 Task: Open Card Logistics Review in Board Product Launch Strategies to Workspace Domain Name Registrars and add a team member Softage.4@softage.net, a label Yellow, a checklist Student Activities, an attachment from your google drive, a color Yellow and finally, add a card description 'Plan and execute company team-building activity at a volunteer event' and a comment 'Let us approach this task with a sense of curiosity and a willingness to explore new ideas and approaches.'. Add a start date 'Jan 04, 1900' with a due date 'Jan 11, 1900'
Action: Mouse moved to (73, 387)
Screenshot: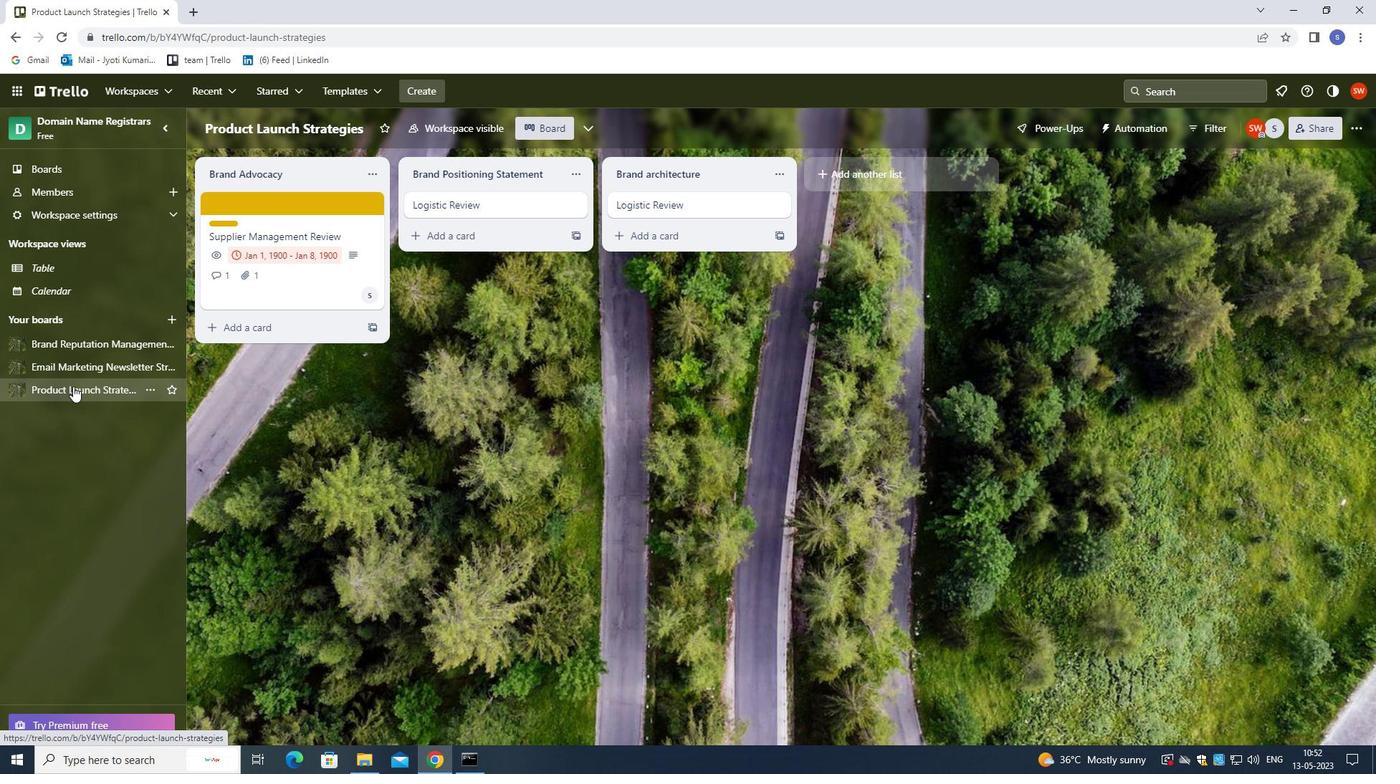 
Action: Mouse pressed left at (73, 387)
Screenshot: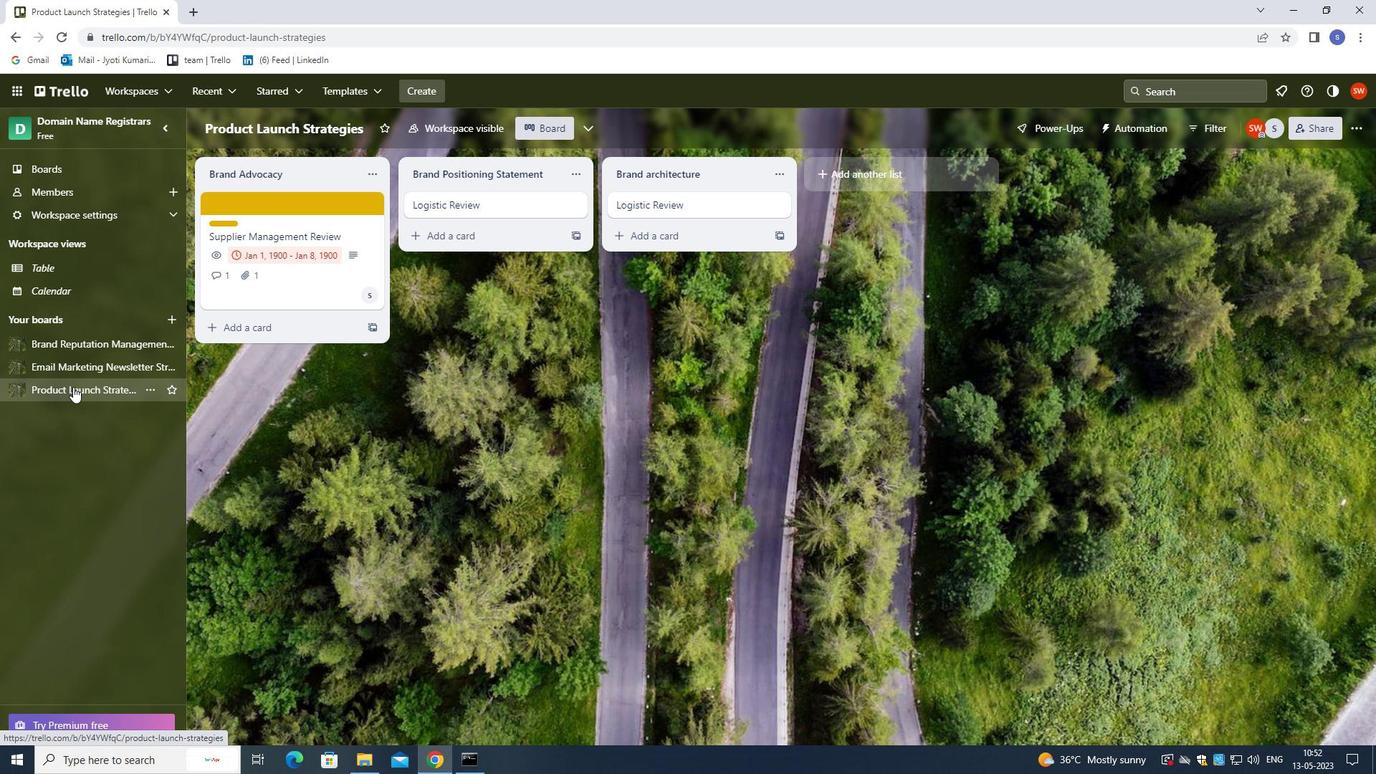 
Action: Mouse moved to (458, 206)
Screenshot: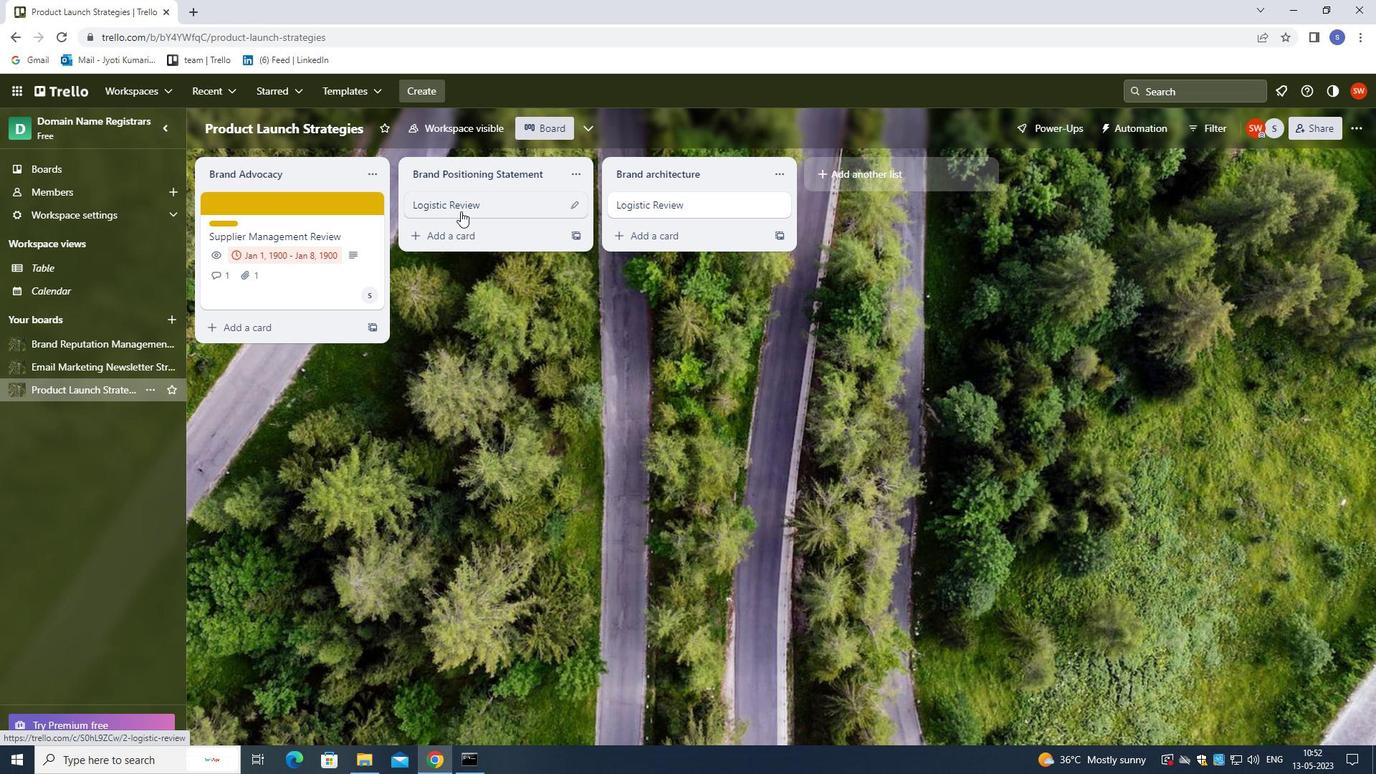 
Action: Mouse pressed left at (458, 206)
Screenshot: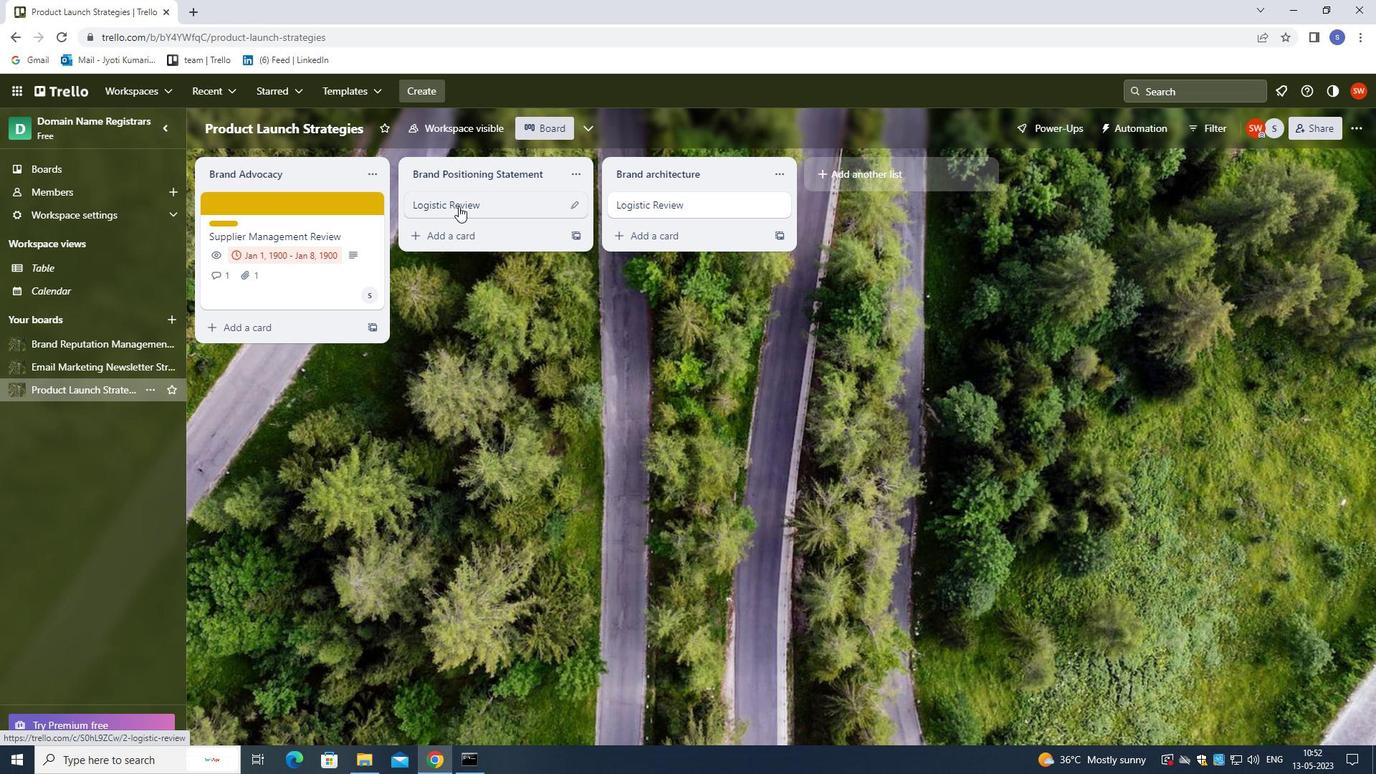 
Action: Mouse moved to (559, 483)
Screenshot: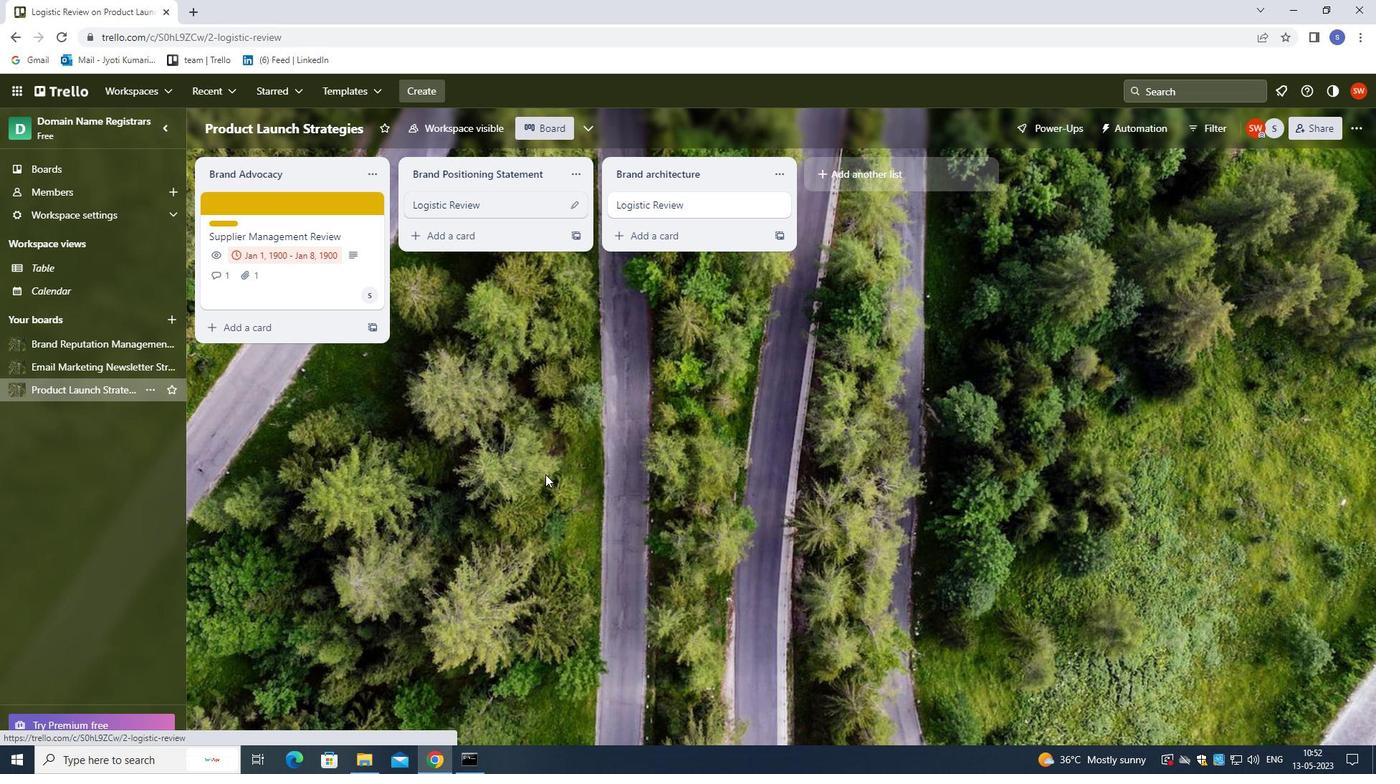 
Action: Key pressed soft
Screenshot: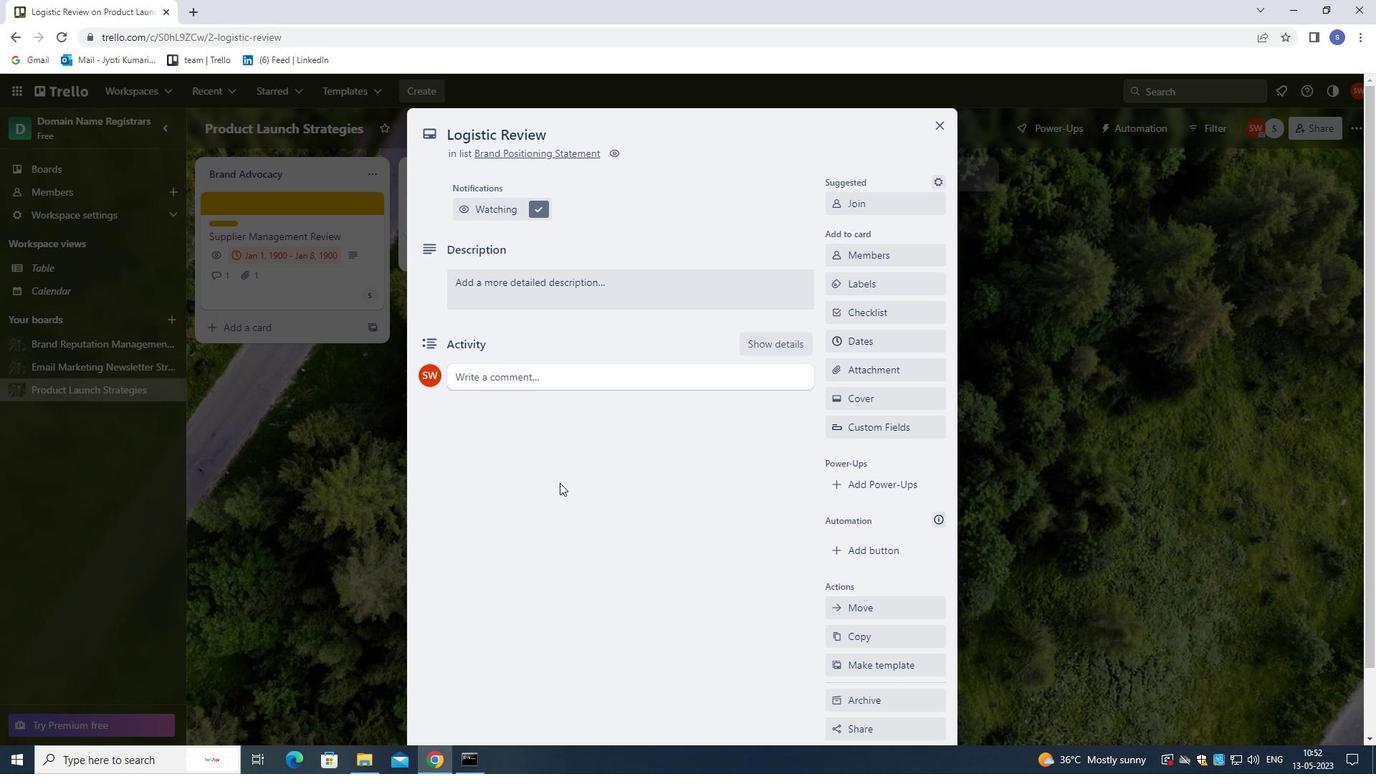 
Action: Mouse moved to (543, 375)
Screenshot: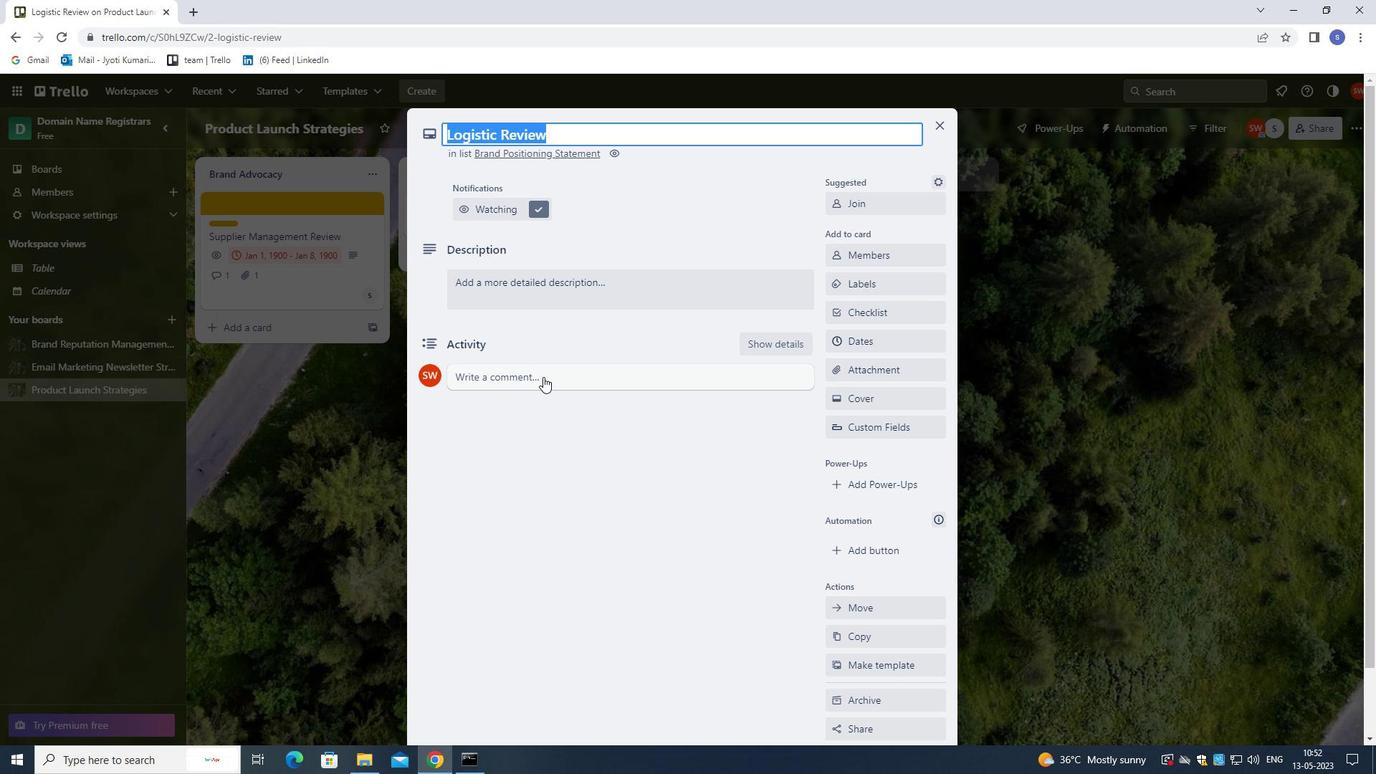 
Action: Mouse pressed left at (543, 375)
Screenshot: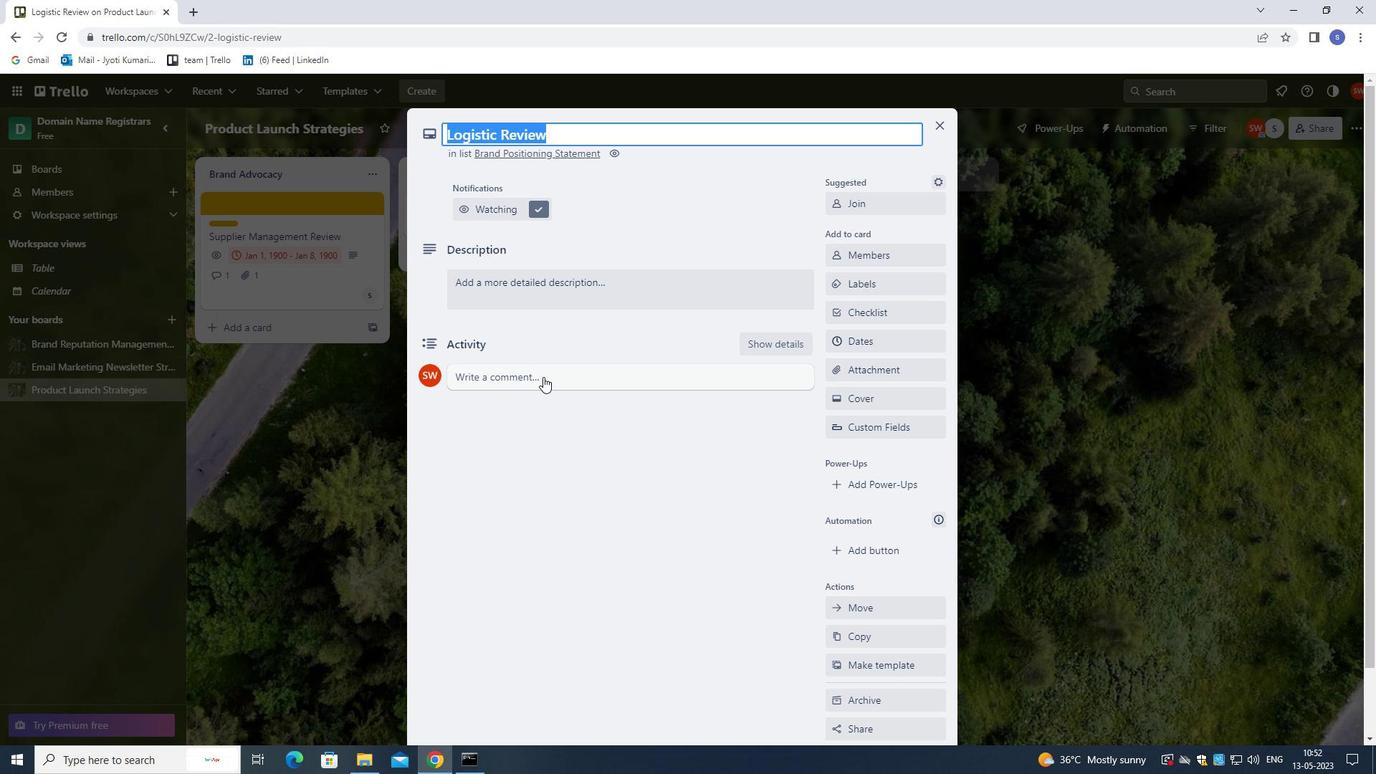 
Action: Mouse moved to (878, 255)
Screenshot: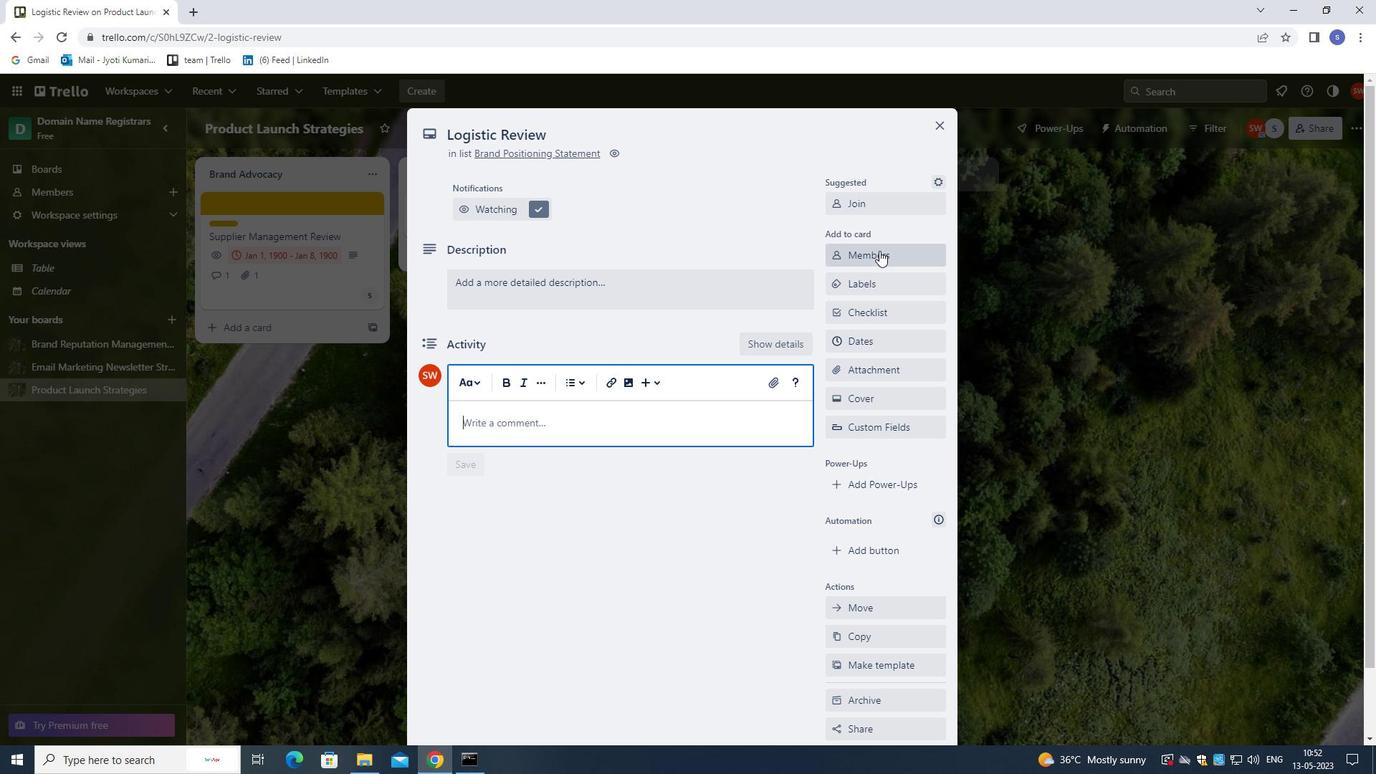 
Action: Mouse pressed left at (878, 255)
Screenshot: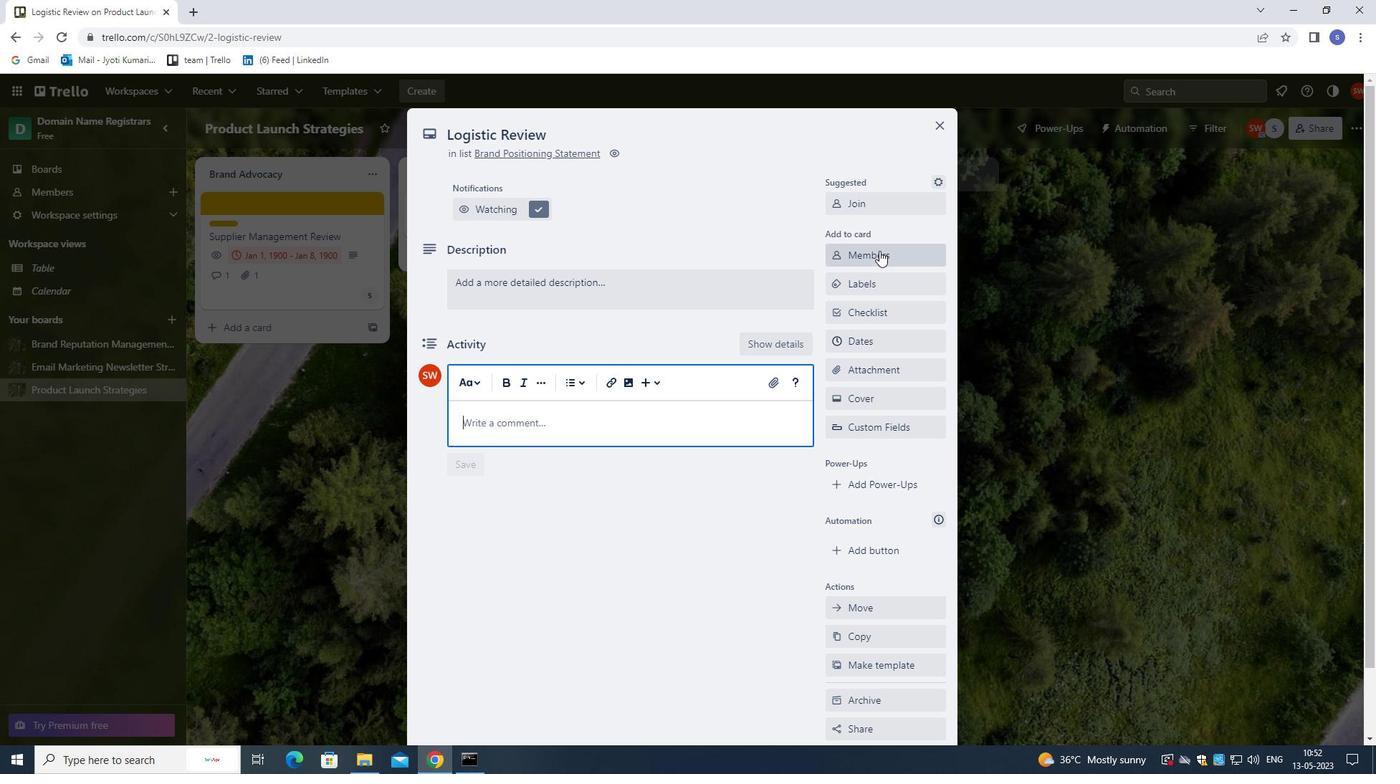 
Action: Mouse moved to (901, 403)
Screenshot: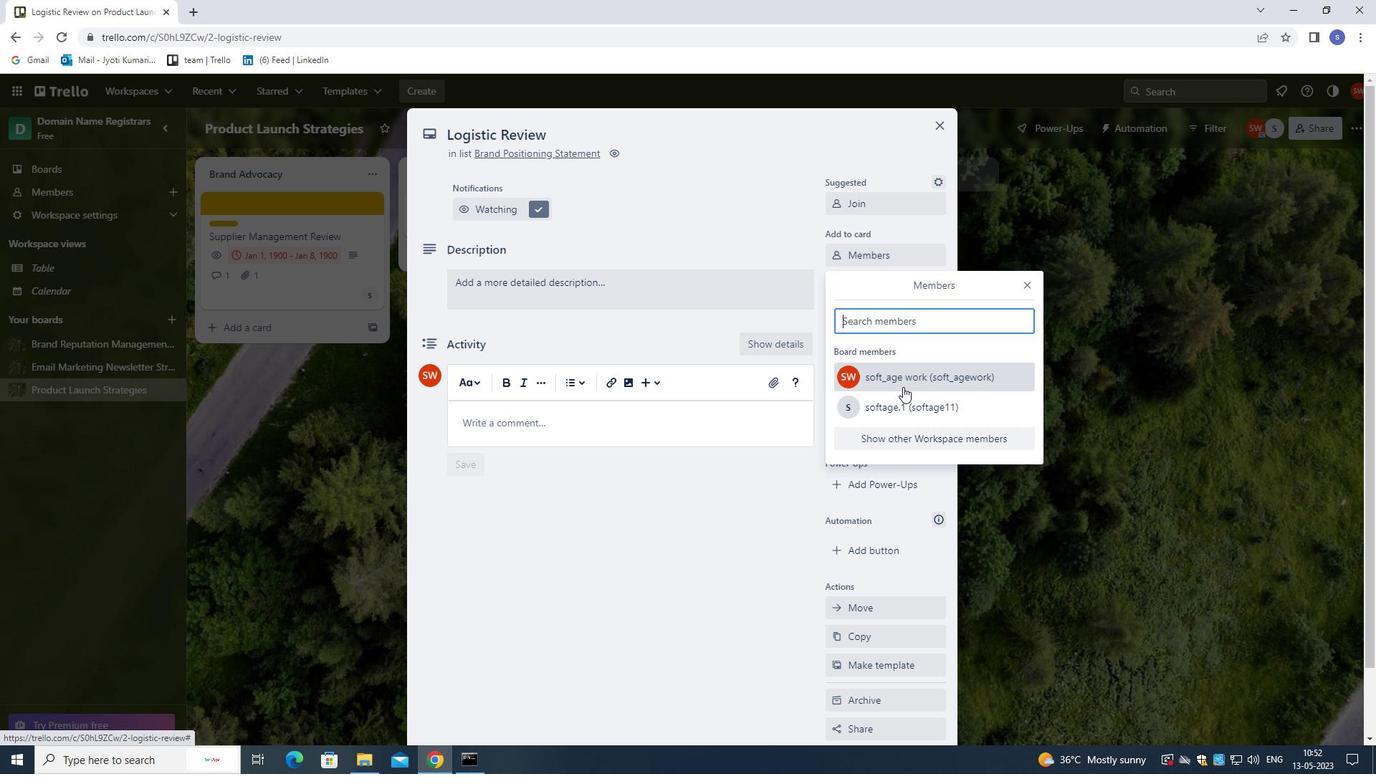 
Action: Key pressed softage.4<Key.shift>@SOFTAGE.NET
Screenshot: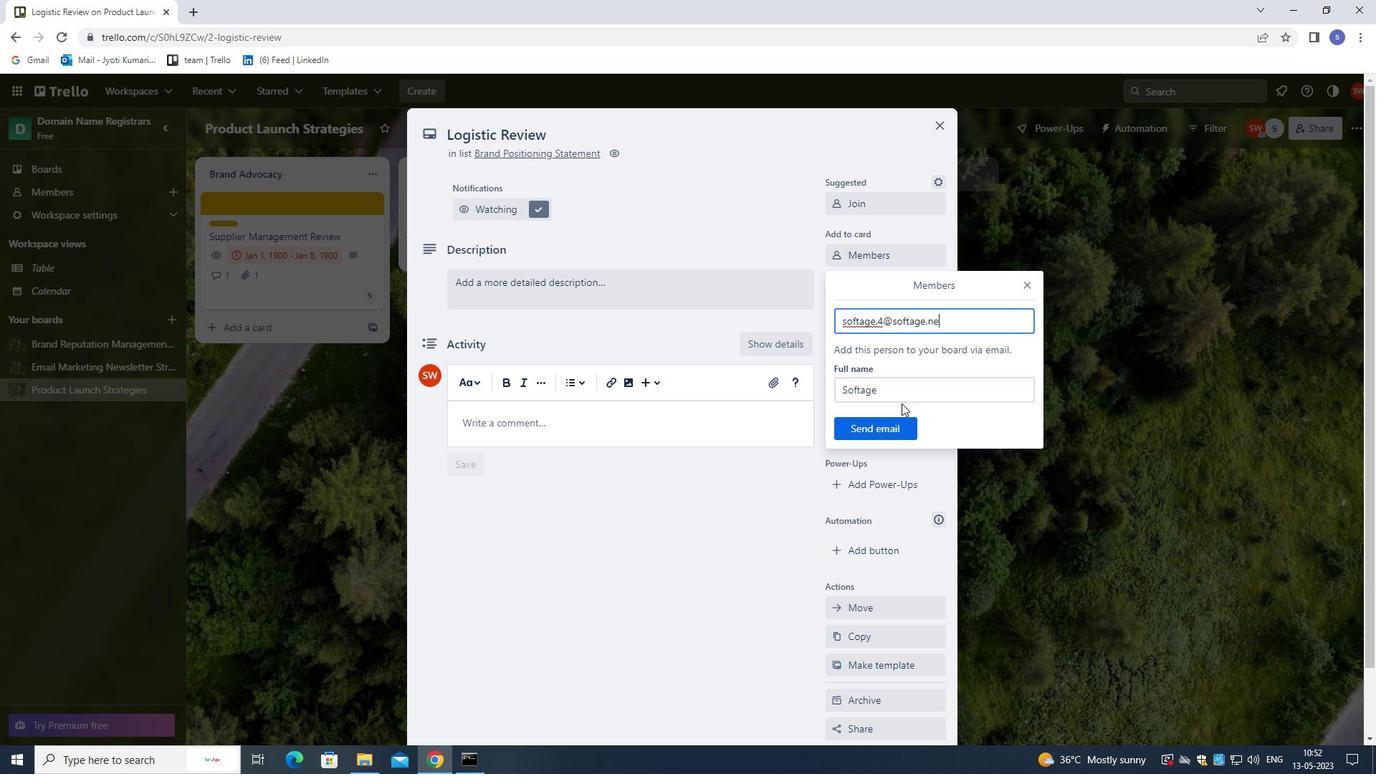 
Action: Mouse moved to (888, 430)
Screenshot: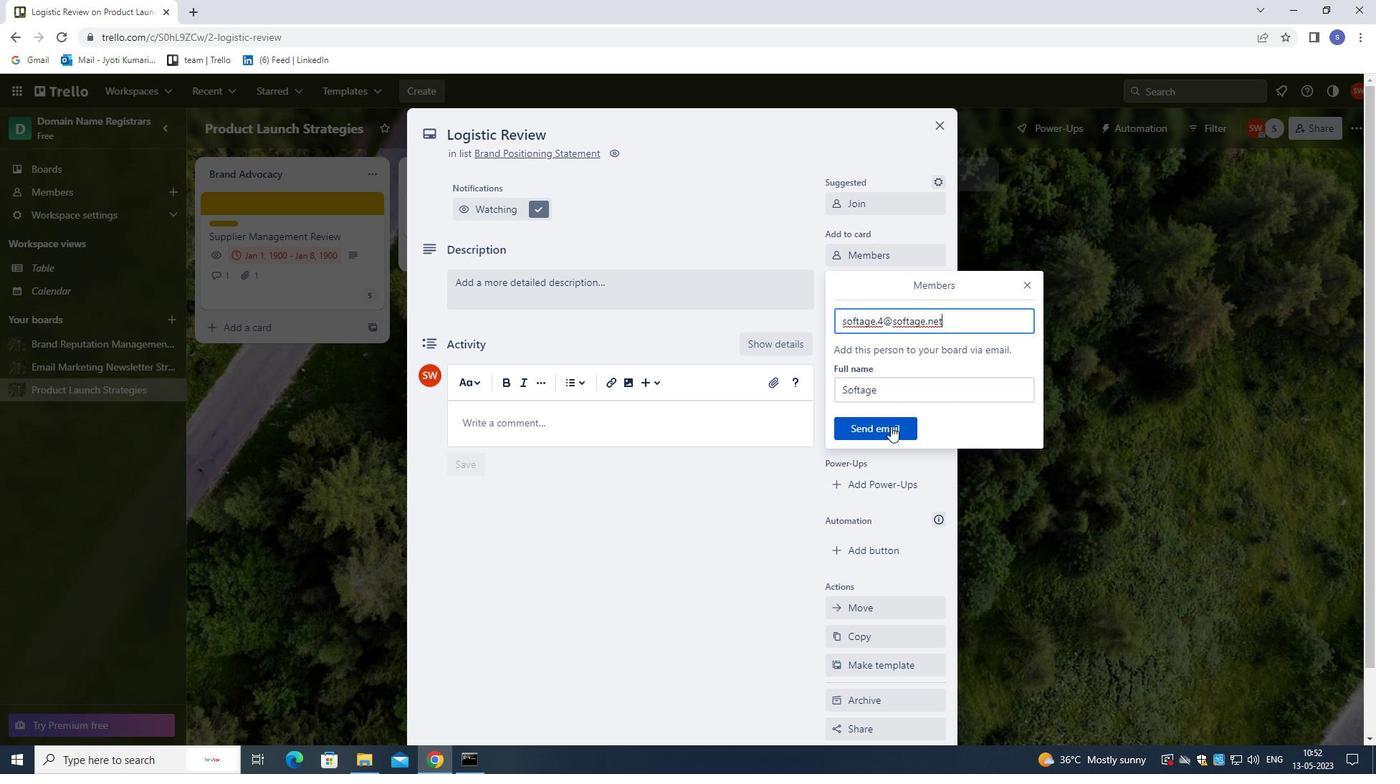 
Action: Mouse pressed left at (888, 430)
Screenshot: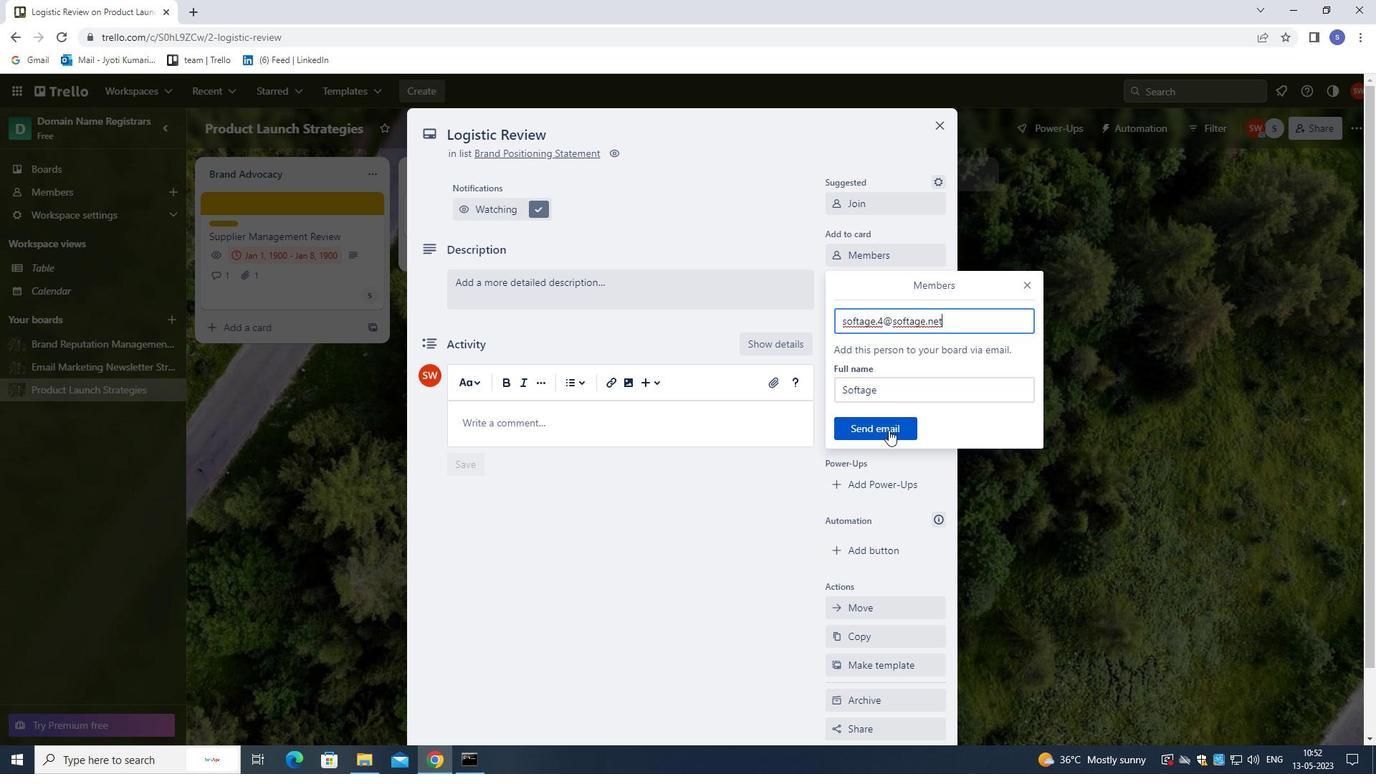 
Action: Mouse moved to (865, 281)
Screenshot: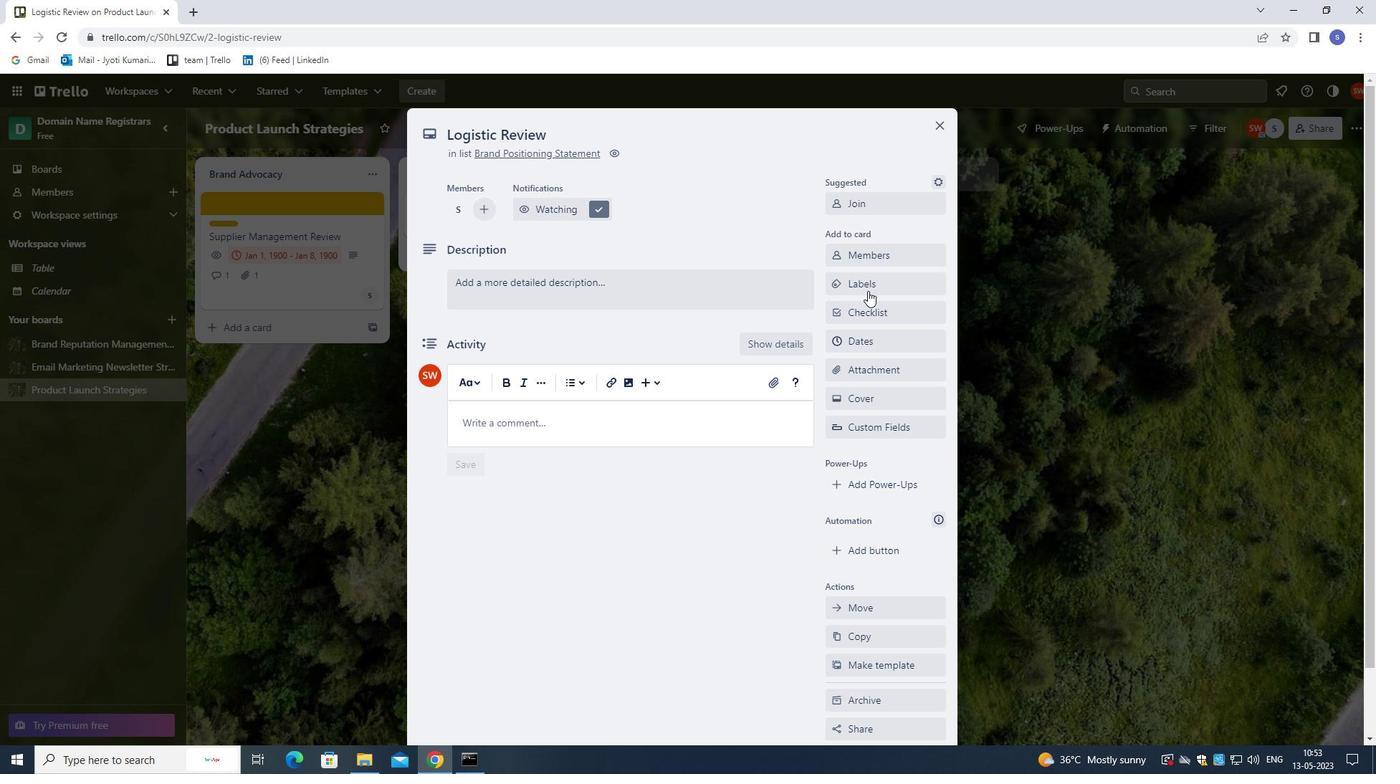 
Action: Mouse pressed left at (865, 281)
Screenshot: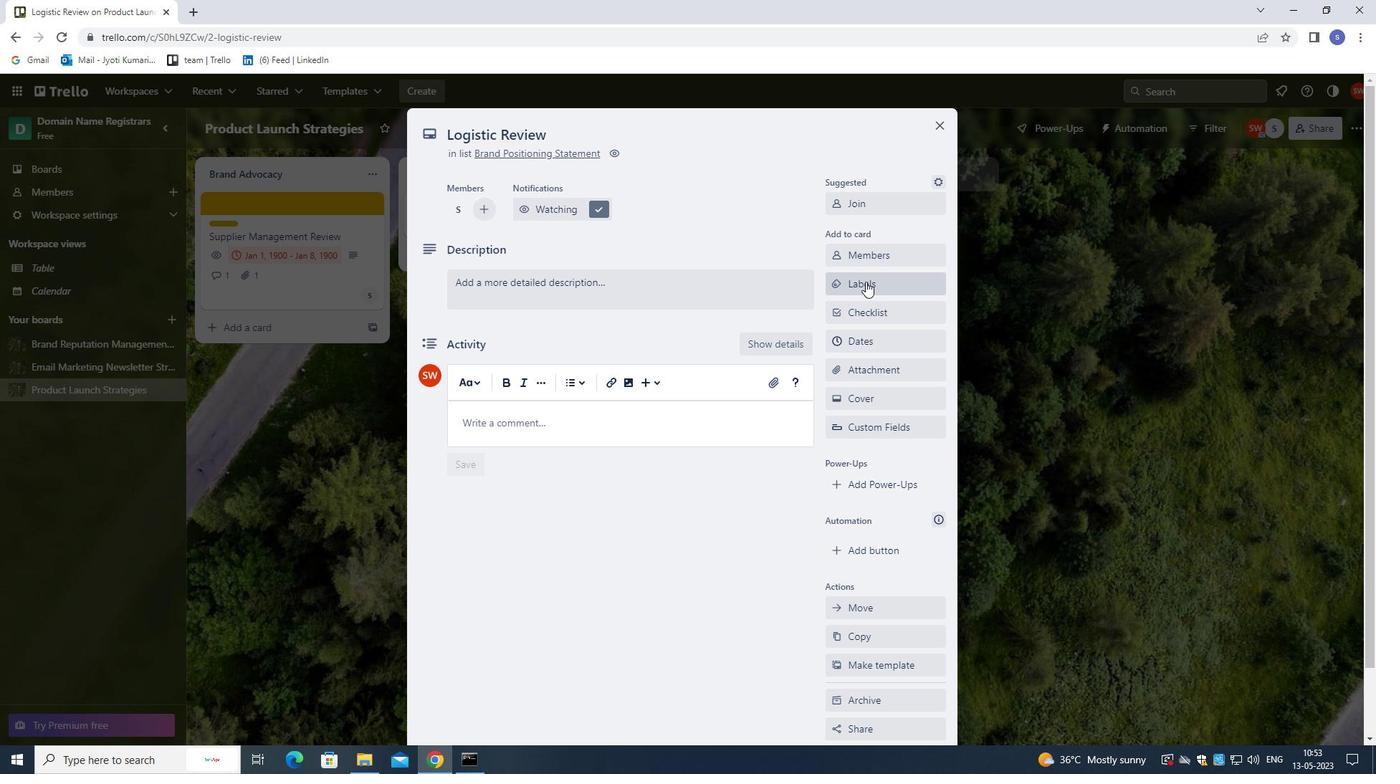 
Action: Mouse moved to (865, 281)
Screenshot: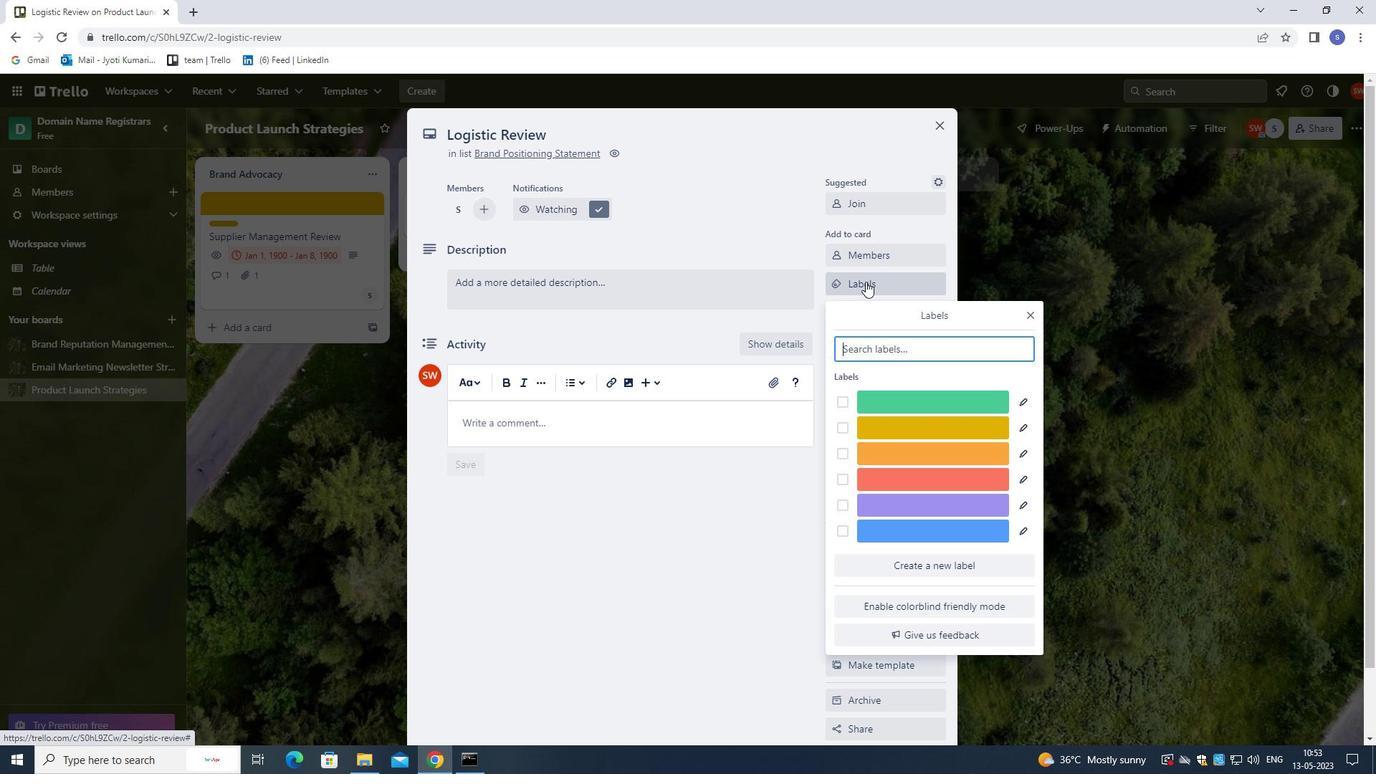 
Action: Key pressed Y
Screenshot: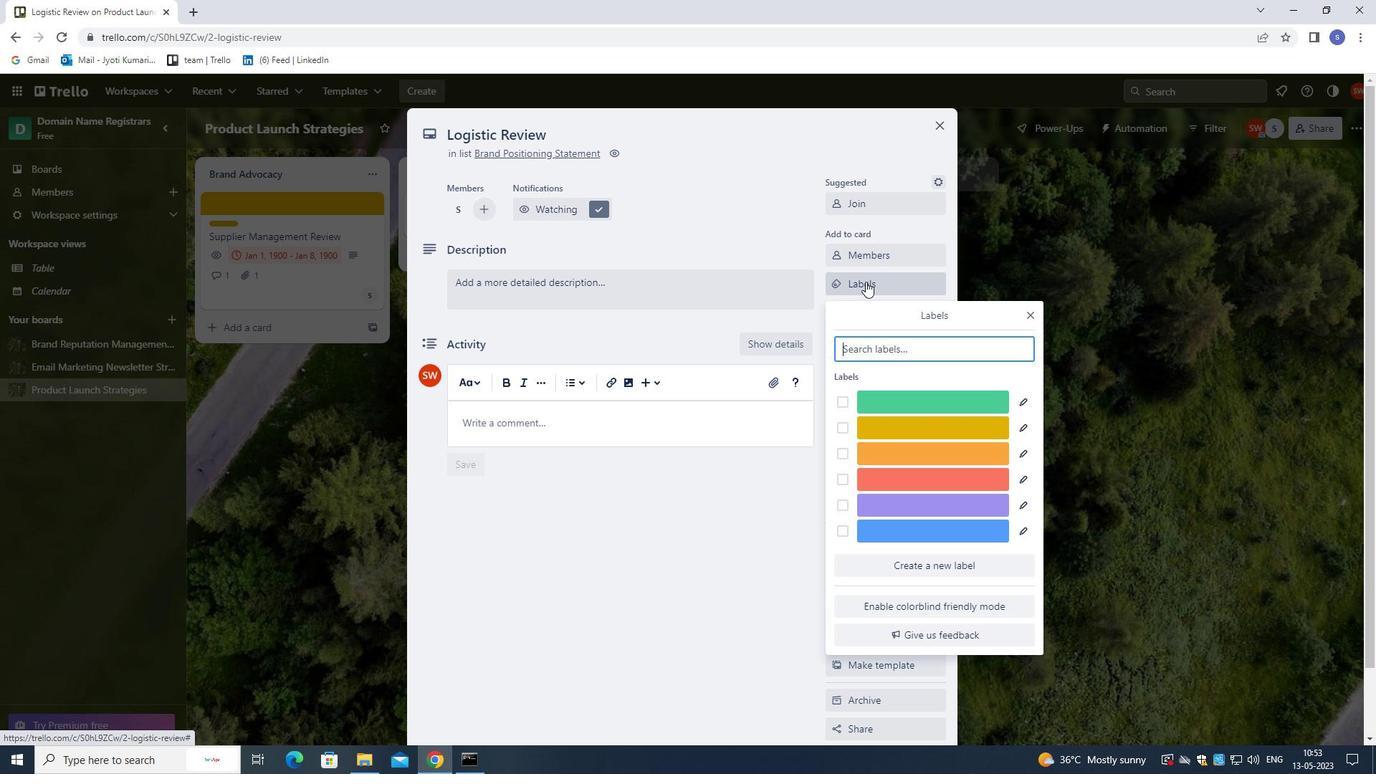 
Action: Mouse moved to (907, 402)
Screenshot: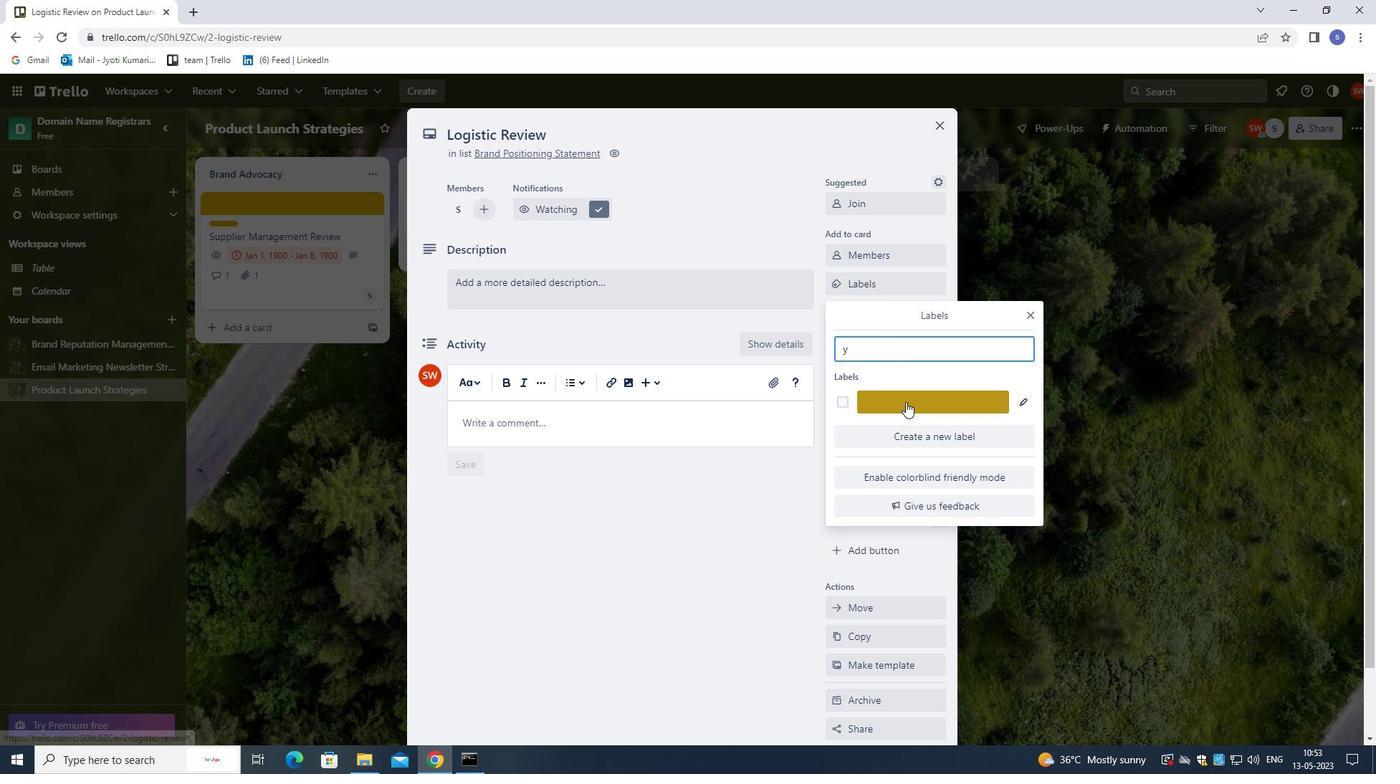 
Action: Mouse pressed left at (907, 402)
Screenshot: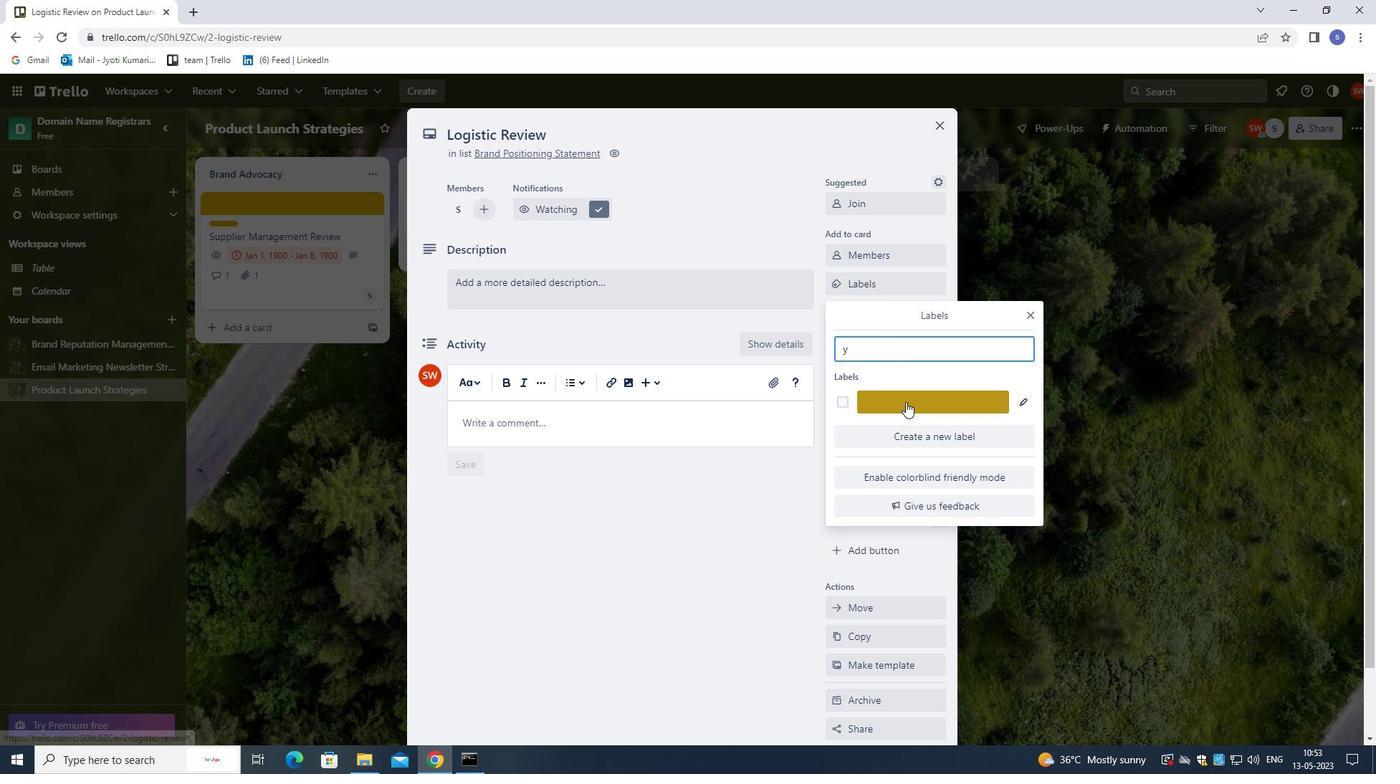 
Action: Mouse moved to (1030, 314)
Screenshot: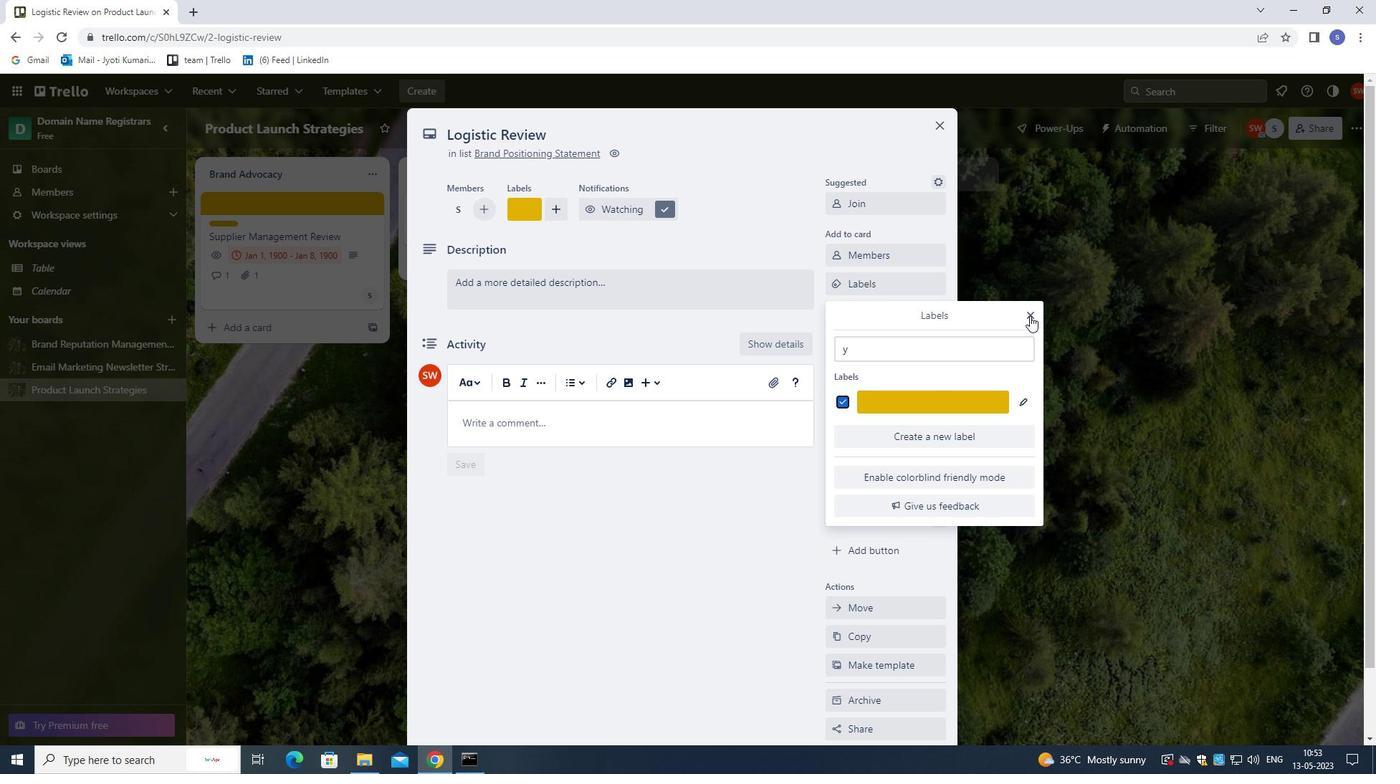 
Action: Mouse pressed left at (1030, 314)
Screenshot: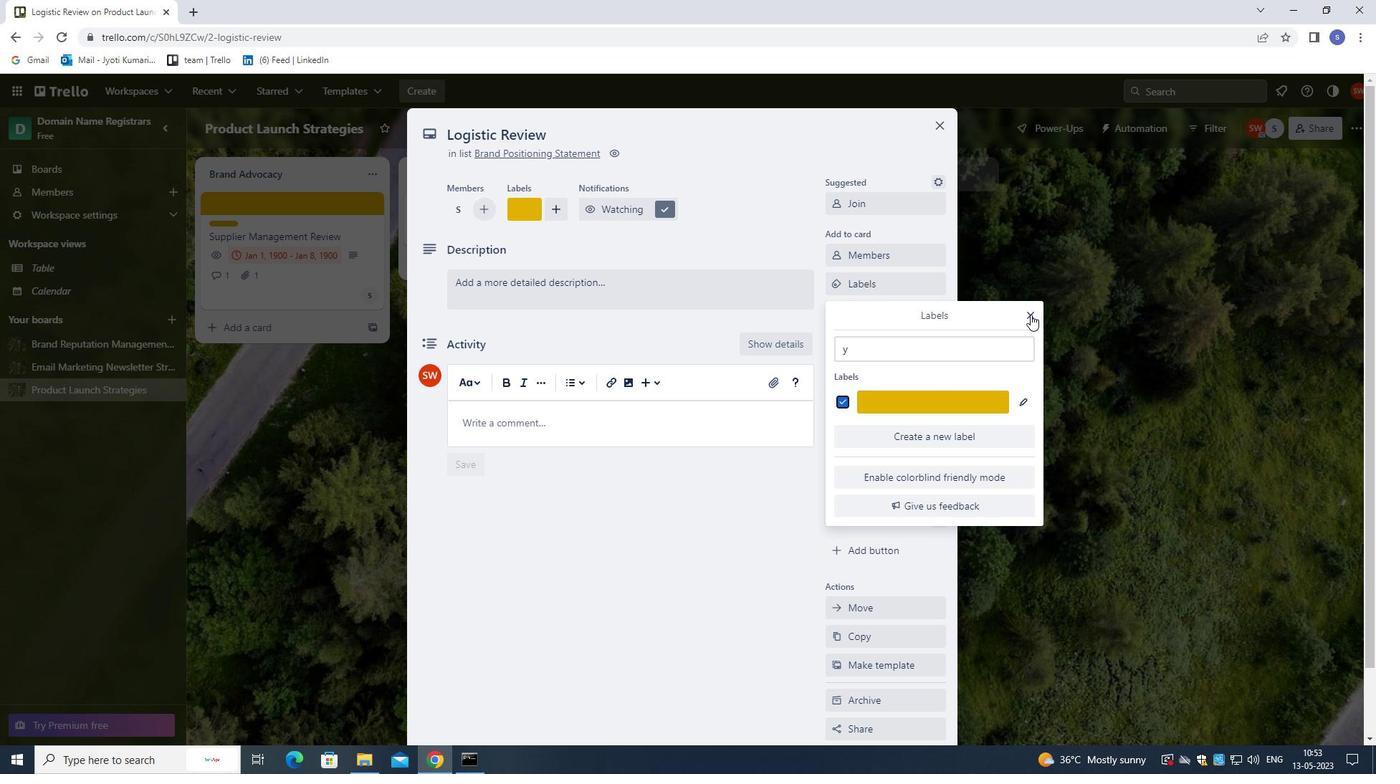 
Action: Mouse moved to (904, 318)
Screenshot: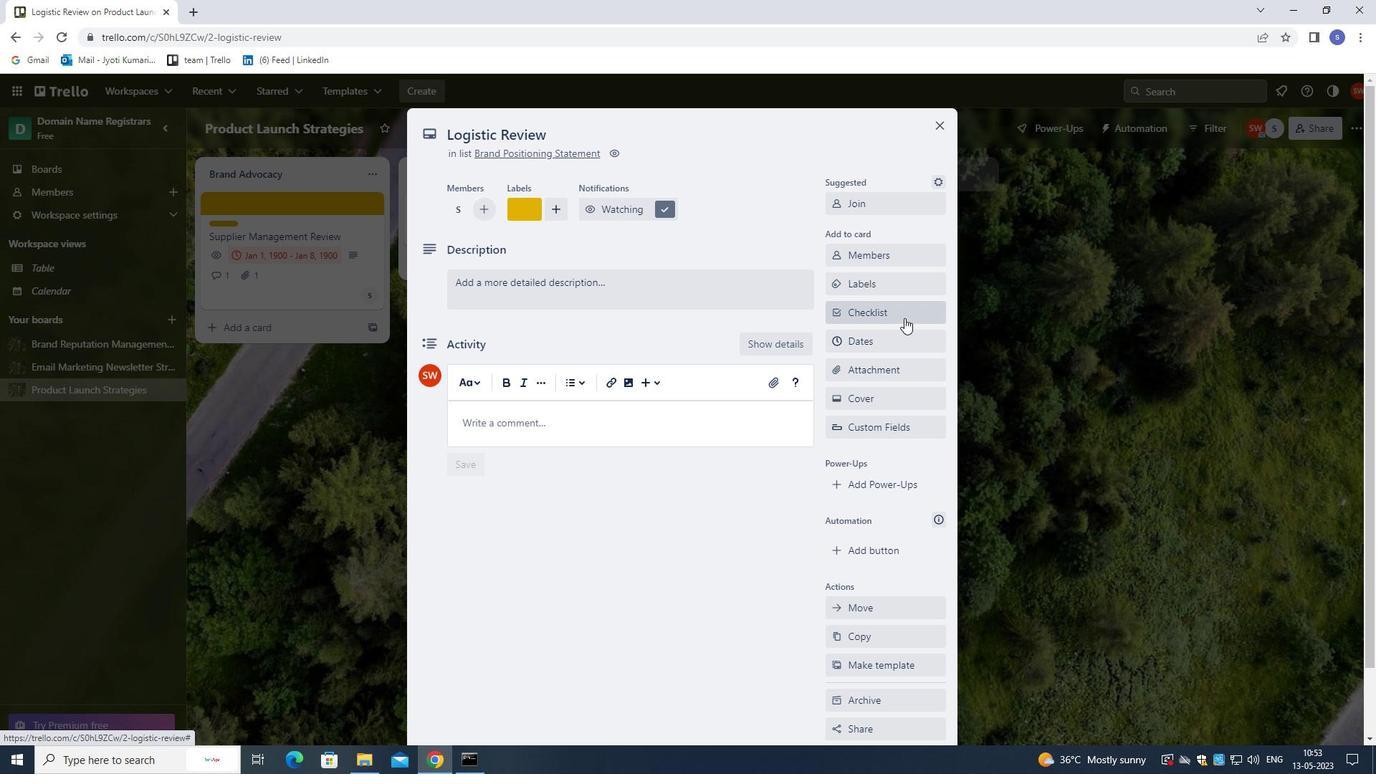 
Action: Mouse pressed left at (904, 318)
Screenshot: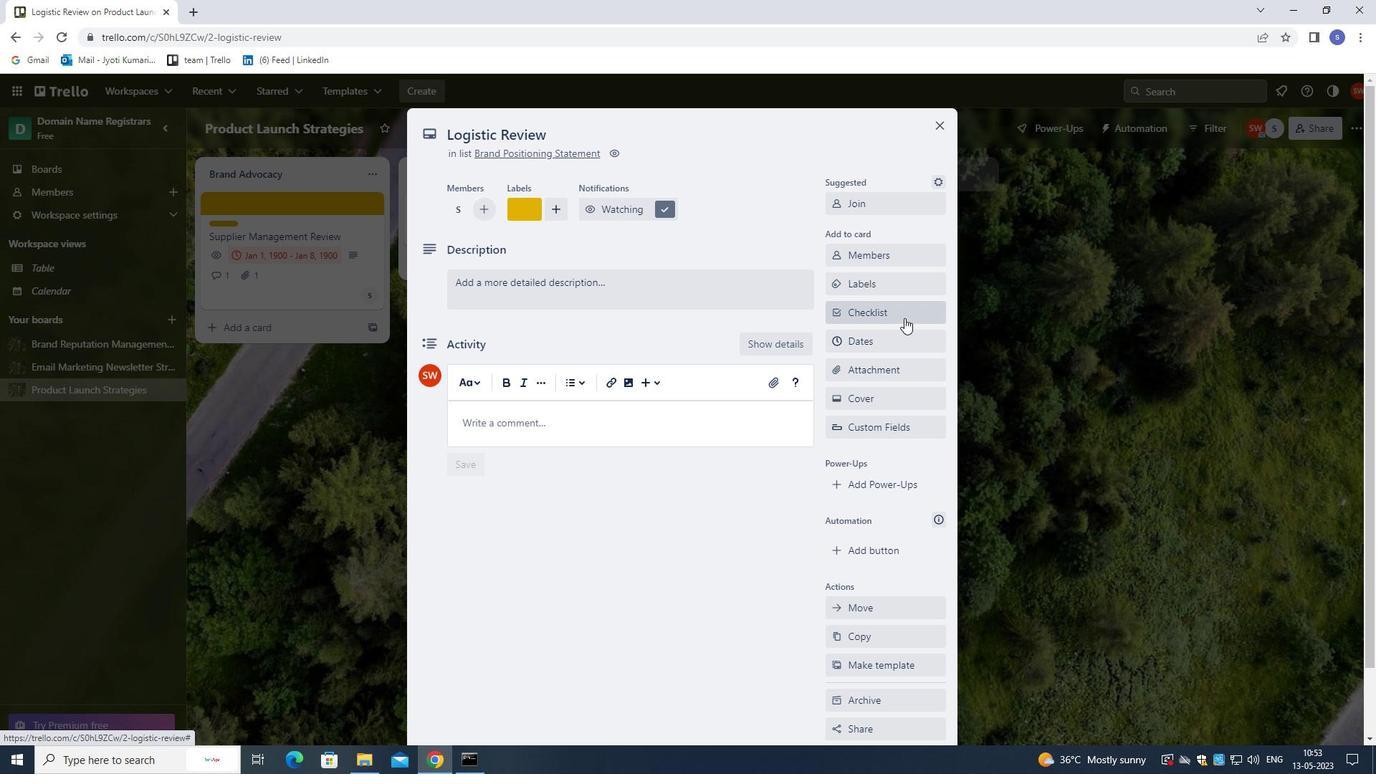 
Action: Mouse moved to (906, 320)
Screenshot: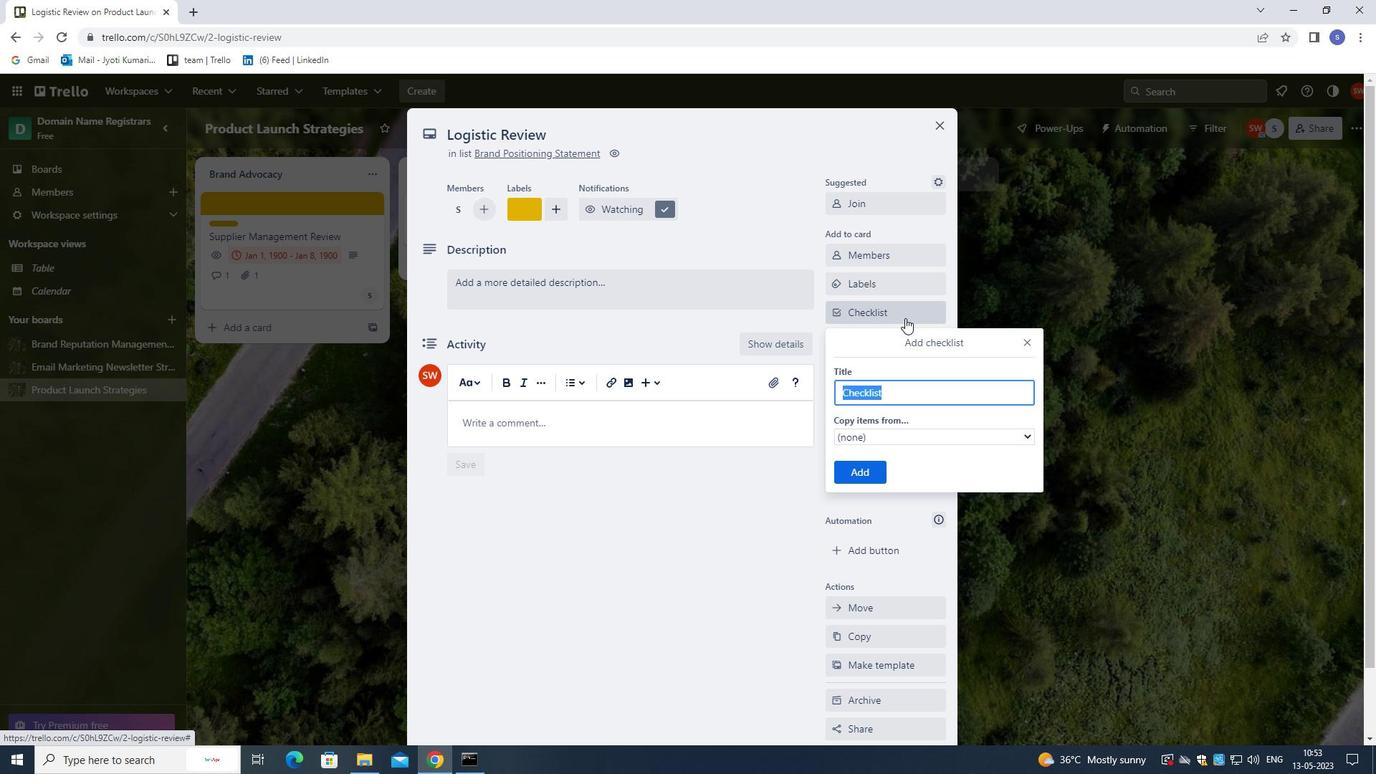 
Action: Key pressed ST
Screenshot: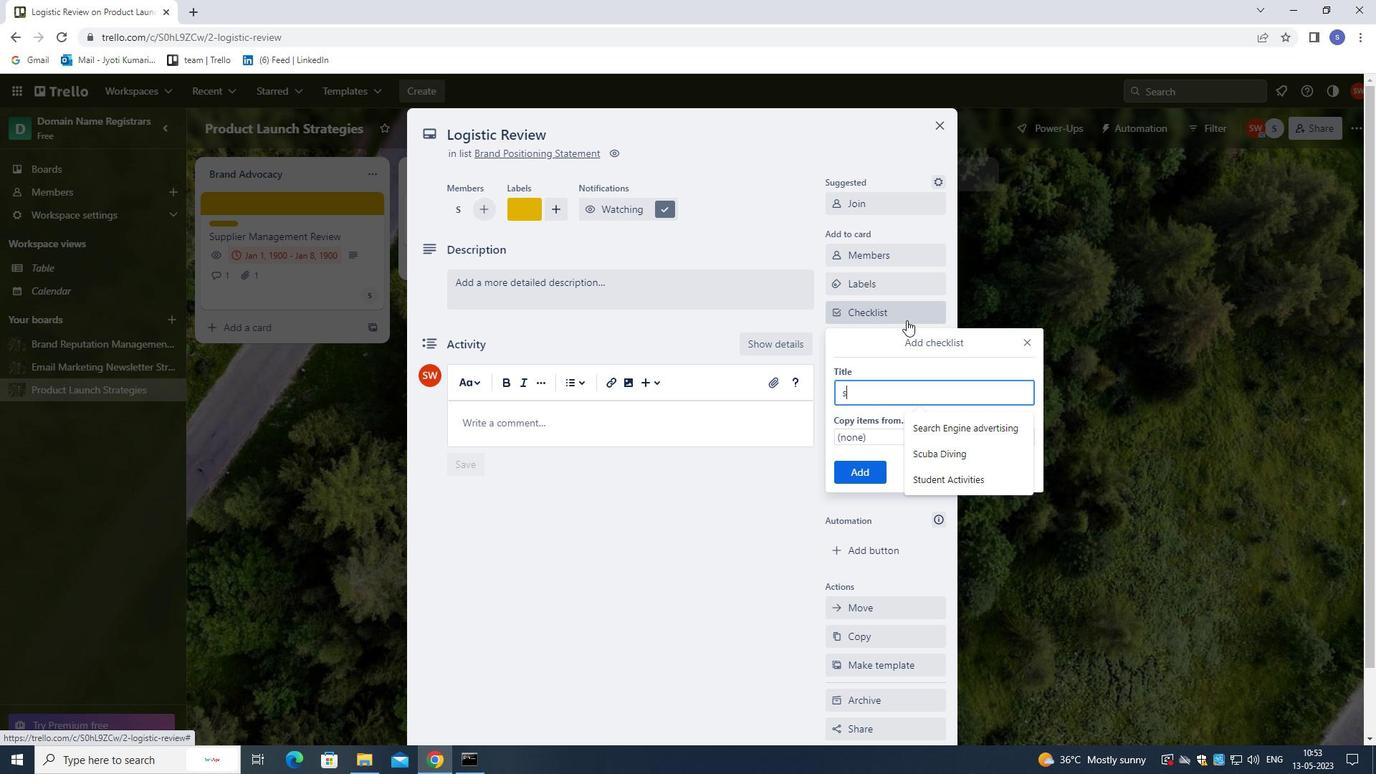 
Action: Mouse moved to (931, 422)
Screenshot: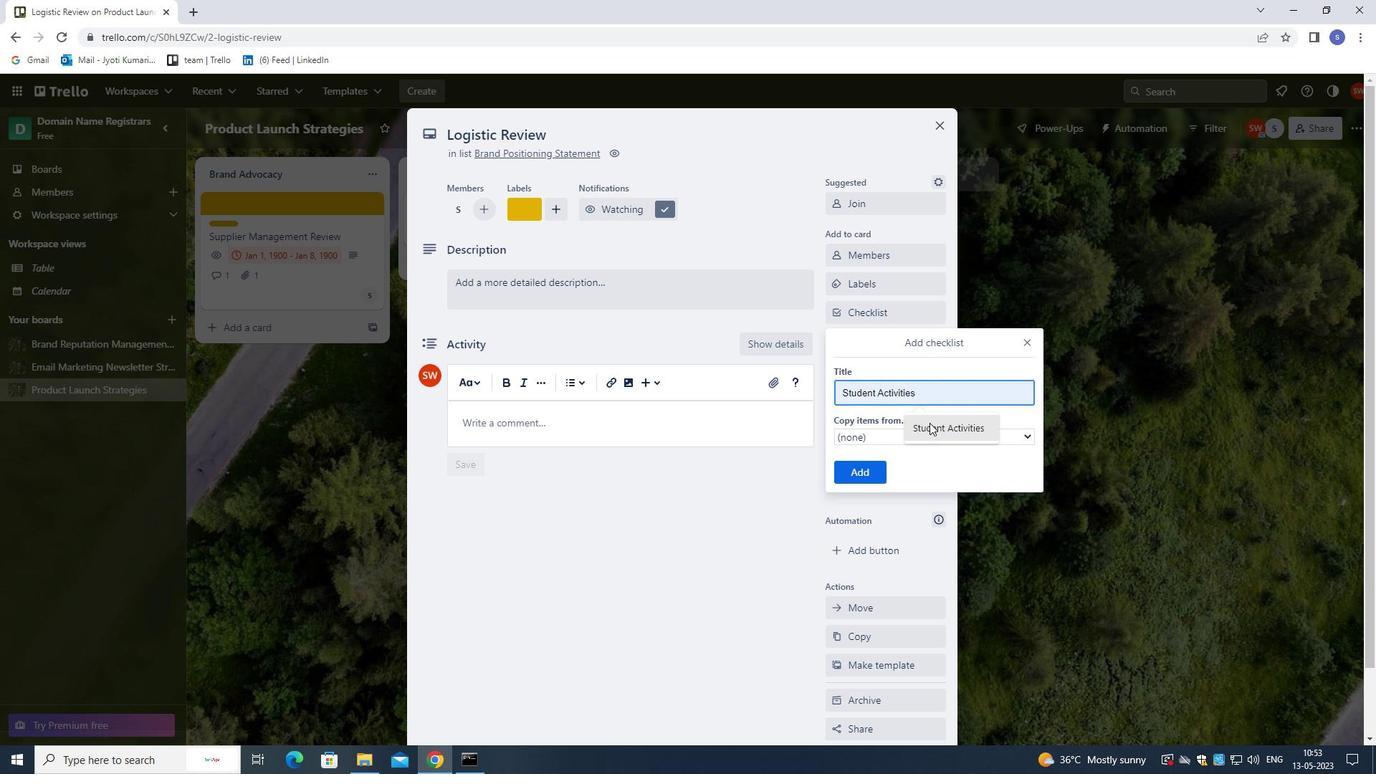 
Action: Mouse pressed left at (931, 422)
Screenshot: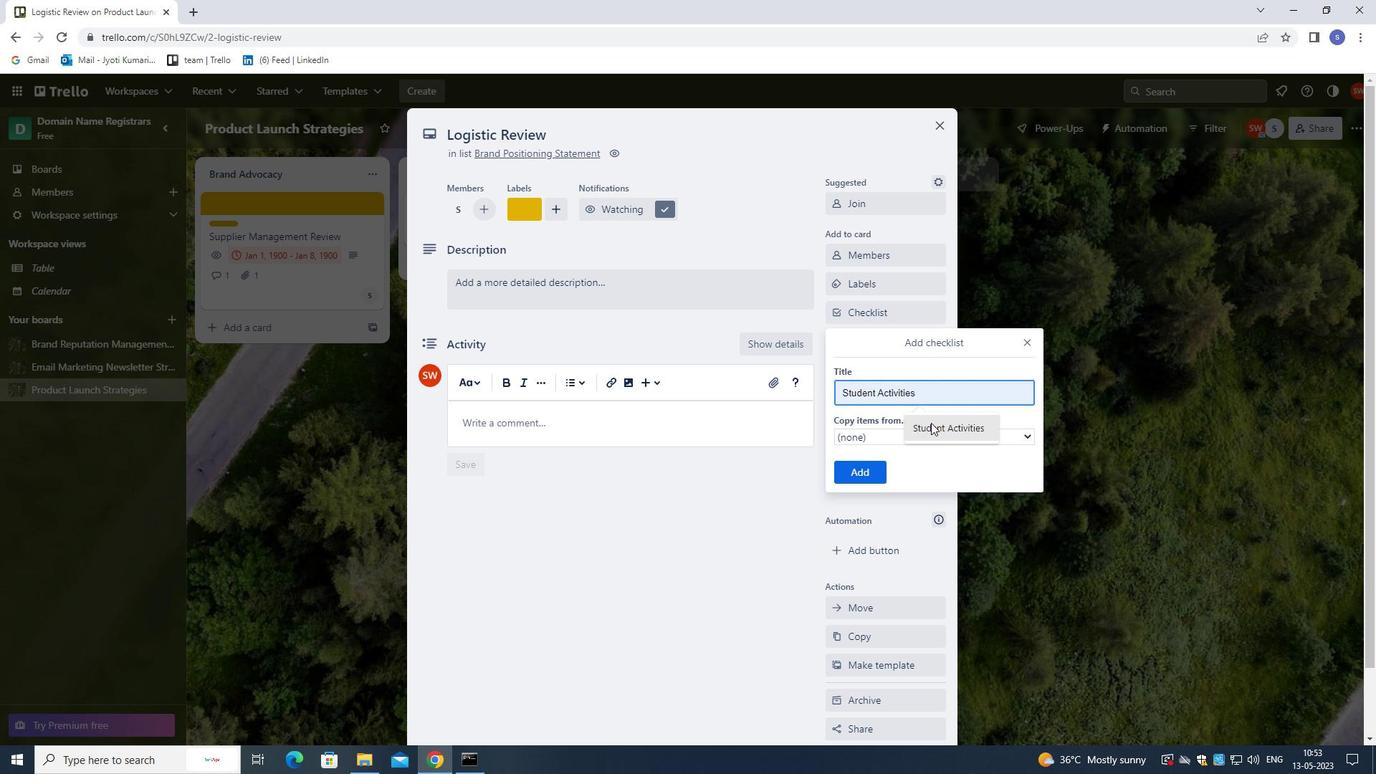 
Action: Mouse moved to (885, 468)
Screenshot: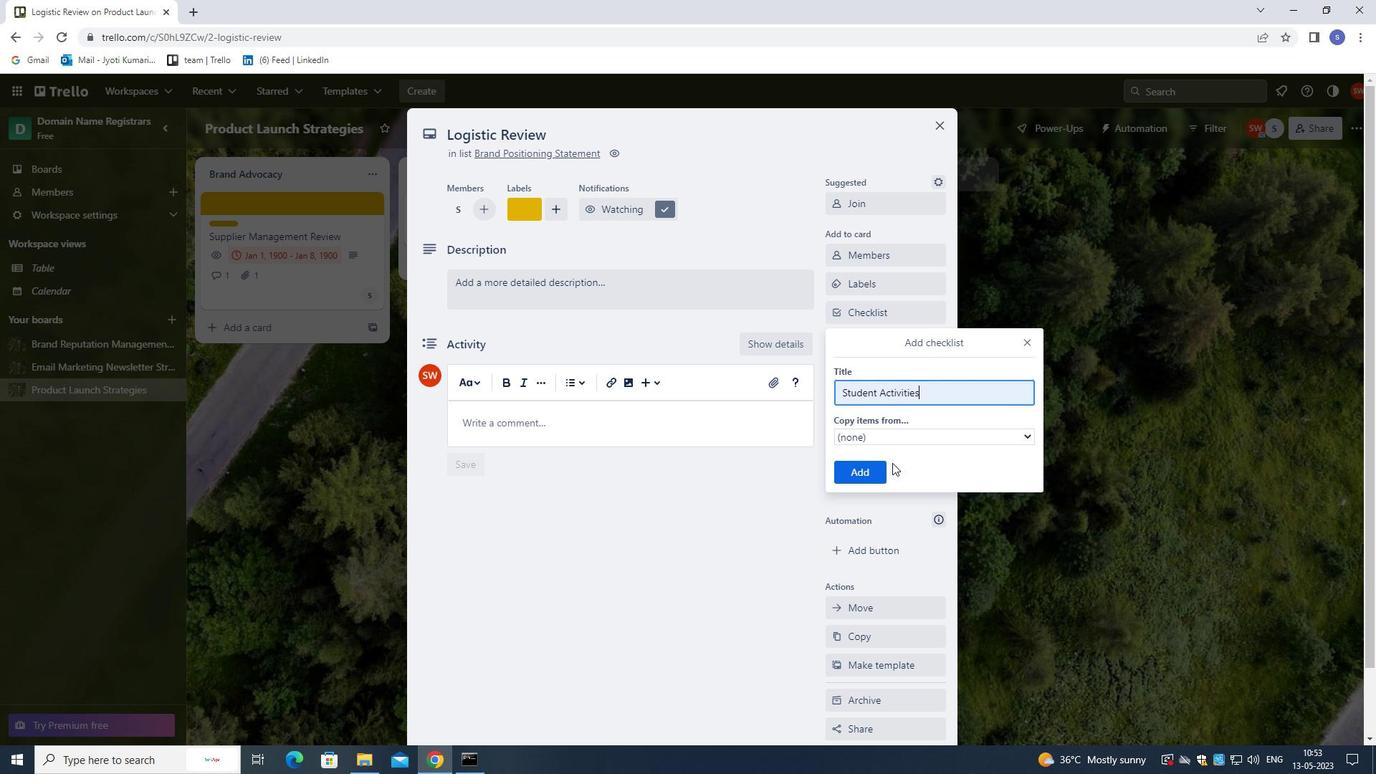 
Action: Mouse pressed left at (885, 468)
Screenshot: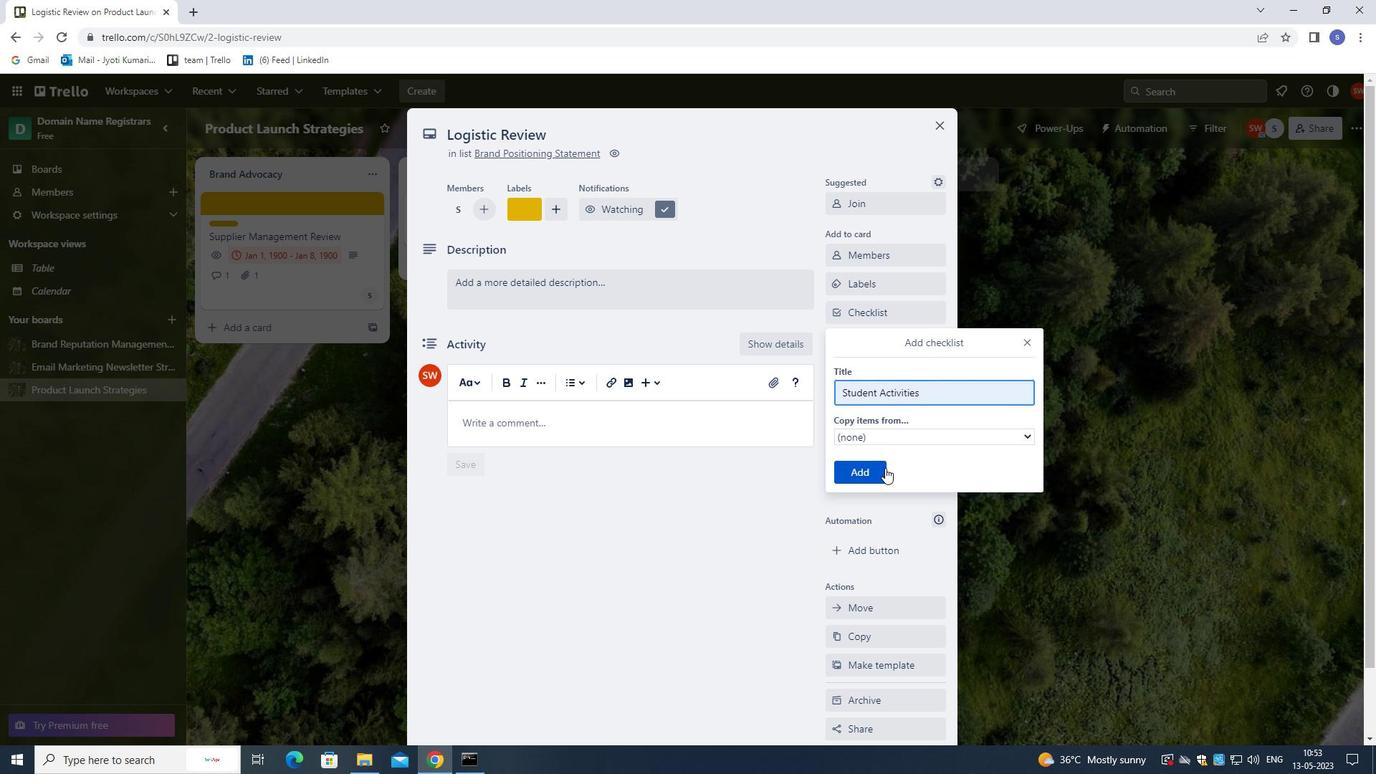 
Action: Mouse moved to (888, 339)
Screenshot: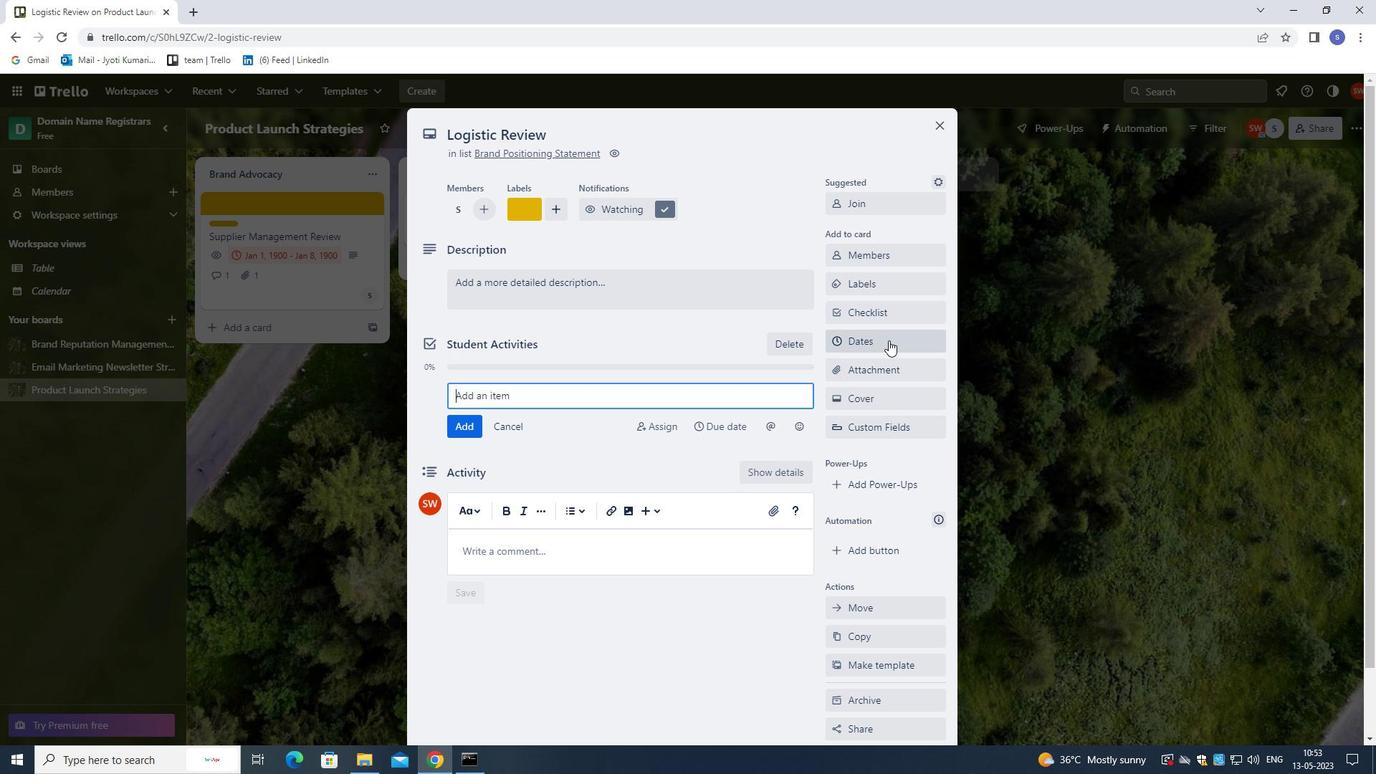 
Action: Mouse pressed left at (888, 339)
Screenshot: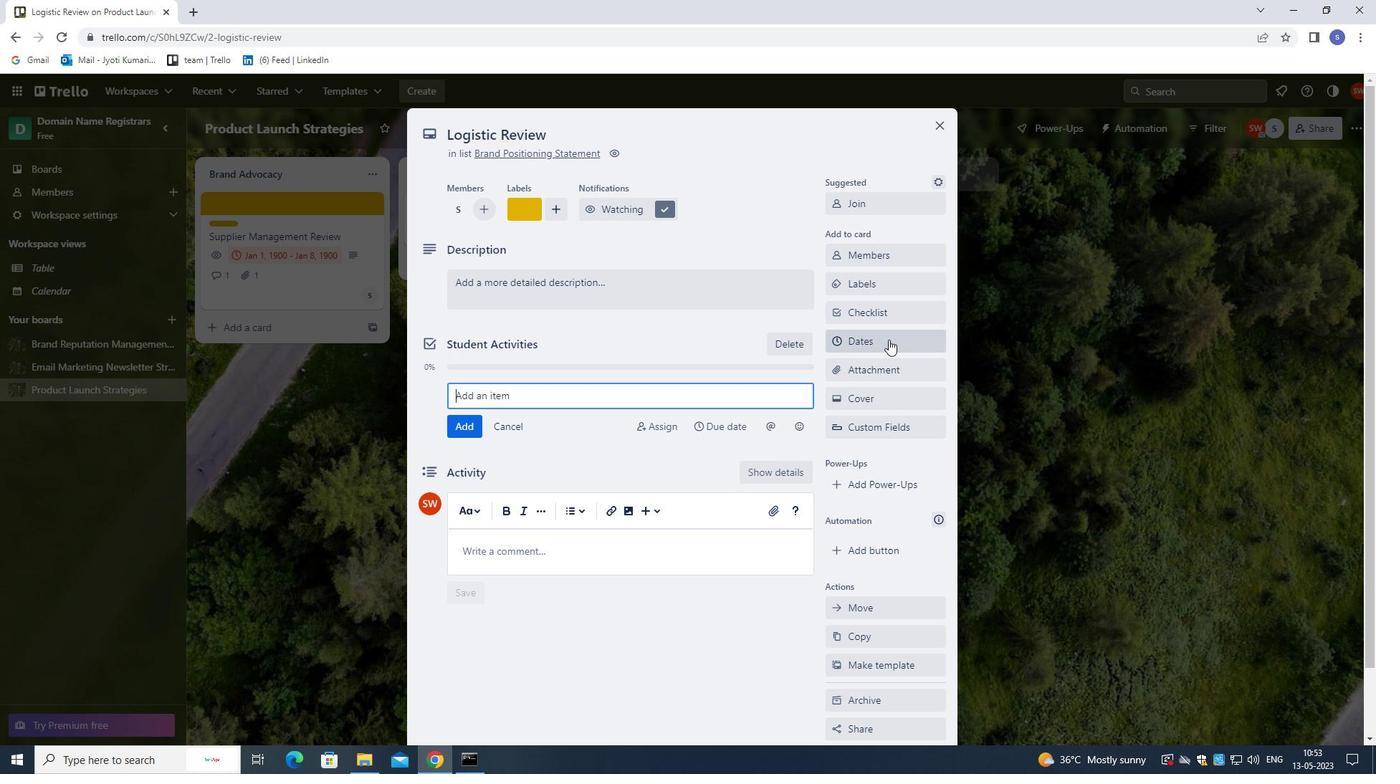 
Action: Mouse moved to (841, 390)
Screenshot: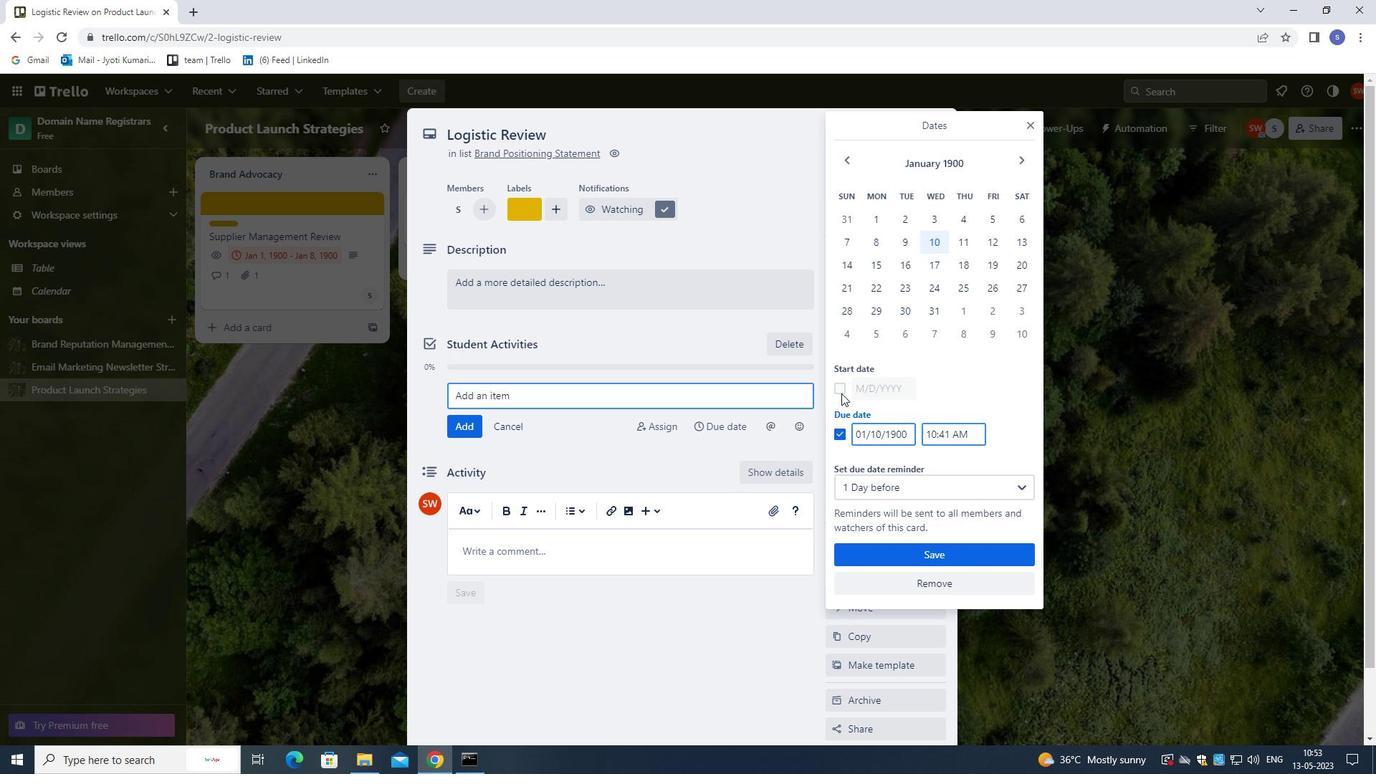
Action: Mouse pressed left at (841, 390)
Screenshot: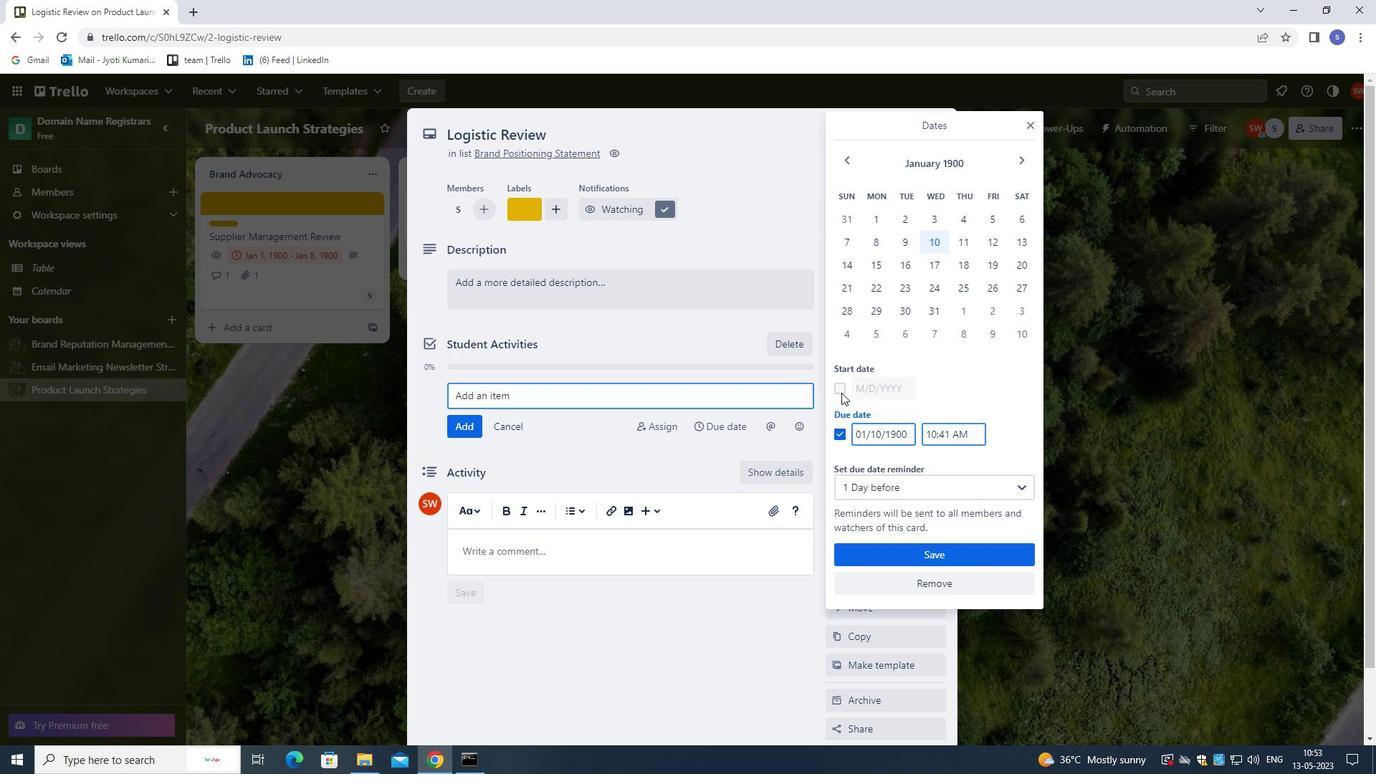 
Action: Mouse moved to (872, 385)
Screenshot: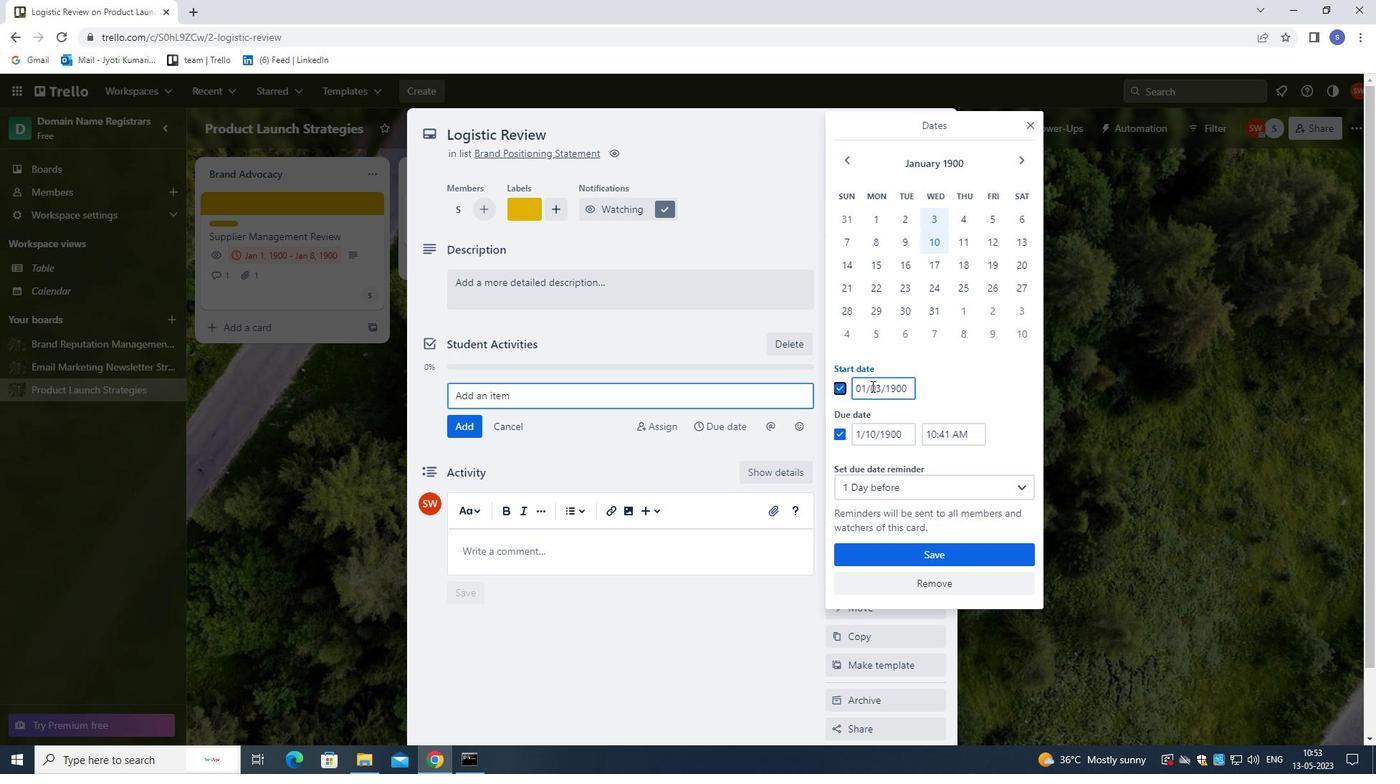 
Action: Mouse pressed left at (872, 385)
Screenshot: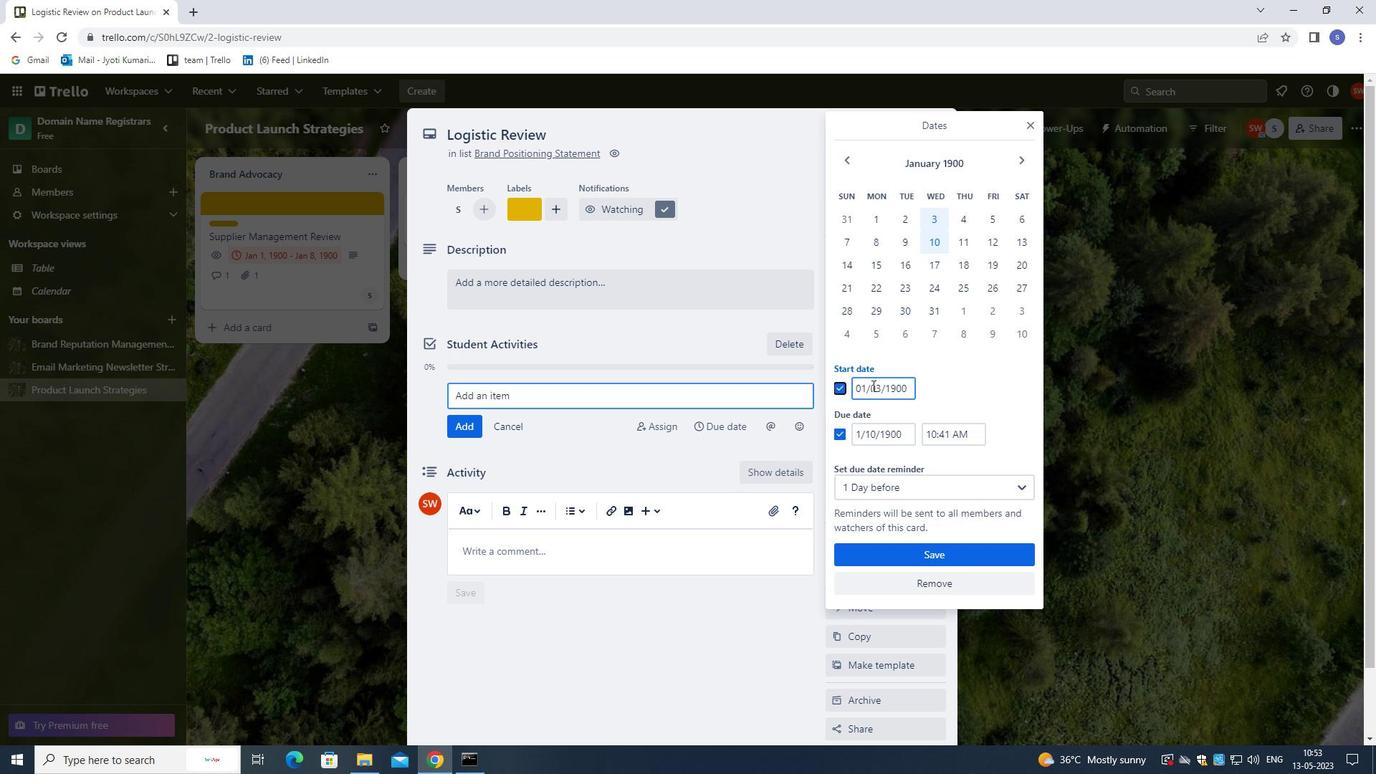 
Action: Mouse moved to (878, 410)
Screenshot: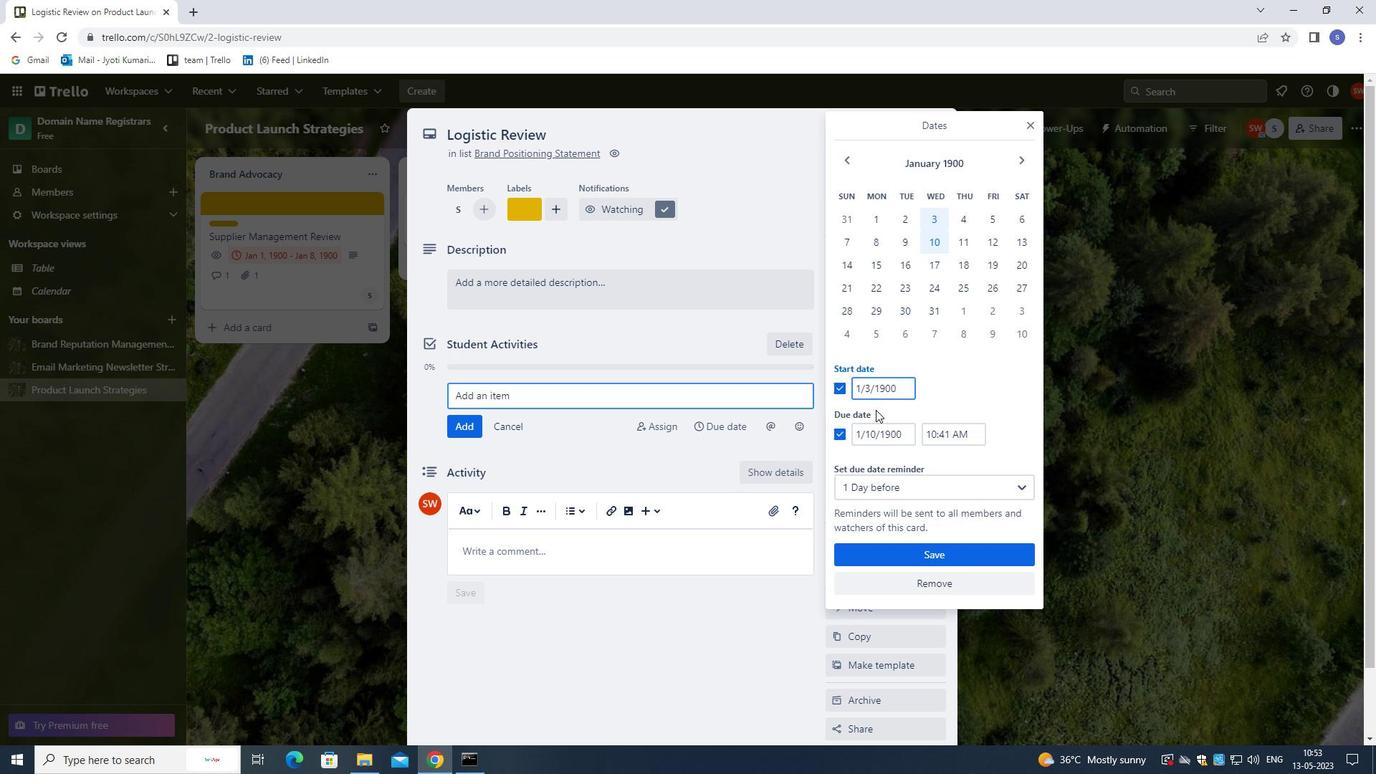 
Action: Key pressed <Key.backspace>
Screenshot: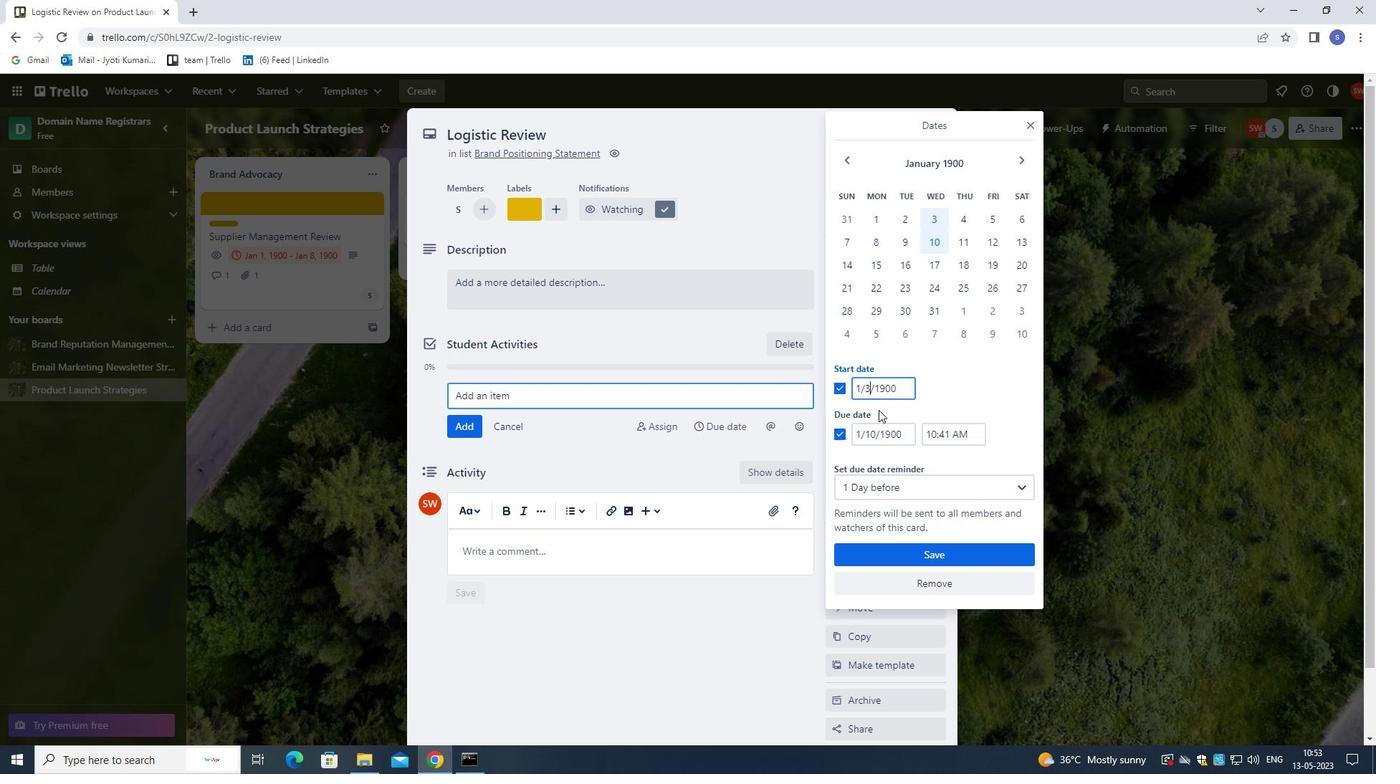 
Action: Mouse moved to (880, 411)
Screenshot: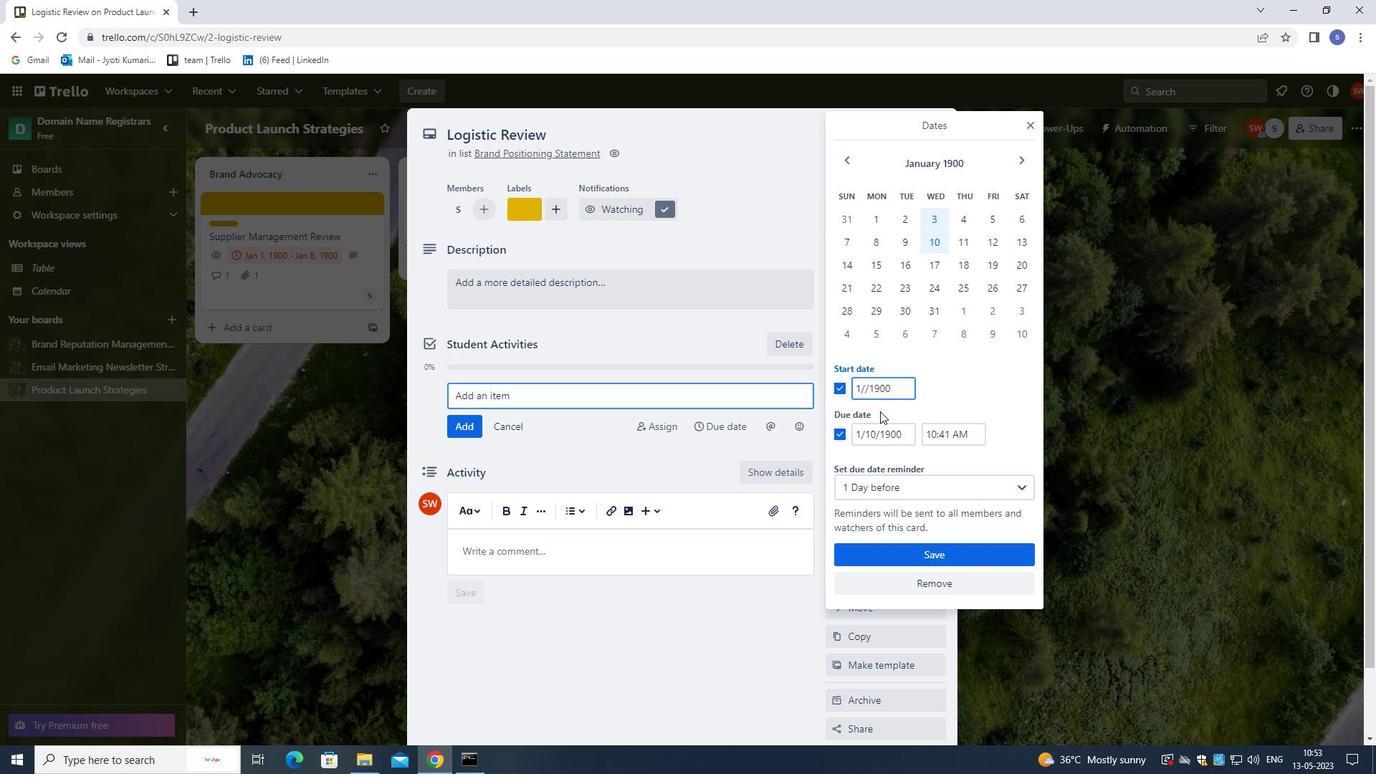 
Action: Key pressed 4
Screenshot: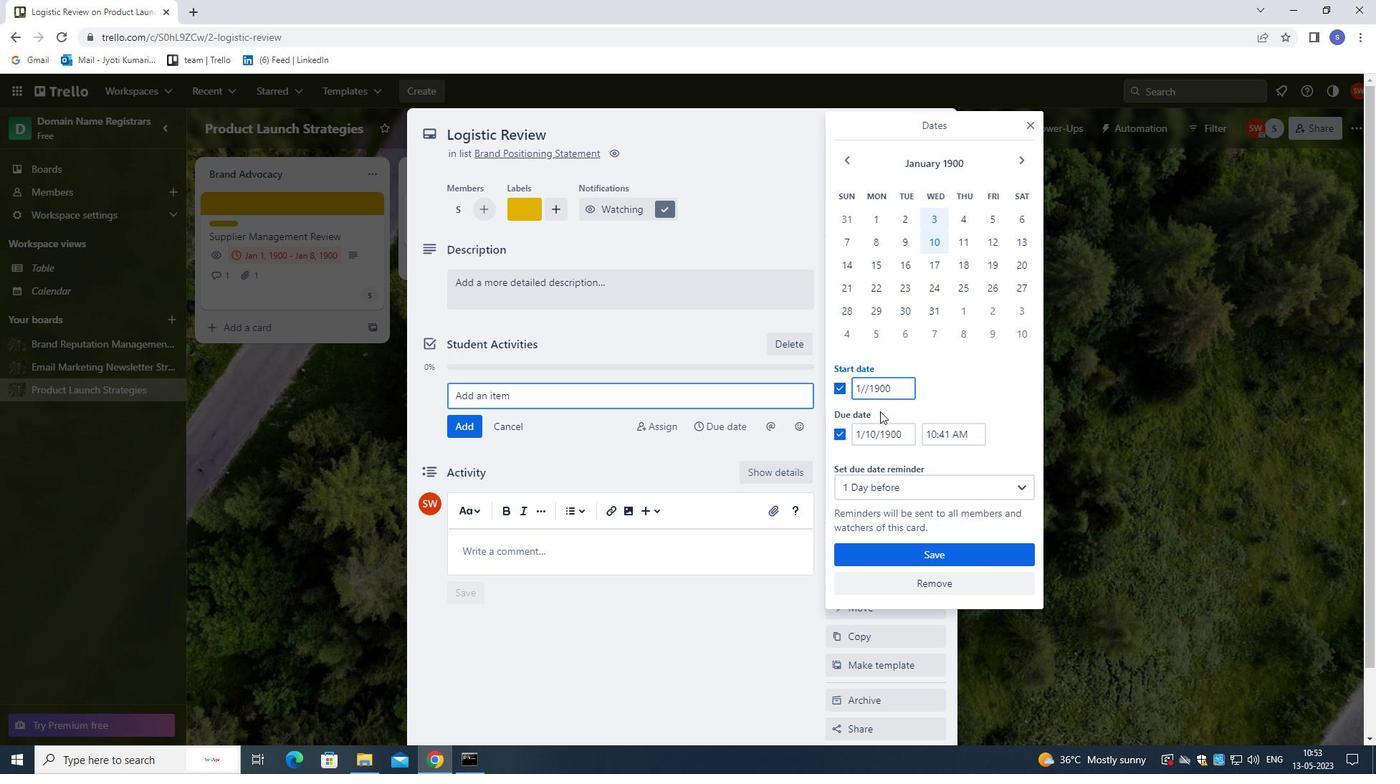 
Action: Mouse moved to (873, 429)
Screenshot: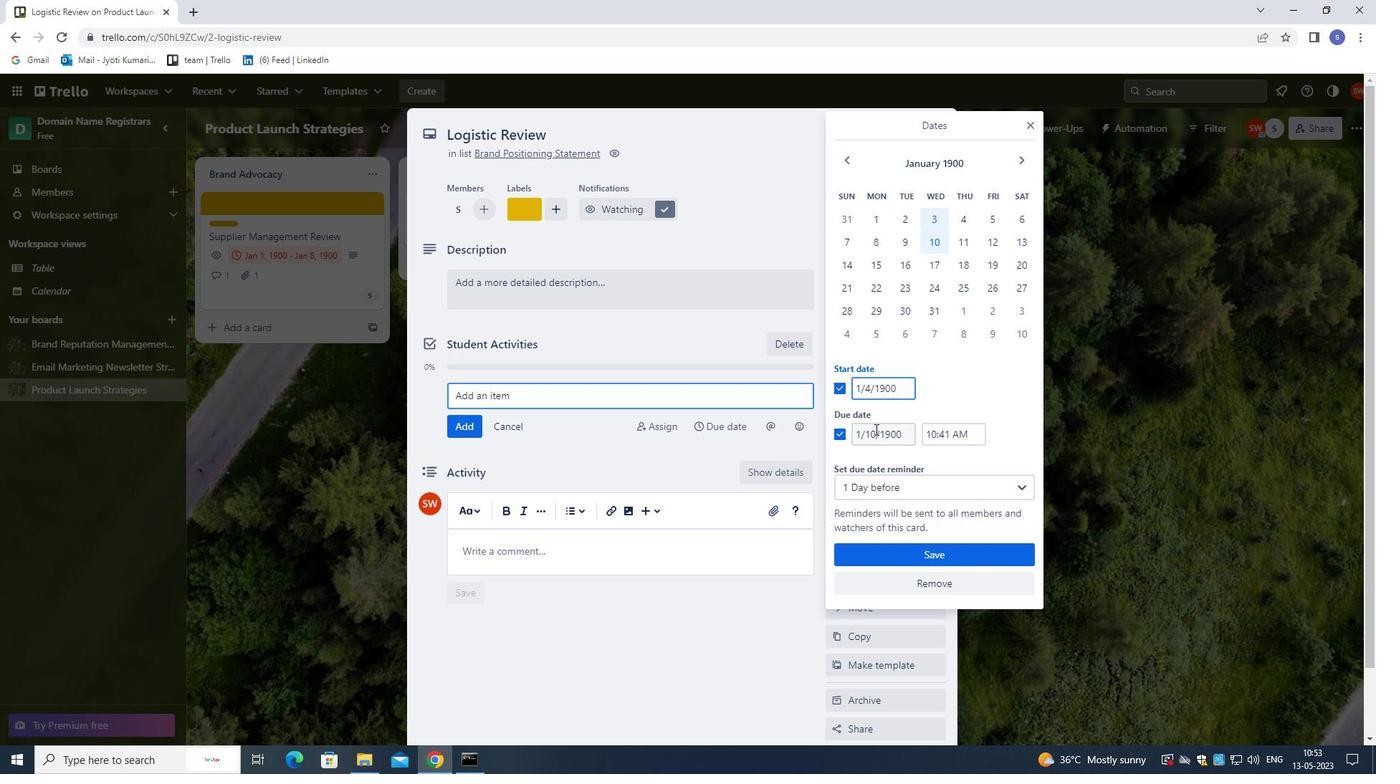 
Action: Mouse pressed left at (873, 429)
Screenshot: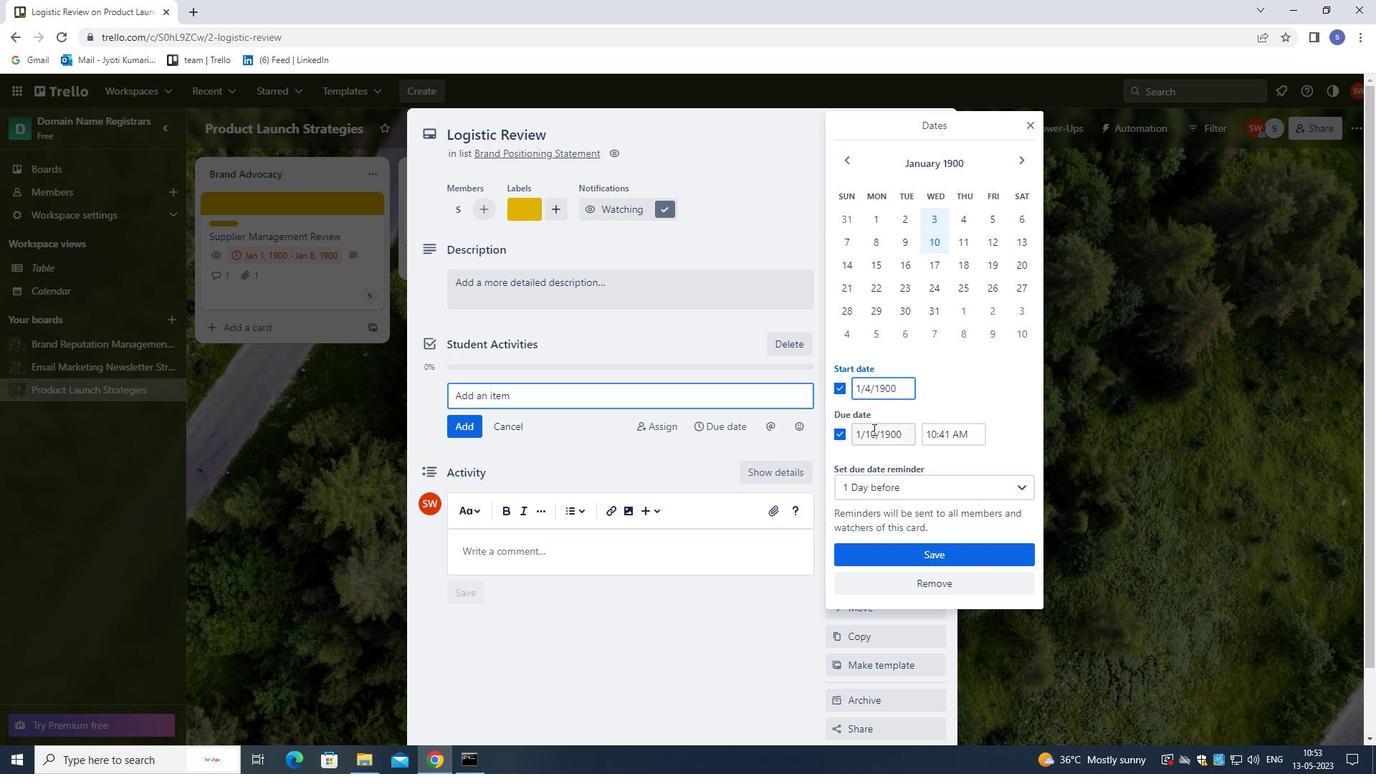 
Action: Mouse moved to (880, 458)
Screenshot: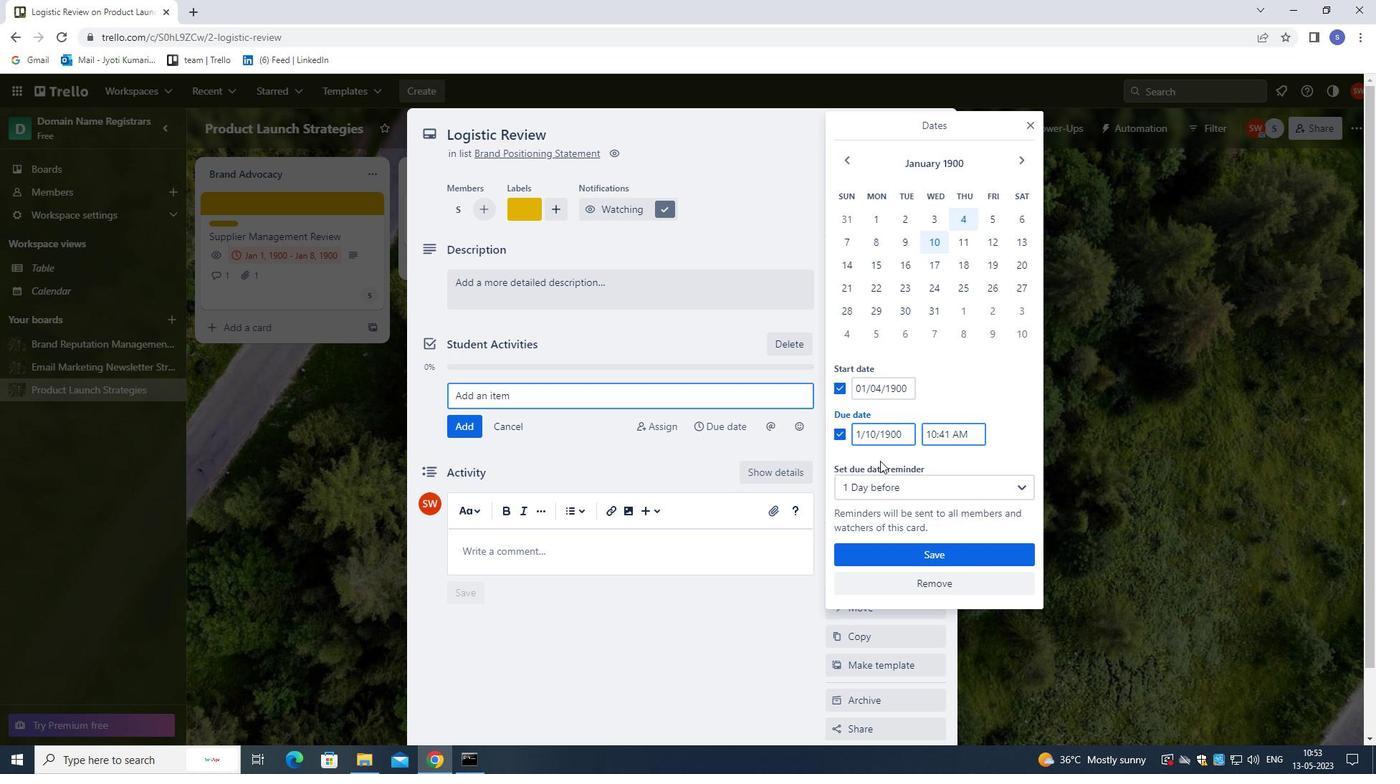 
Action: Key pressed <Key.right>
Screenshot: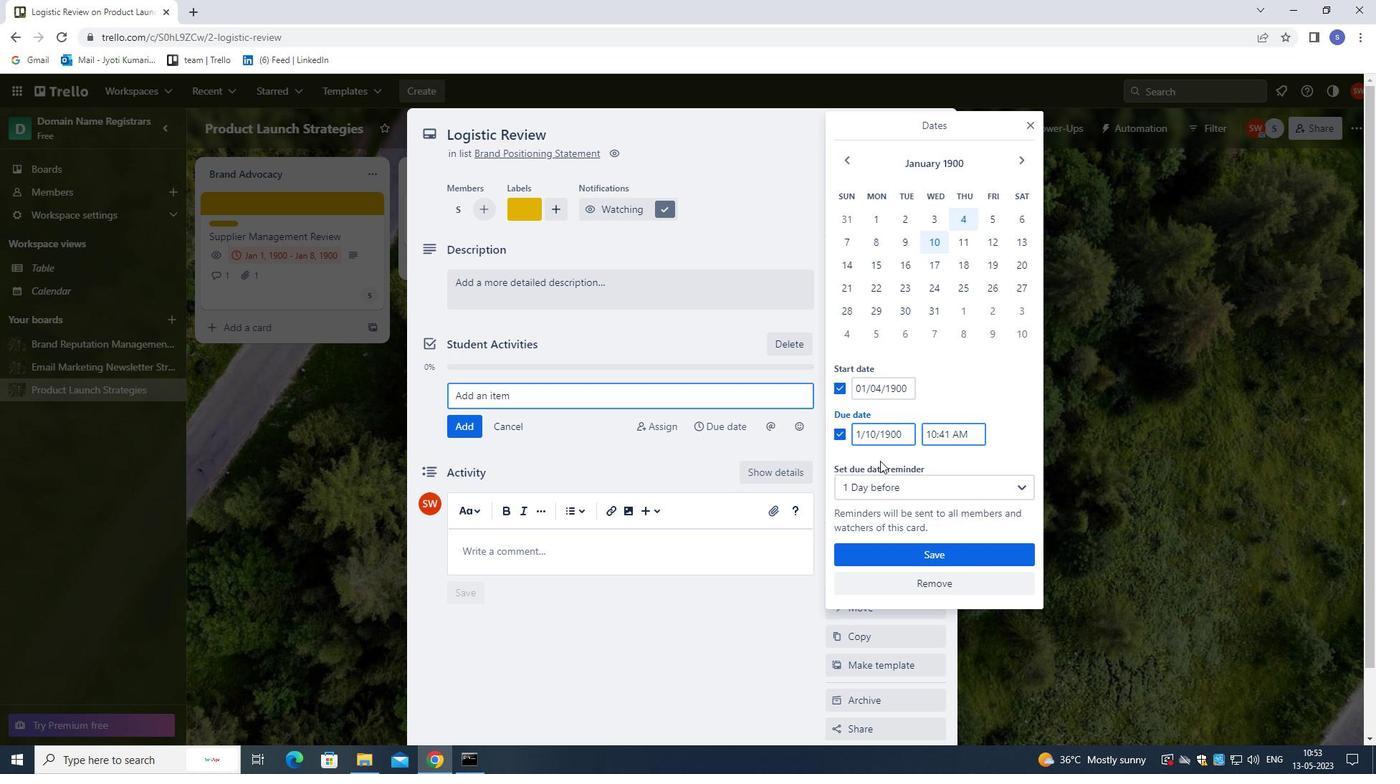 
Action: Mouse moved to (880, 458)
Screenshot: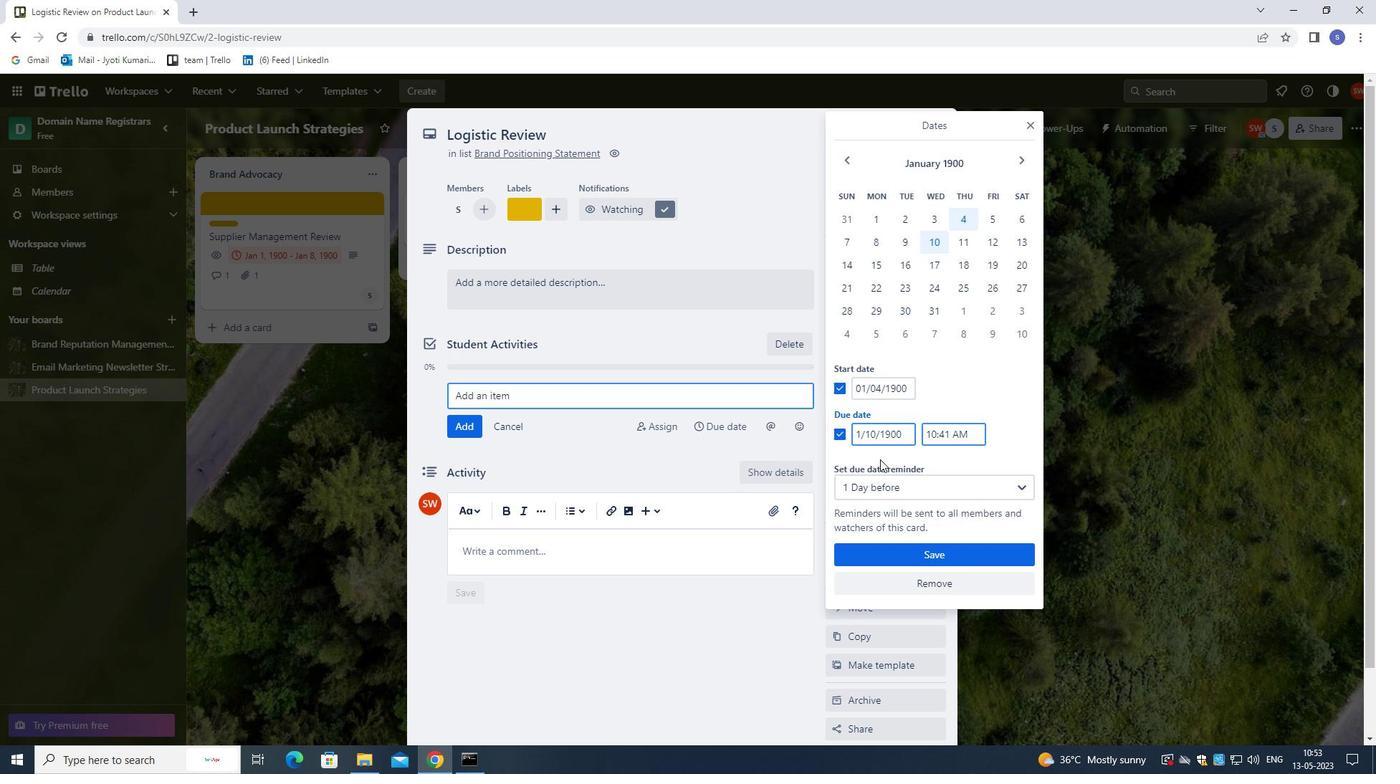 
Action: Key pressed <Key.backspace>
Screenshot: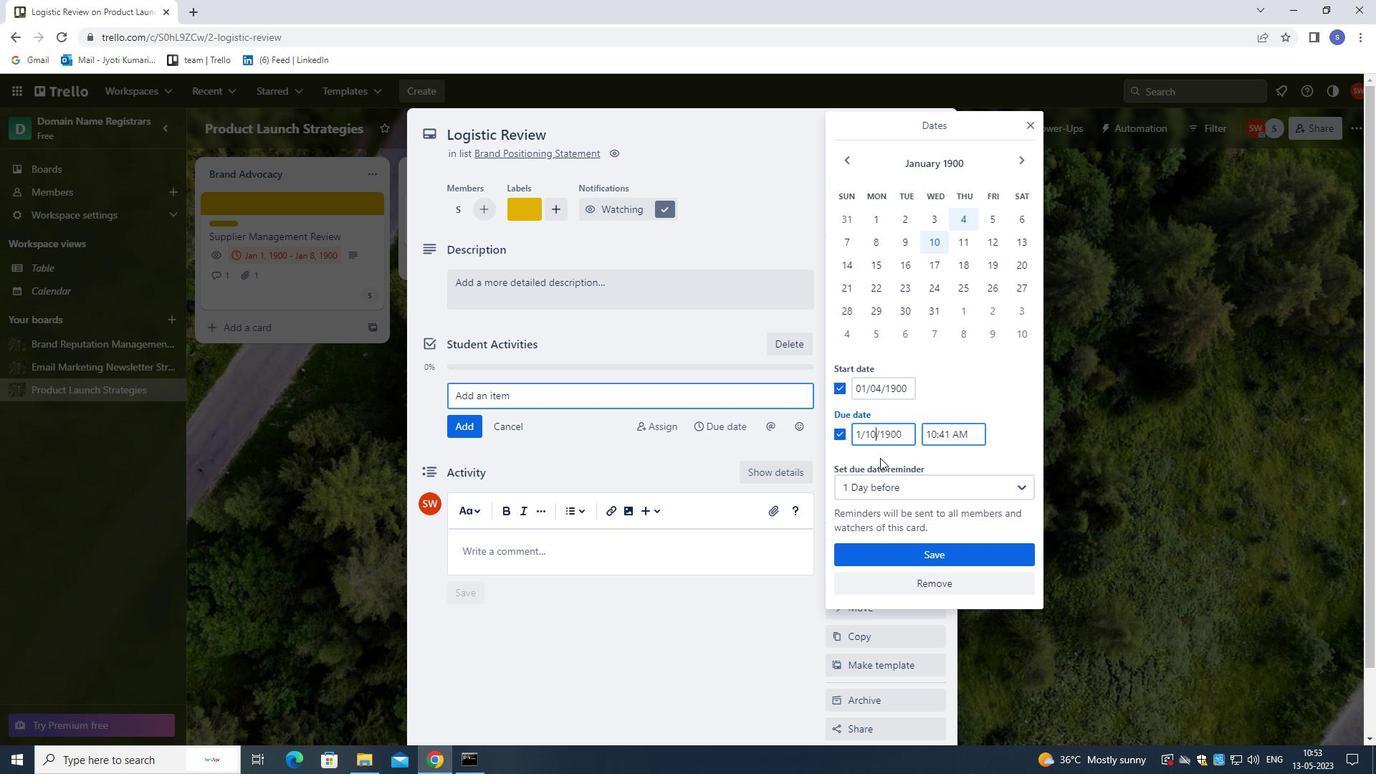 
Action: Mouse moved to (880, 450)
Screenshot: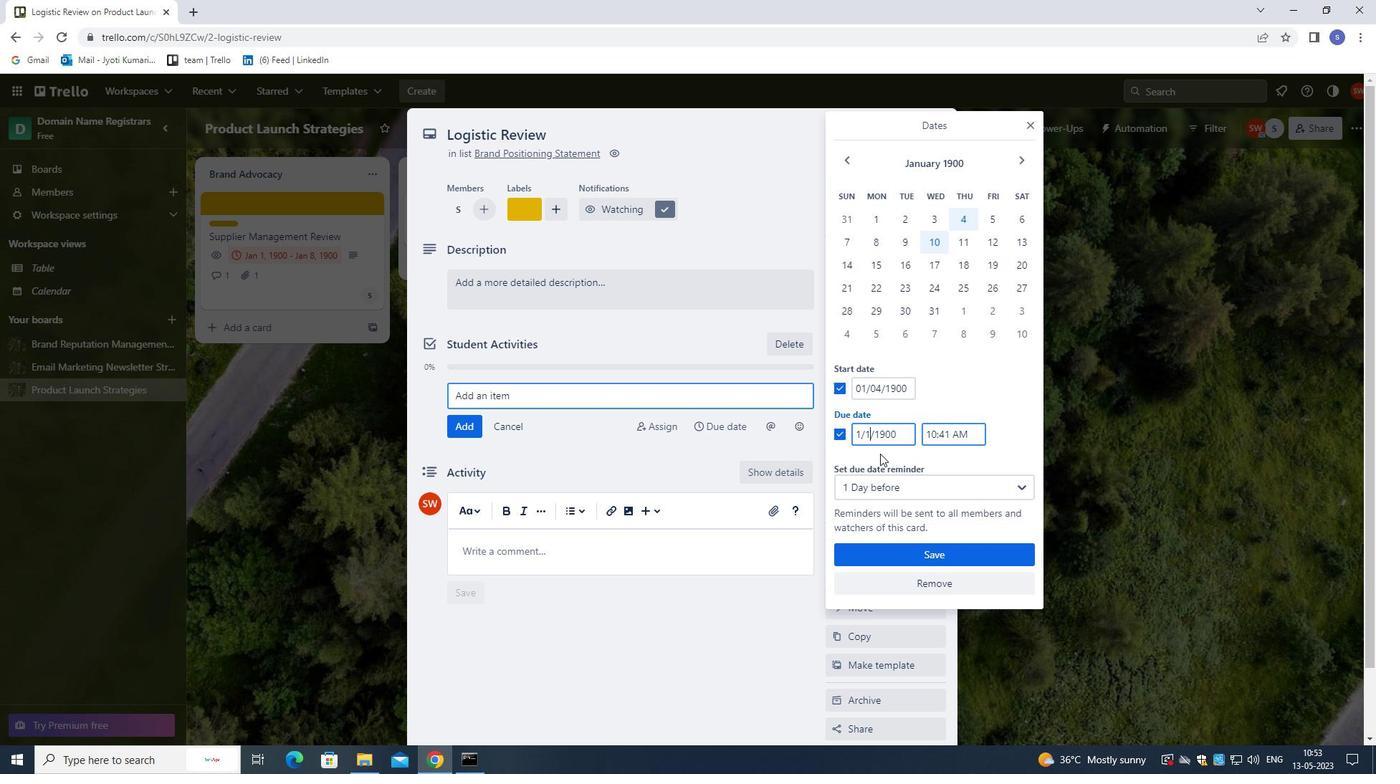 
Action: Key pressed 1
Screenshot: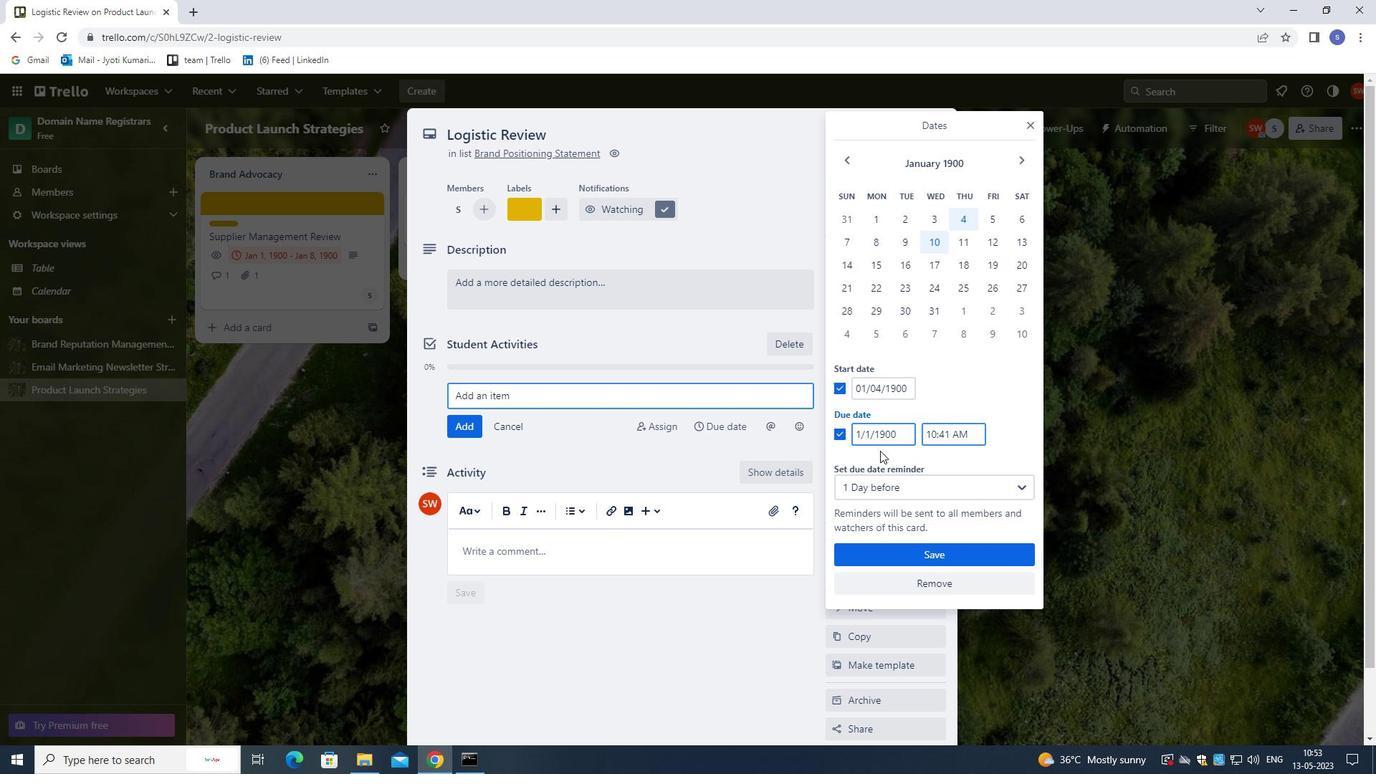 
Action: Mouse moved to (887, 550)
Screenshot: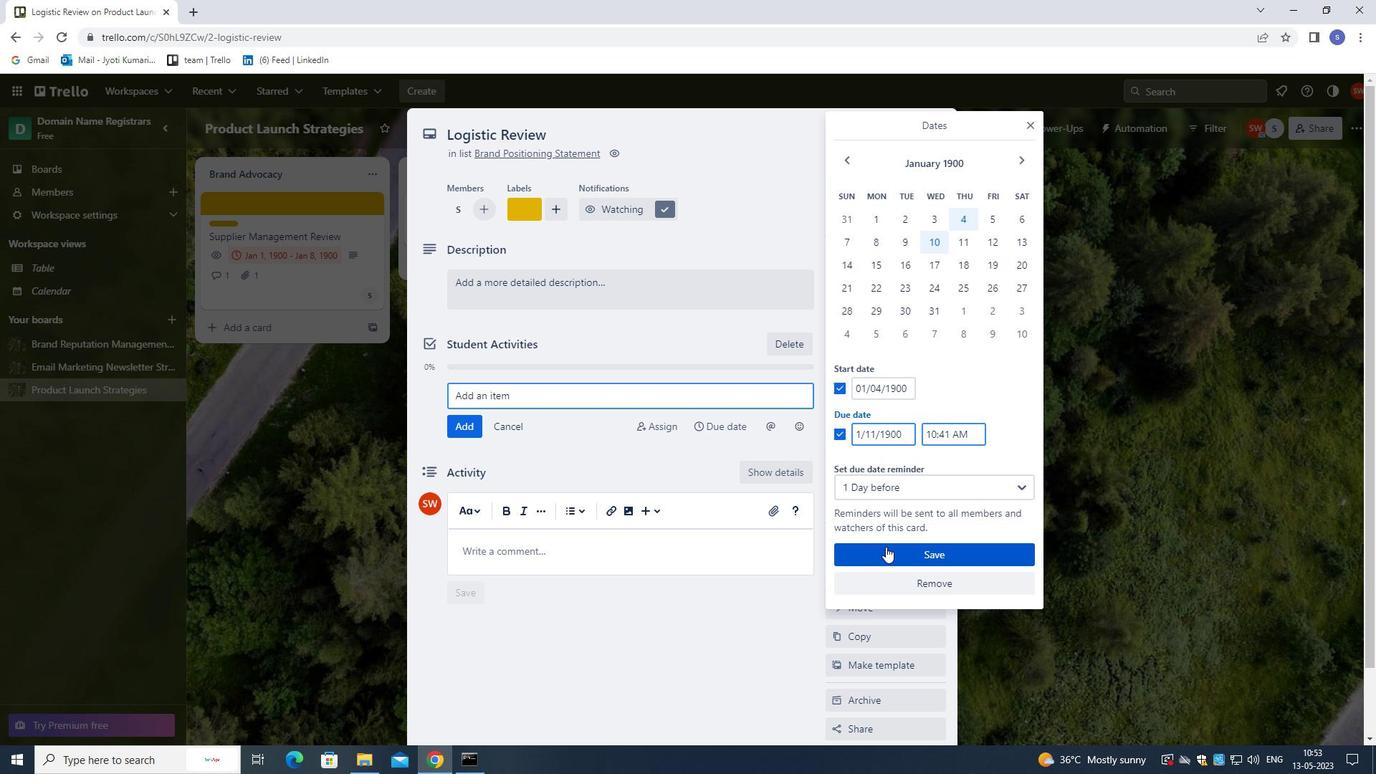 
Action: Mouse pressed left at (887, 550)
Screenshot: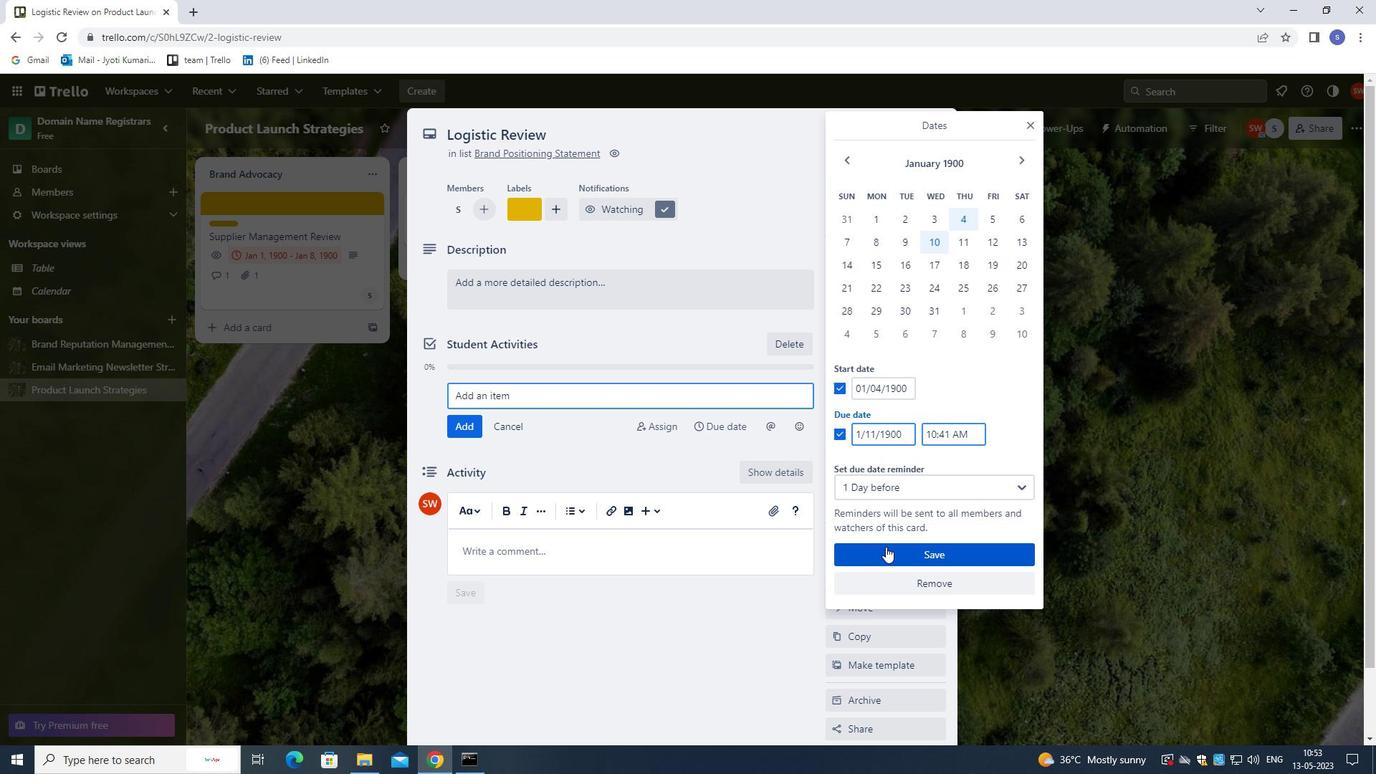 
Action: Mouse moved to (873, 372)
Screenshot: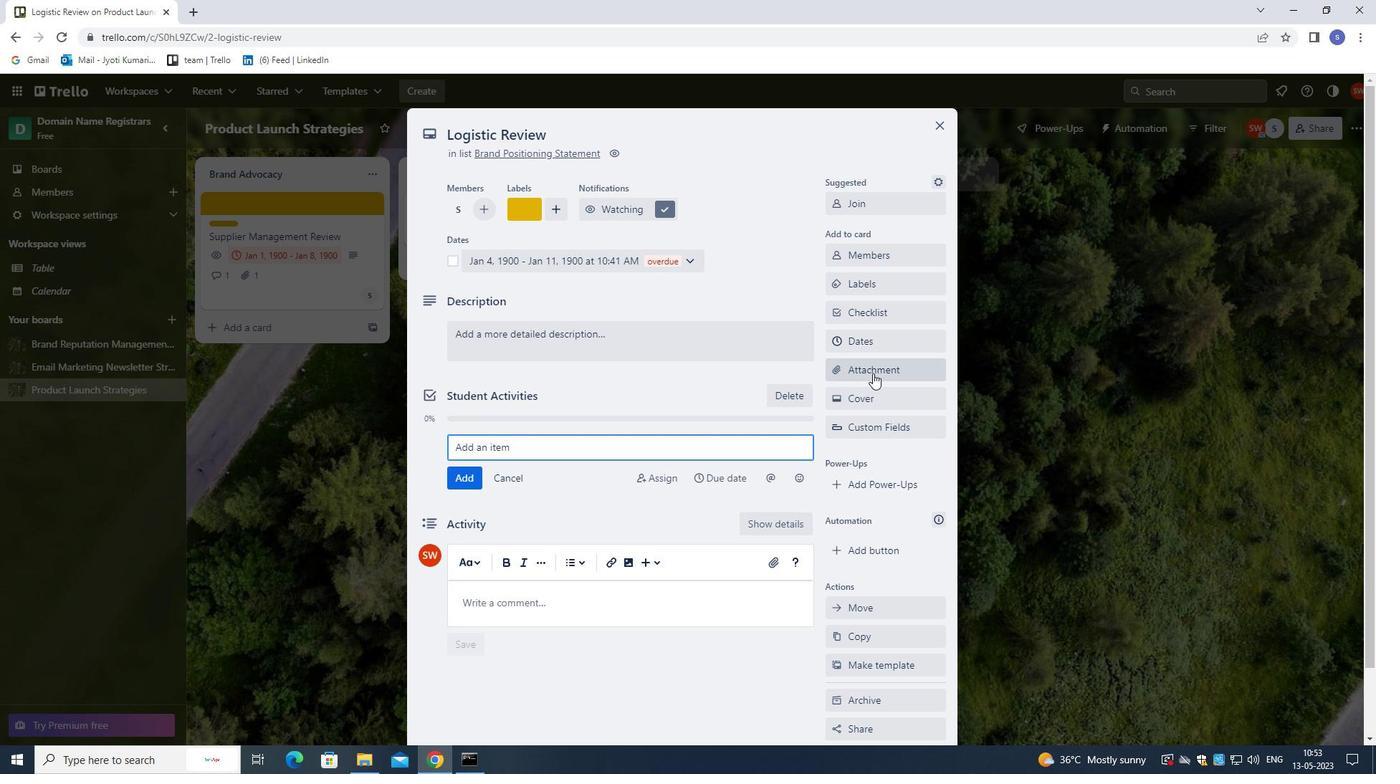 
Action: Mouse pressed left at (873, 372)
Screenshot: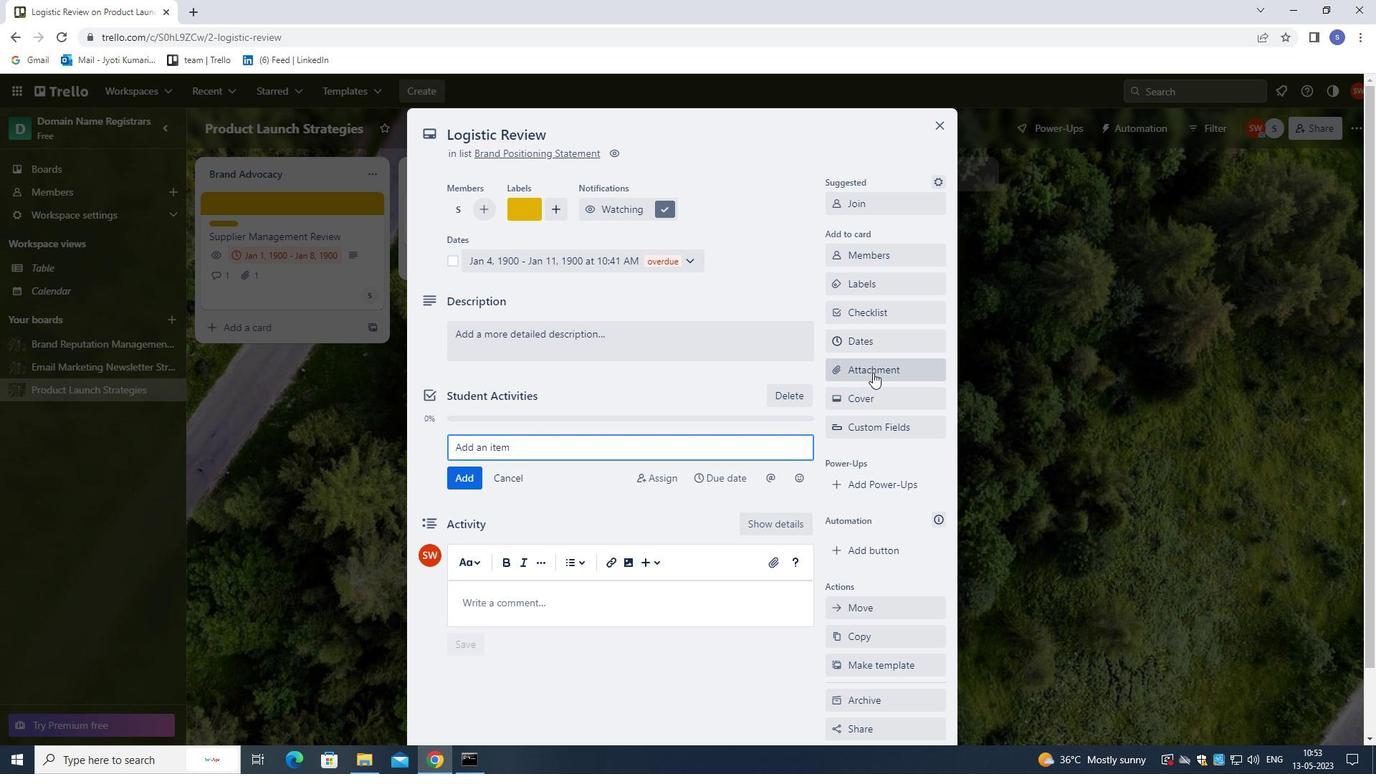 
Action: Mouse moved to (872, 476)
Screenshot: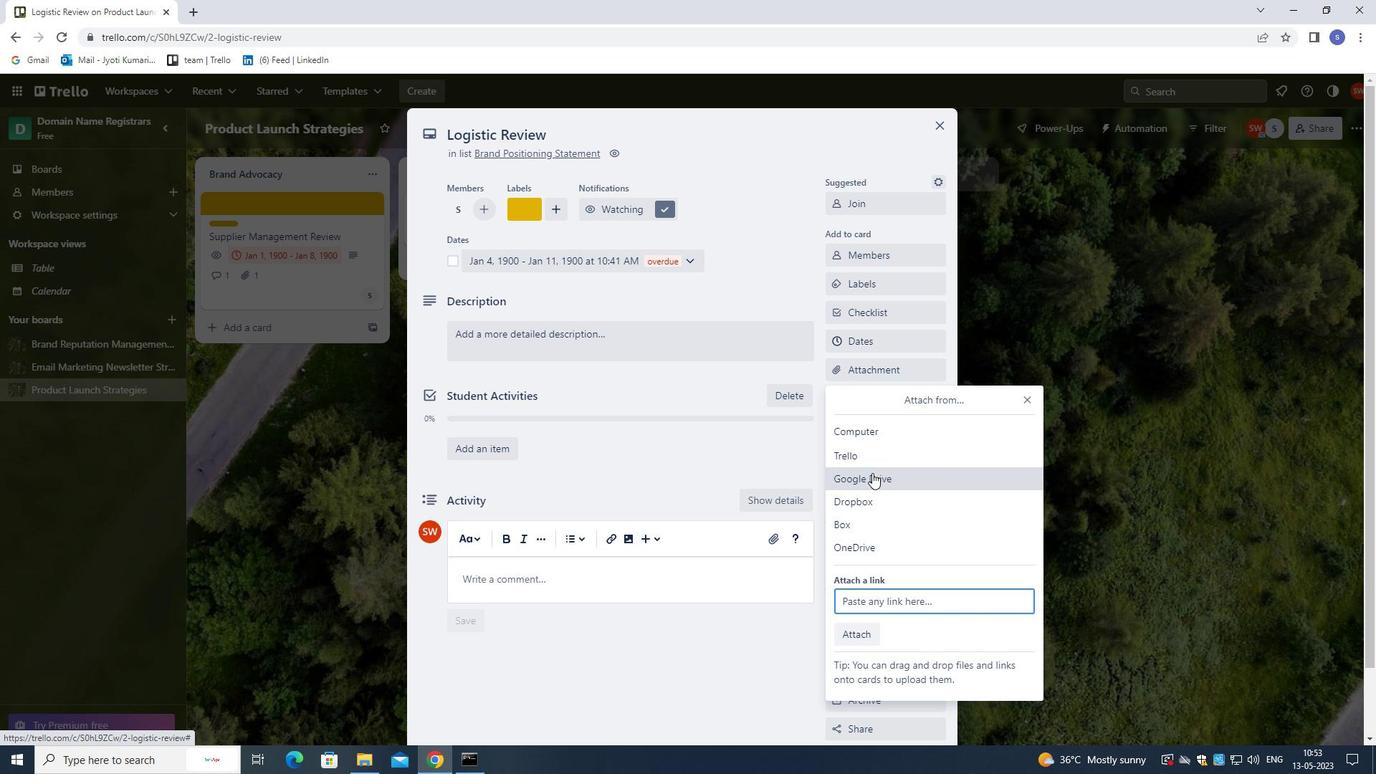 
Action: Mouse pressed left at (872, 476)
Screenshot: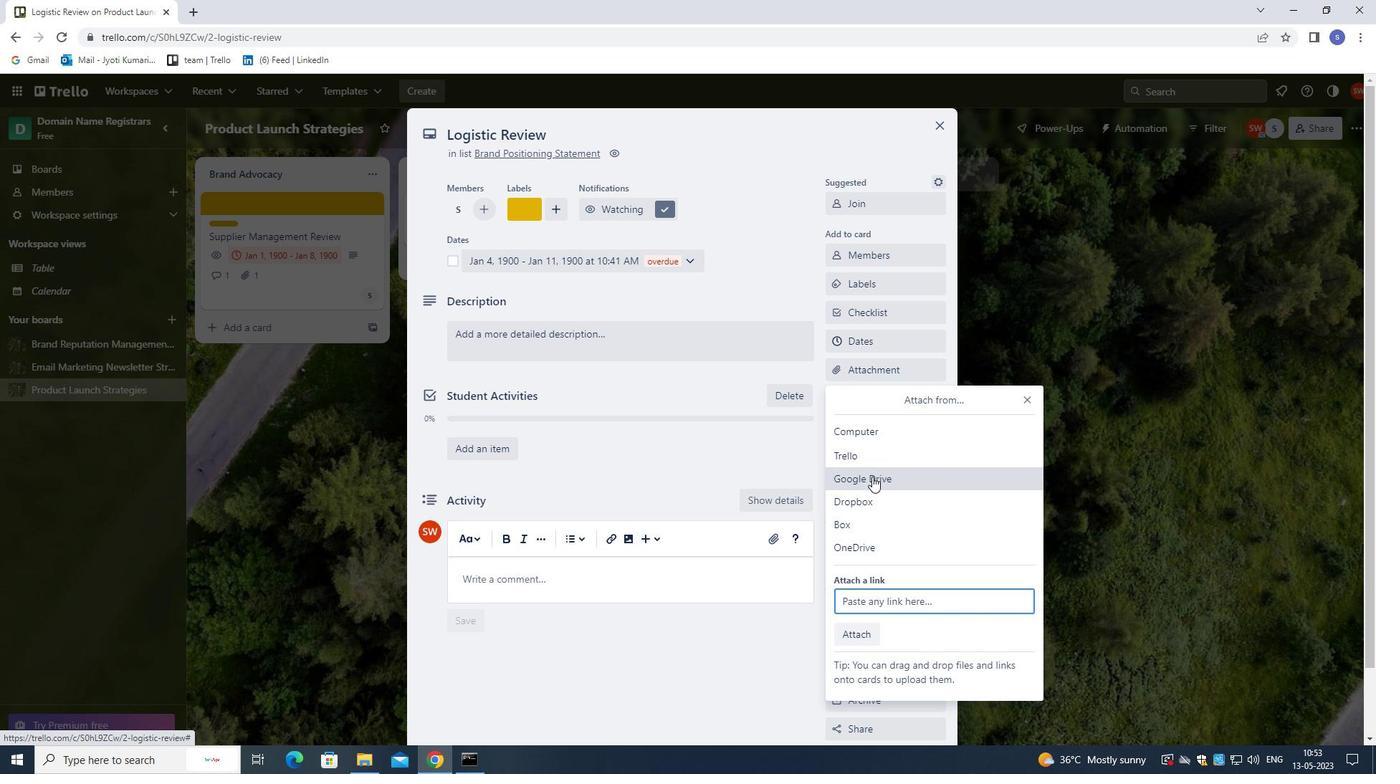 
Action: Mouse moved to (771, 344)
Screenshot: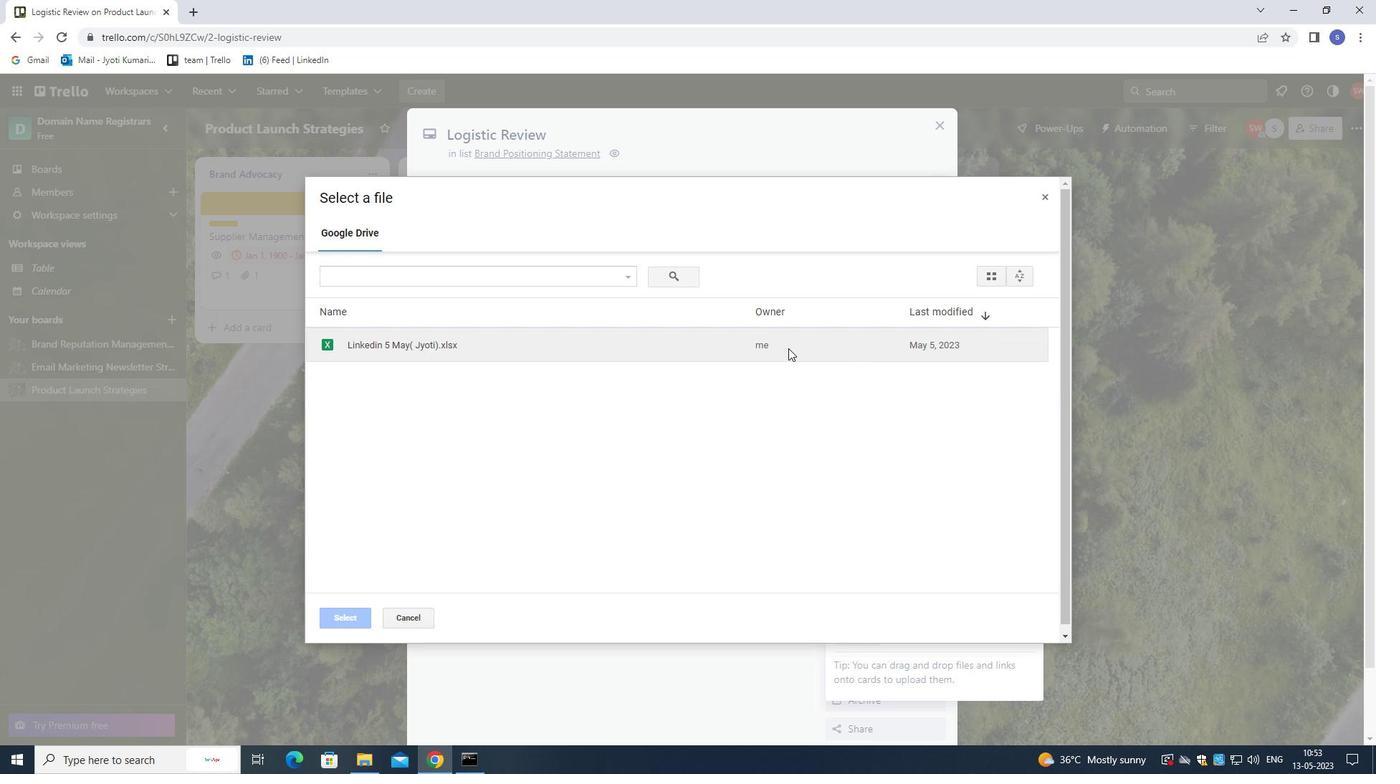 
Action: Mouse pressed left at (771, 344)
Screenshot: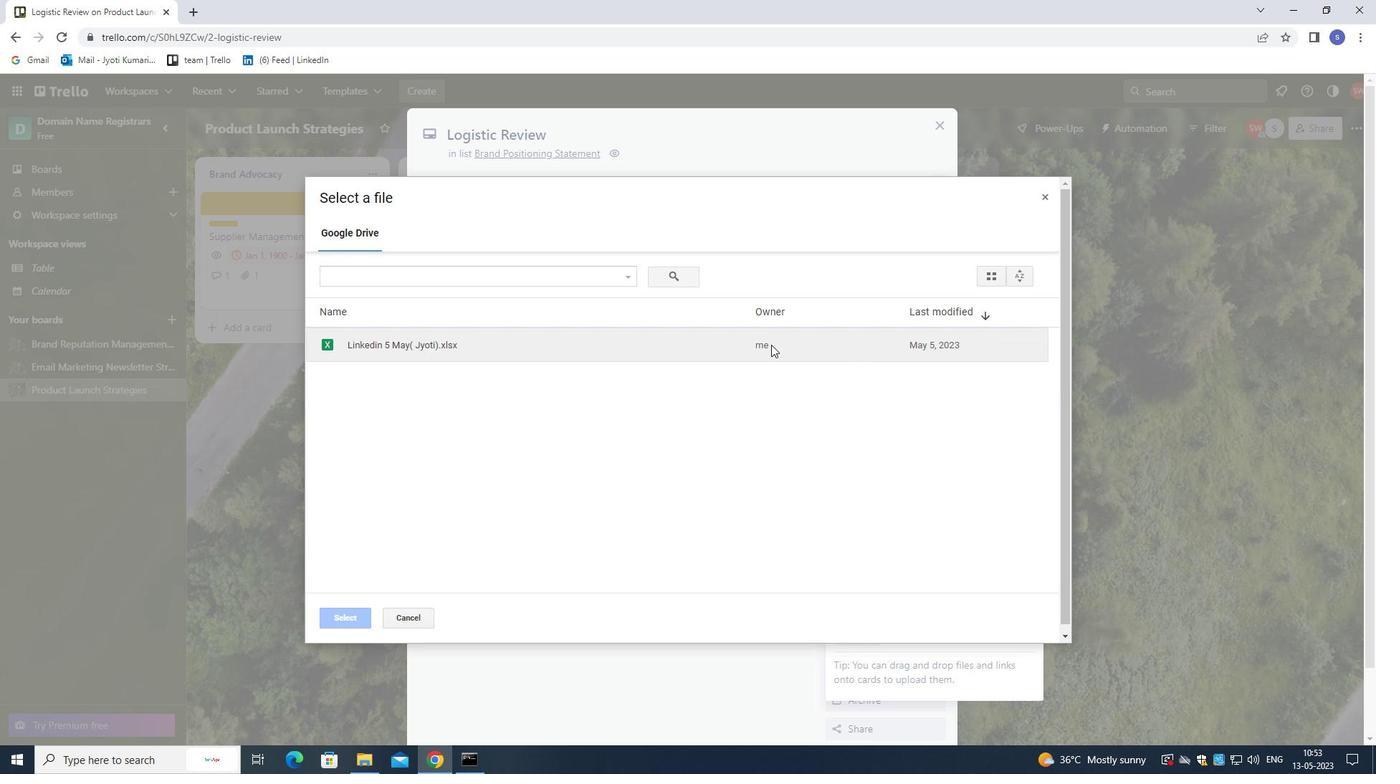 
Action: Mouse moved to (341, 625)
Screenshot: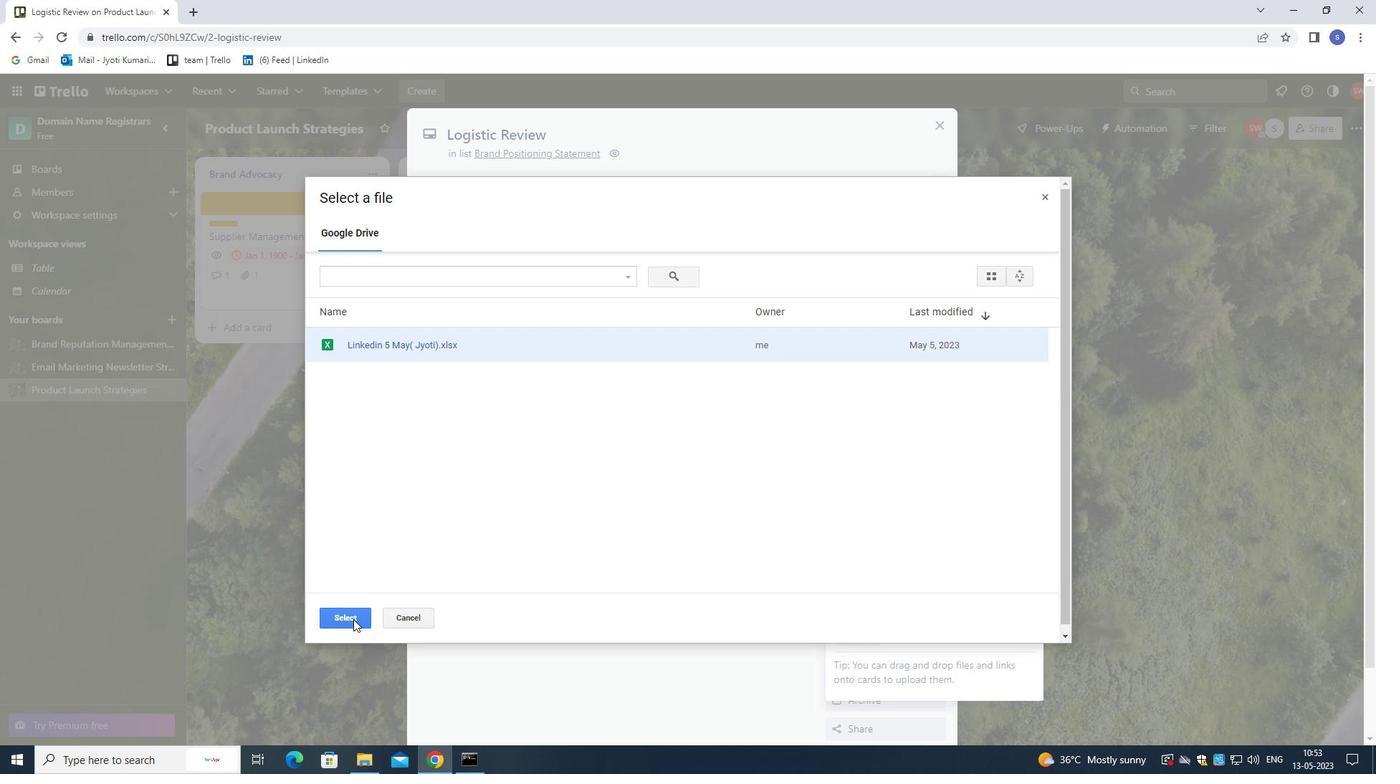 
Action: Mouse pressed left at (341, 625)
Screenshot: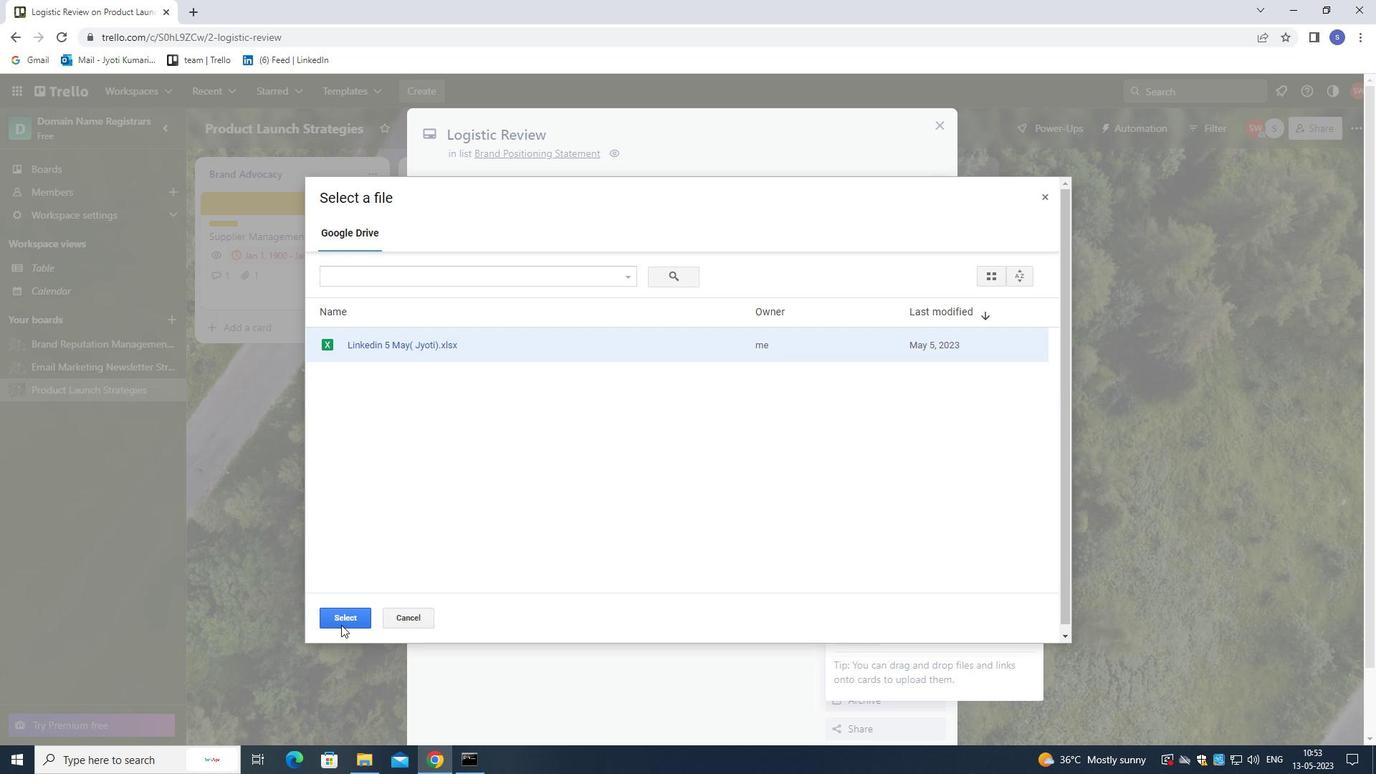 
Action: Mouse moved to (882, 400)
Screenshot: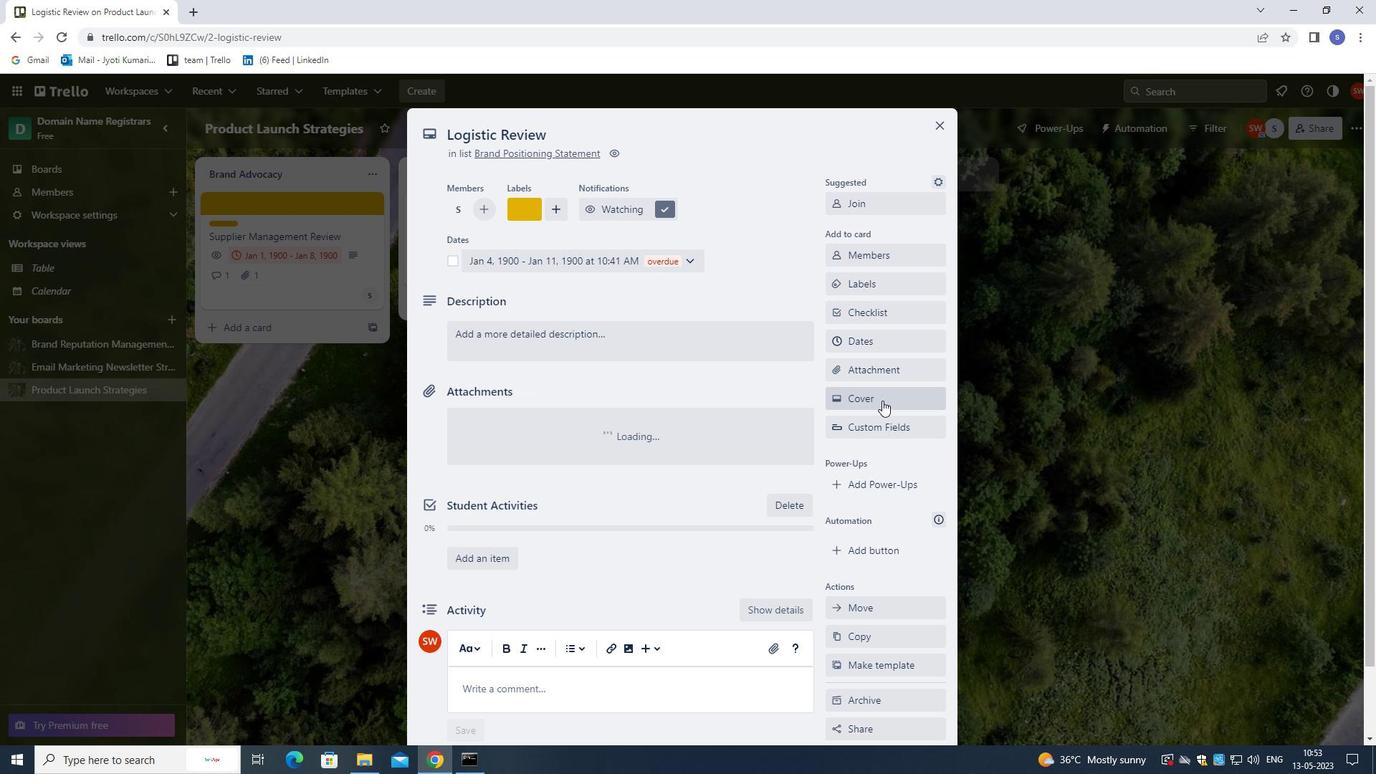 
Action: Mouse pressed left at (882, 400)
Screenshot: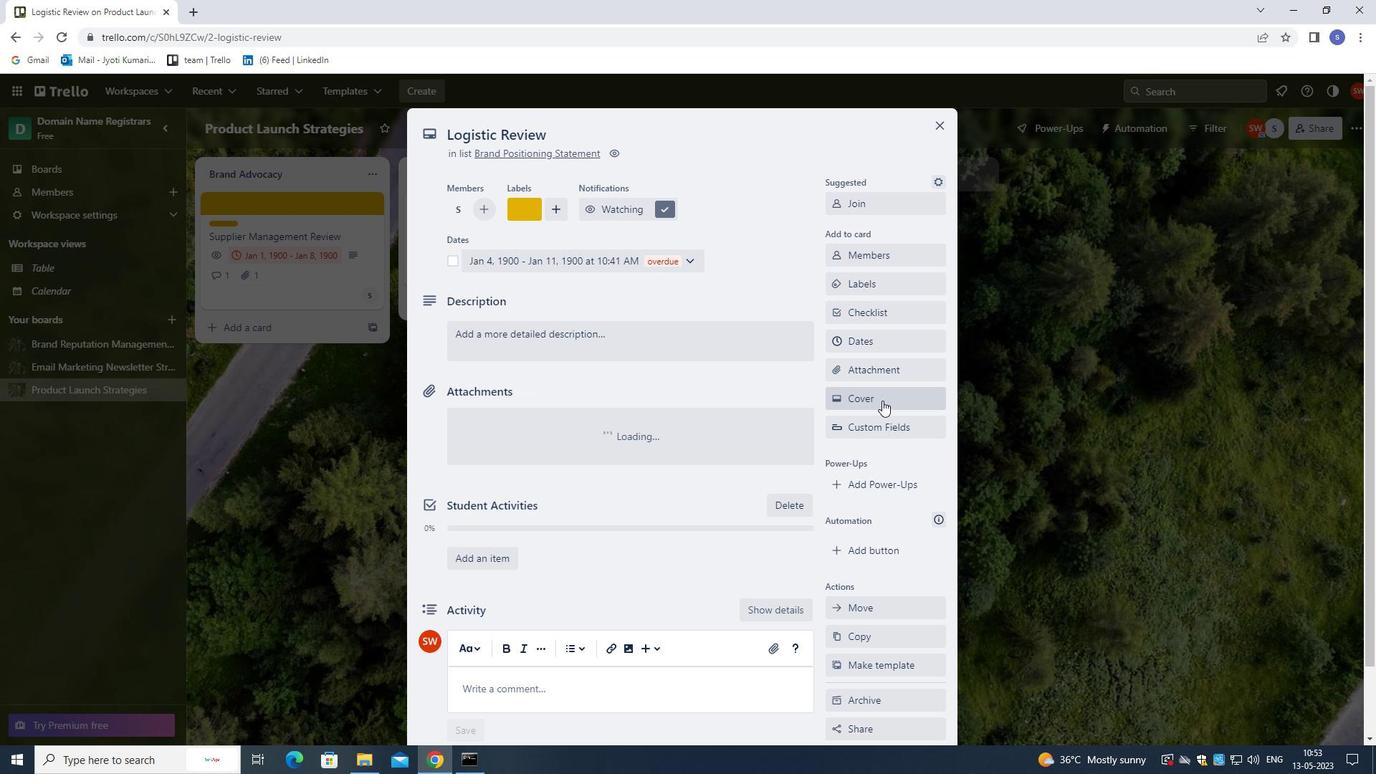
Action: Mouse moved to (896, 463)
Screenshot: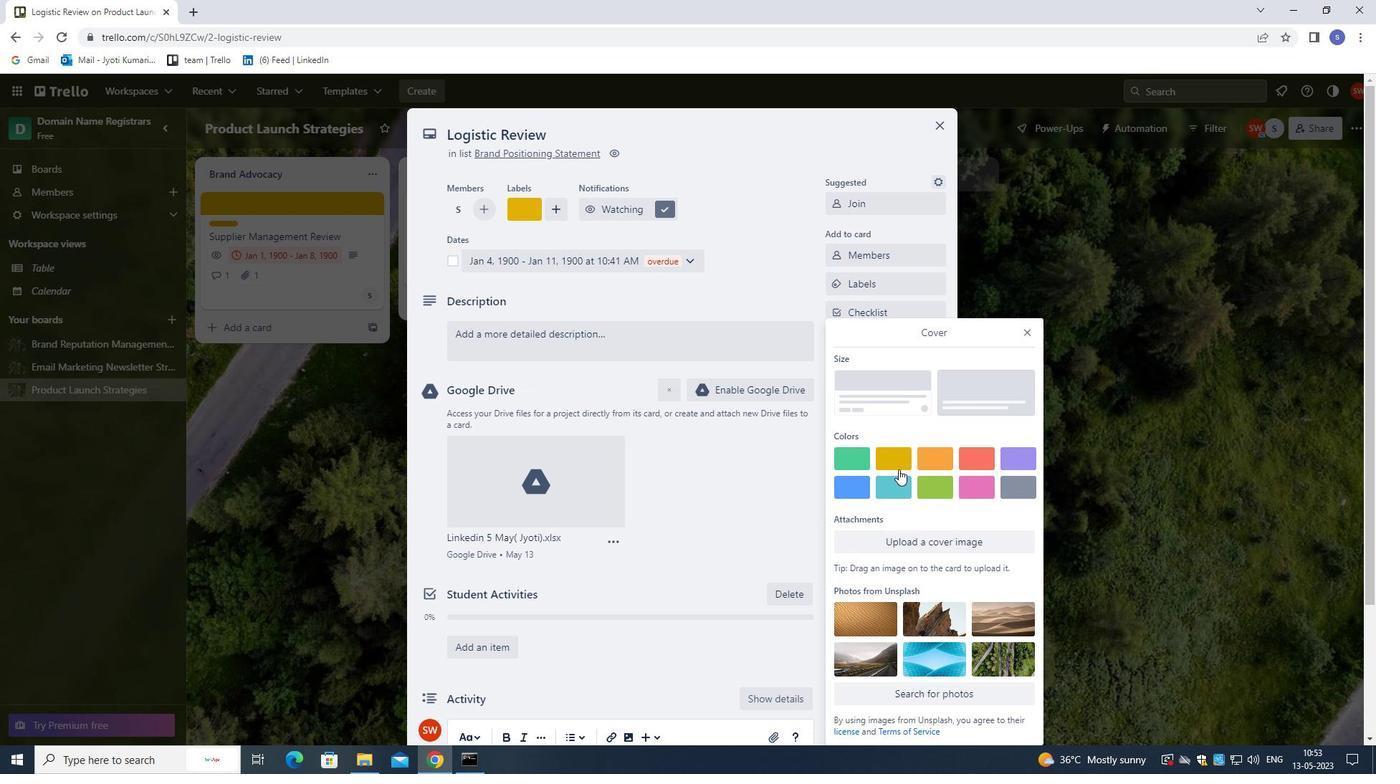 
Action: Mouse pressed left at (896, 463)
Screenshot: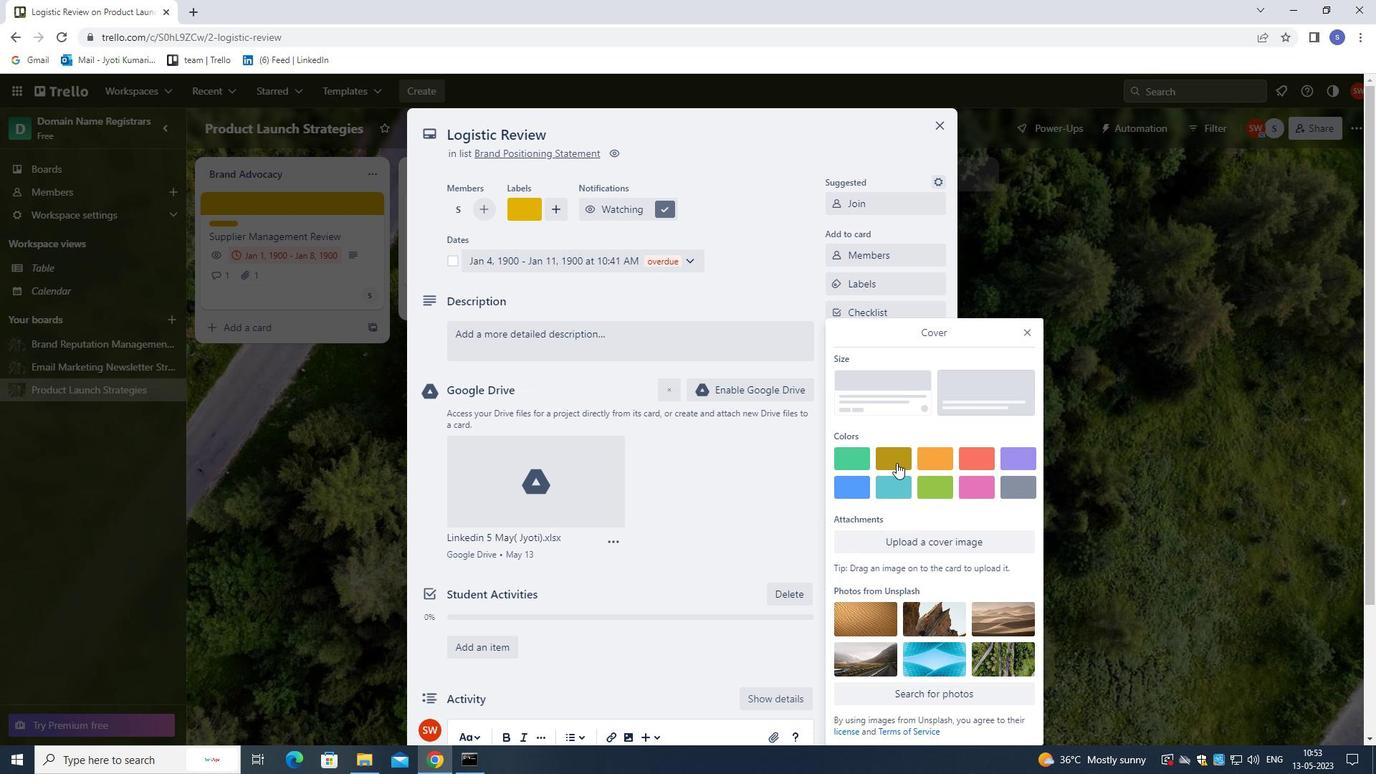 
Action: Mouse moved to (1031, 301)
Screenshot: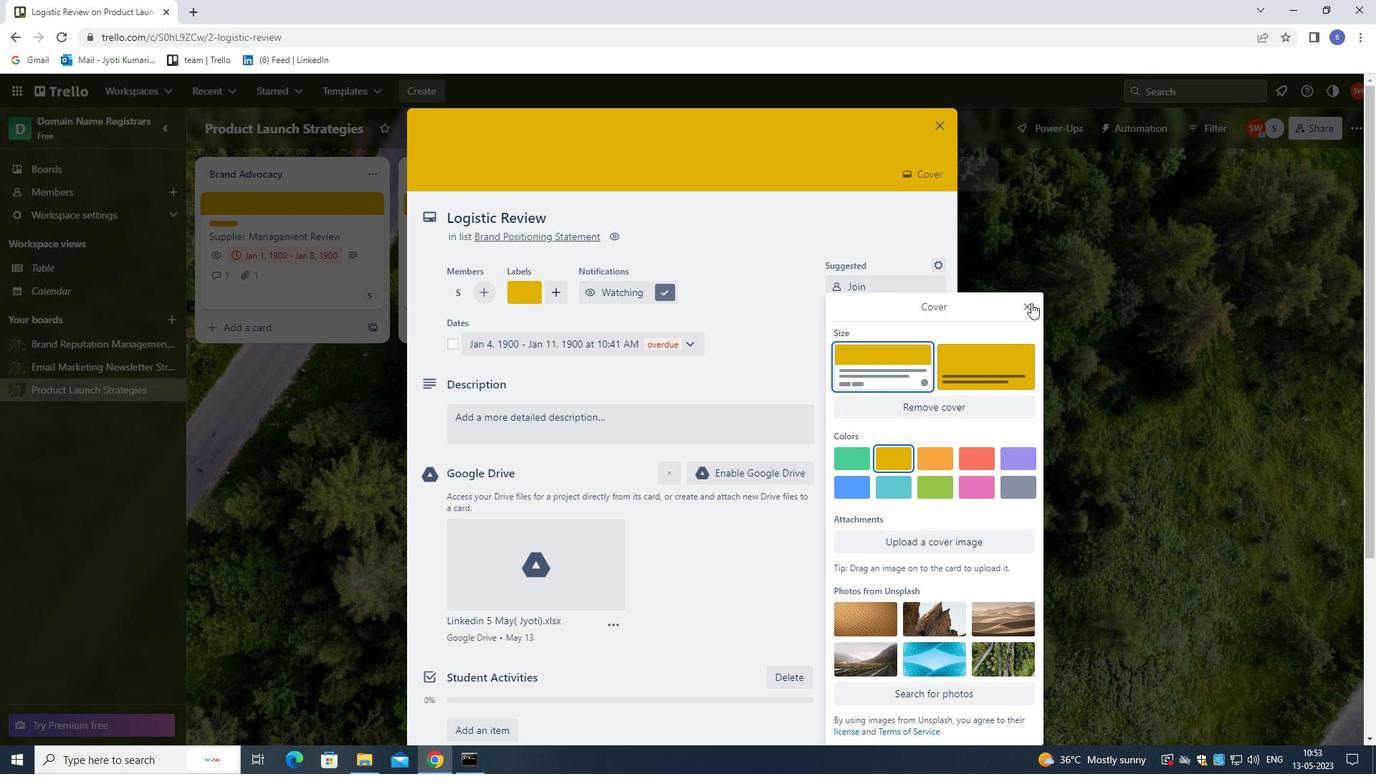 
Action: Mouse pressed left at (1031, 301)
Screenshot: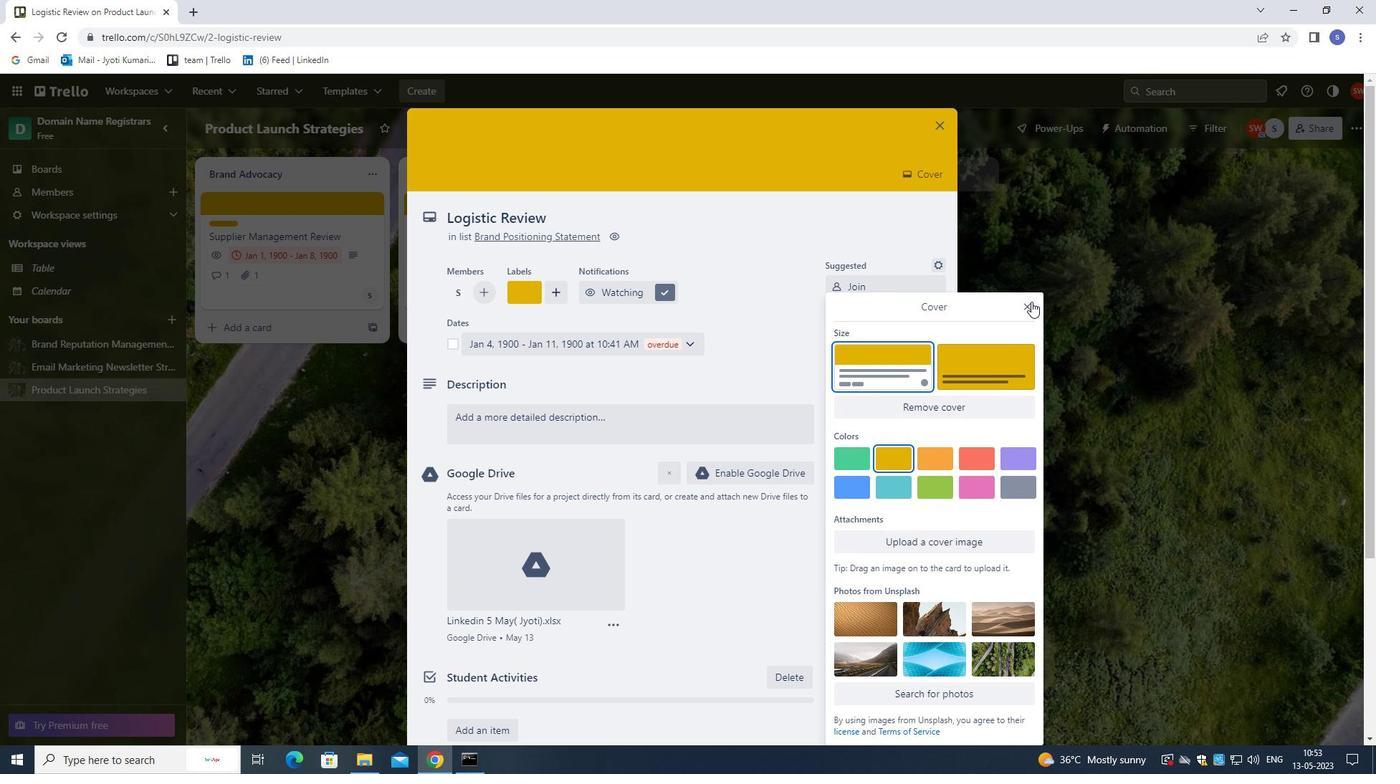 
Action: Mouse moved to (655, 414)
Screenshot: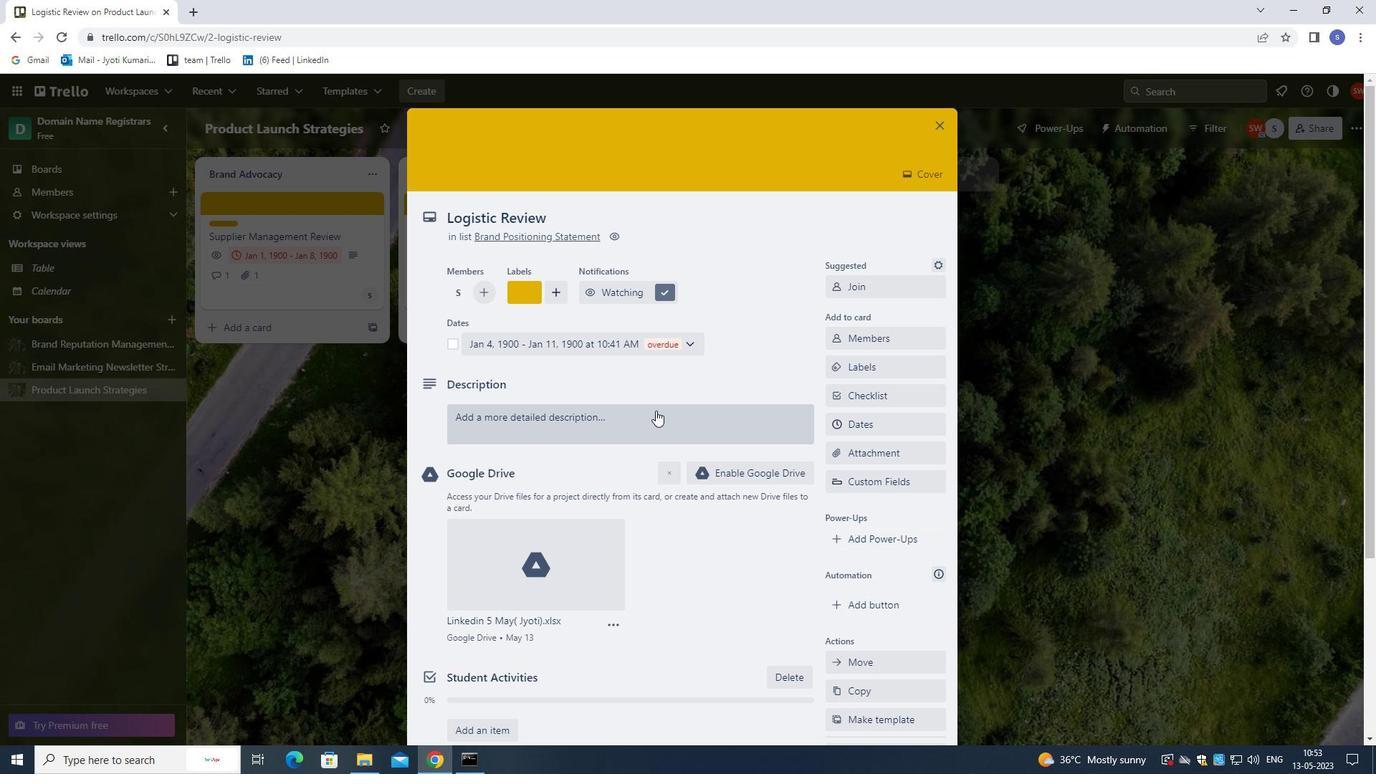 
Action: Mouse pressed left at (655, 414)
Screenshot: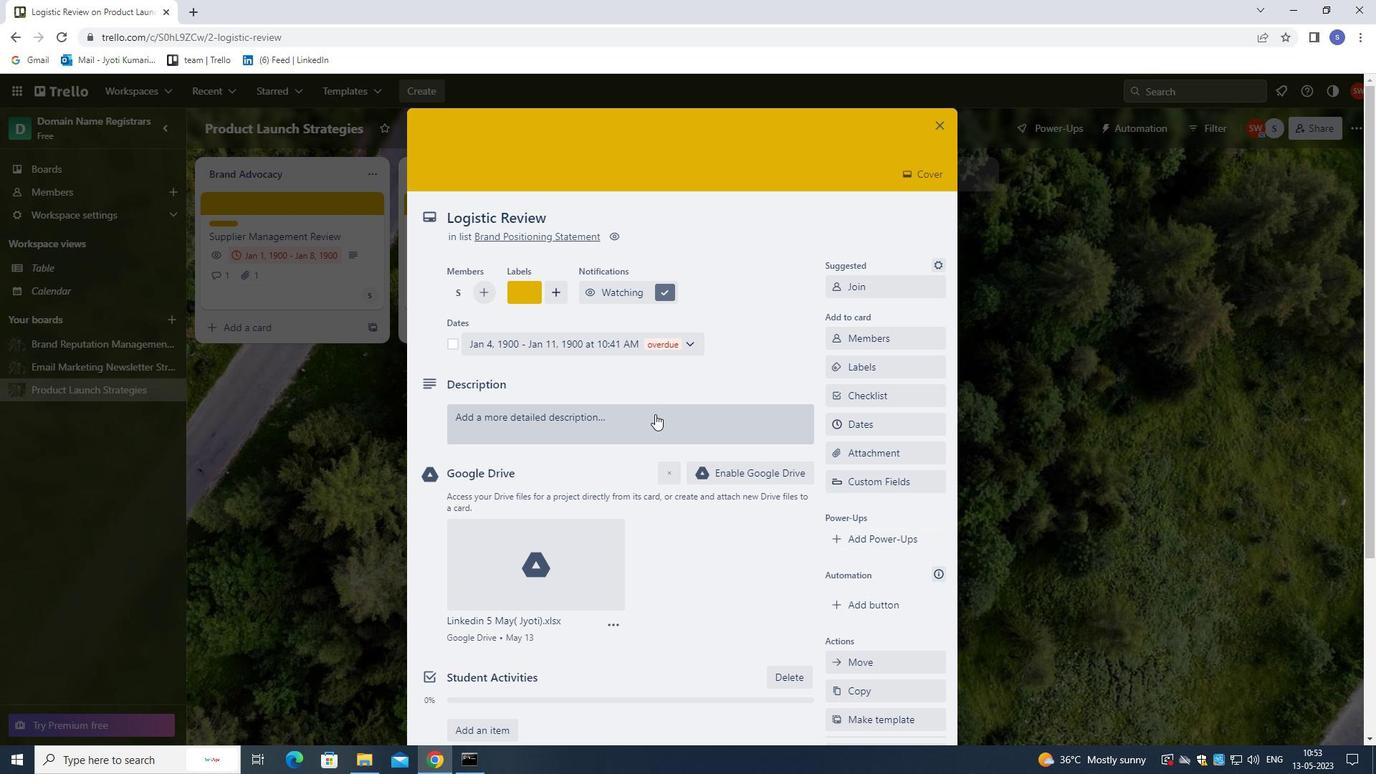 
Action: Mouse moved to (703, 517)
Screenshot: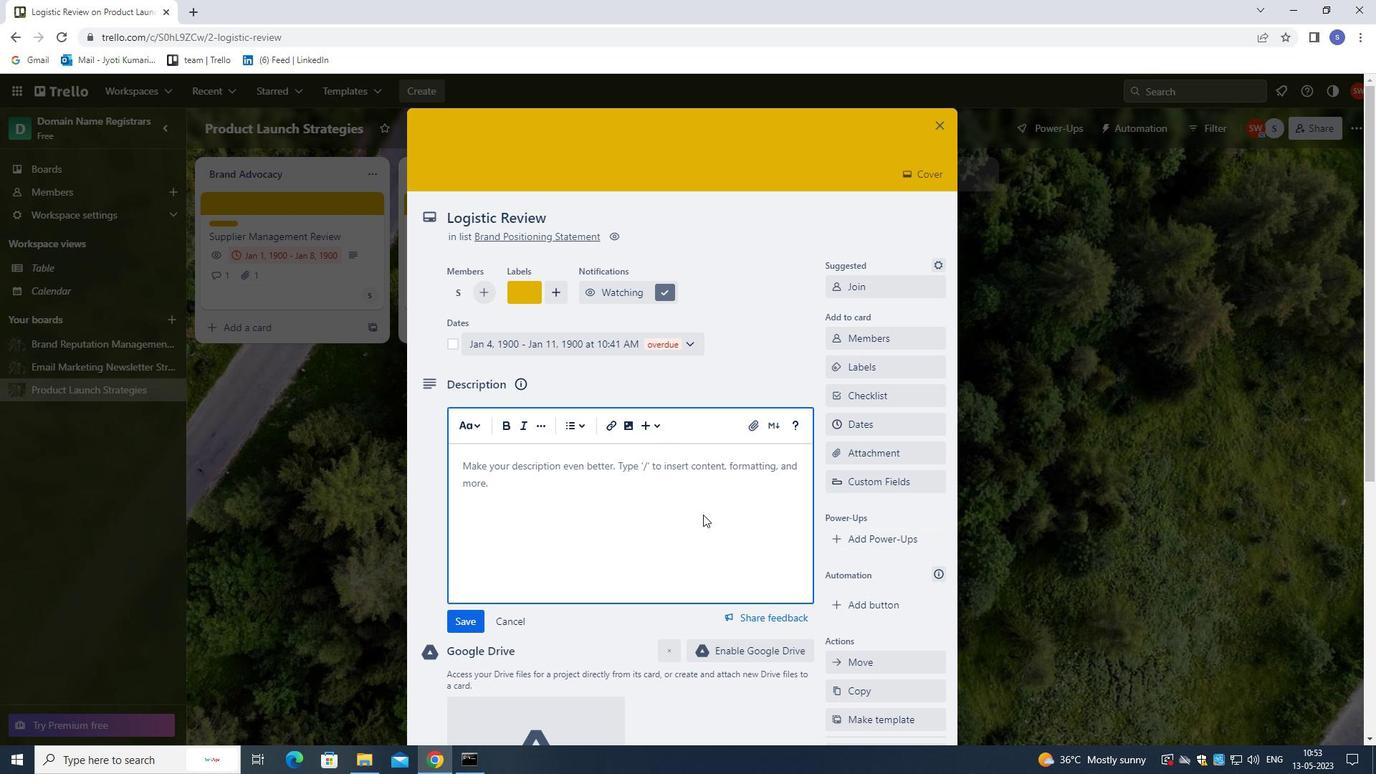 
Action: Key pressed <Key.shift>PLAN<Key.space>AND<Key.space>EXECUTE<Key.space>COMPANY<Key.space>TEAM-BUILDING<Key.space>ACTIVITY<Key.space>AT<Key.space>A<Key.space>VOLUNTEER<Key.space>EVENT.
Screenshot: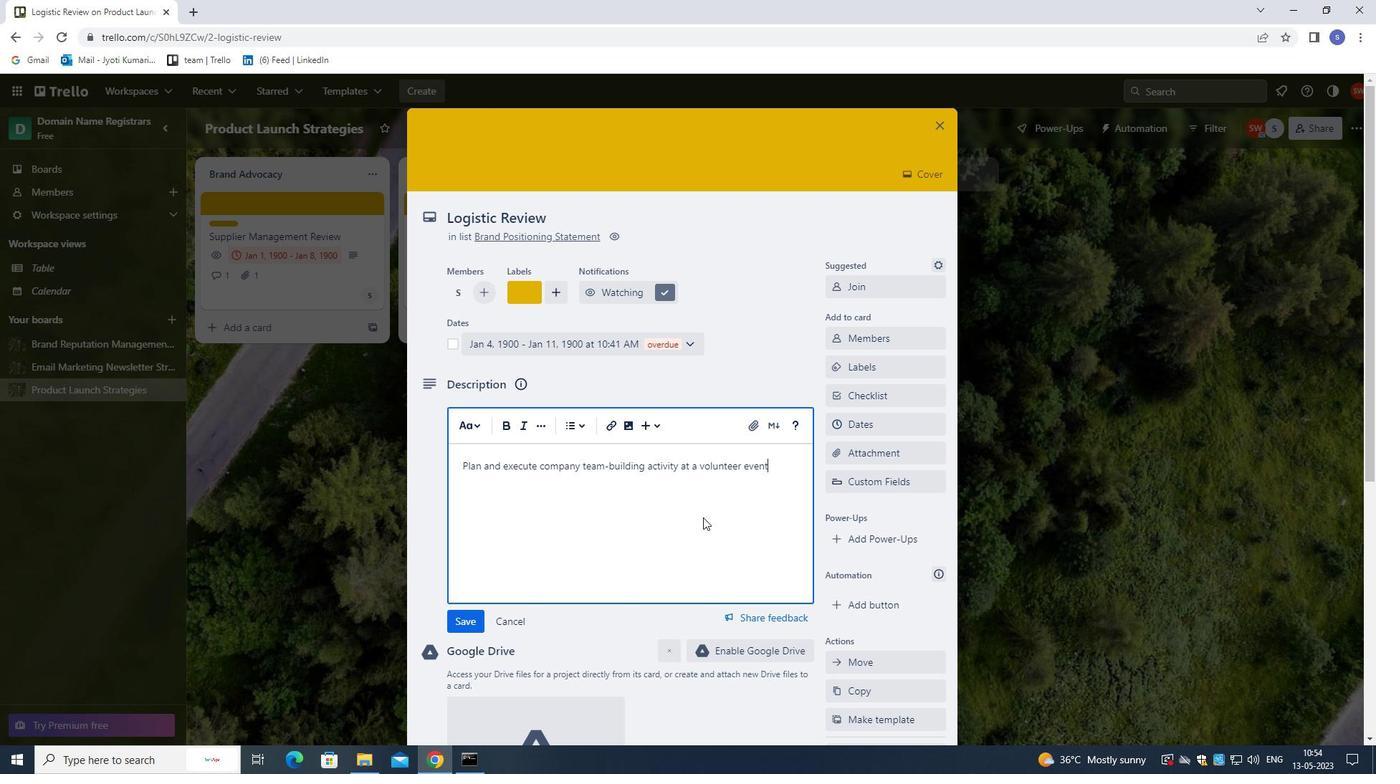 
Action: Mouse moved to (668, 420)
Screenshot: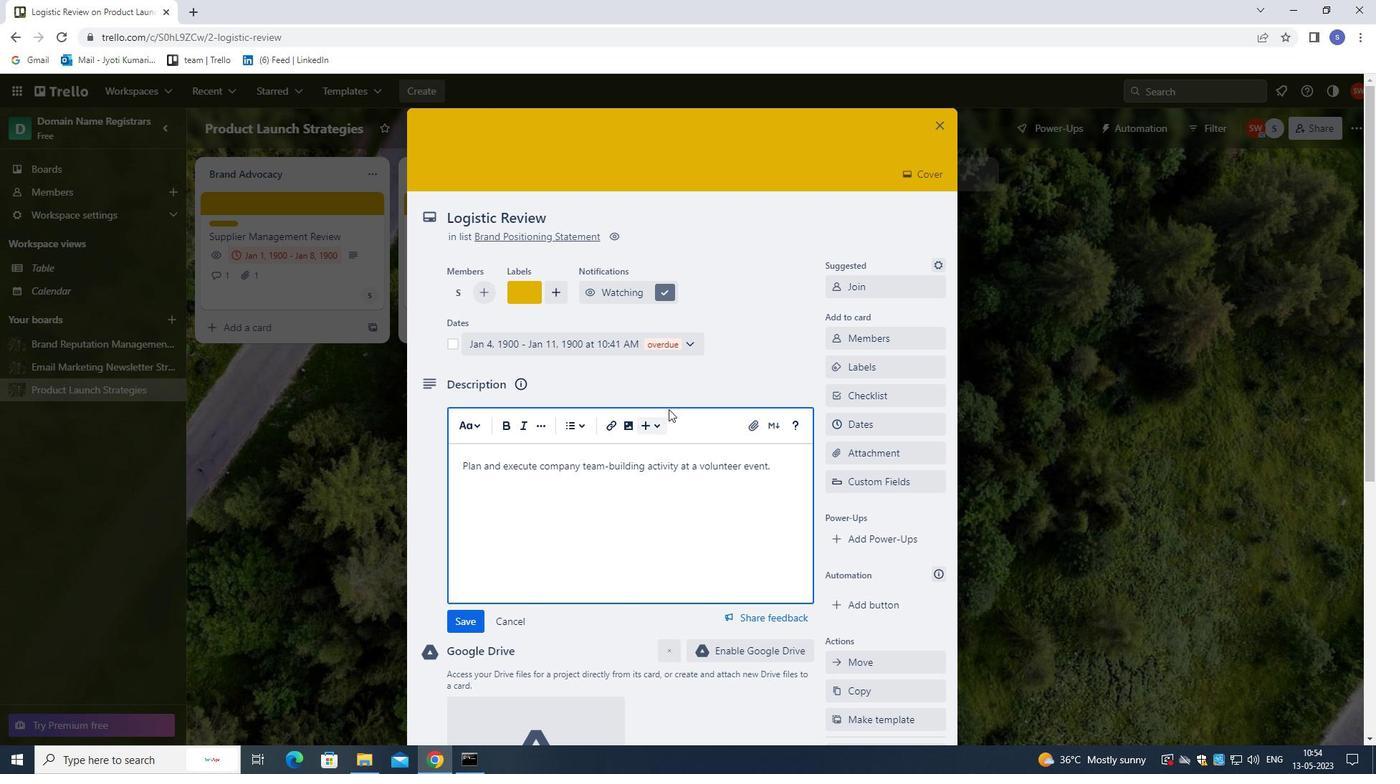 
Action: Mouse scrolled (668, 419) with delta (0, 0)
Screenshot: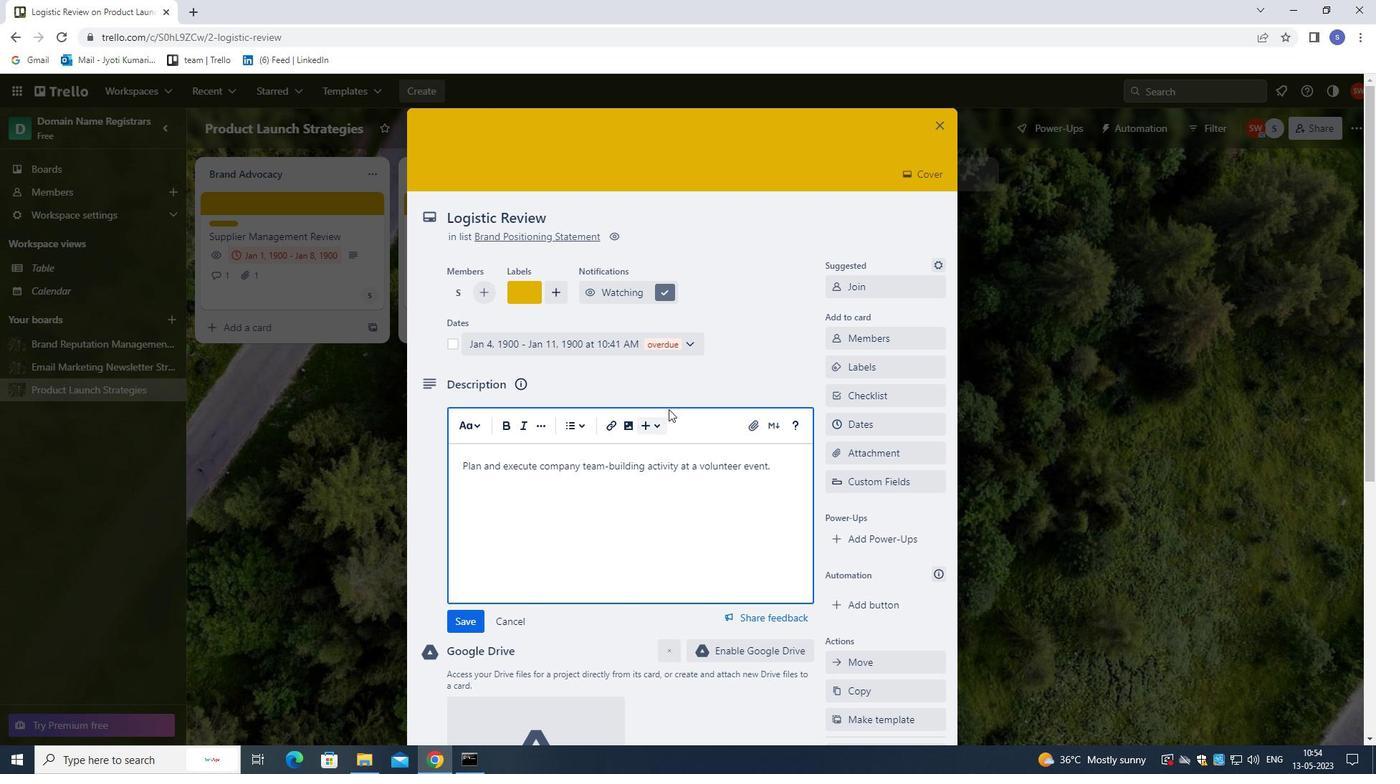 
Action: Mouse moved to (668, 449)
Screenshot: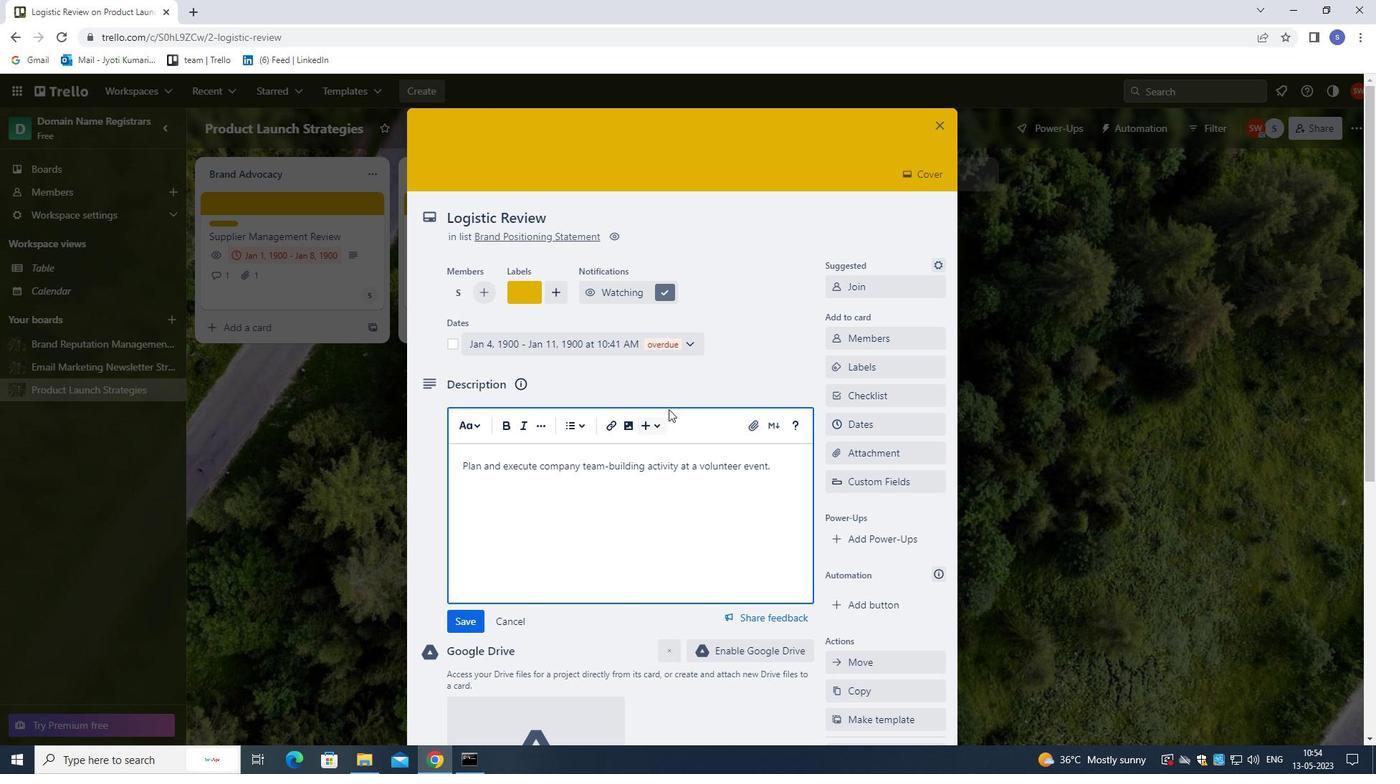 
Action: Mouse scrolled (668, 448) with delta (0, 0)
Screenshot: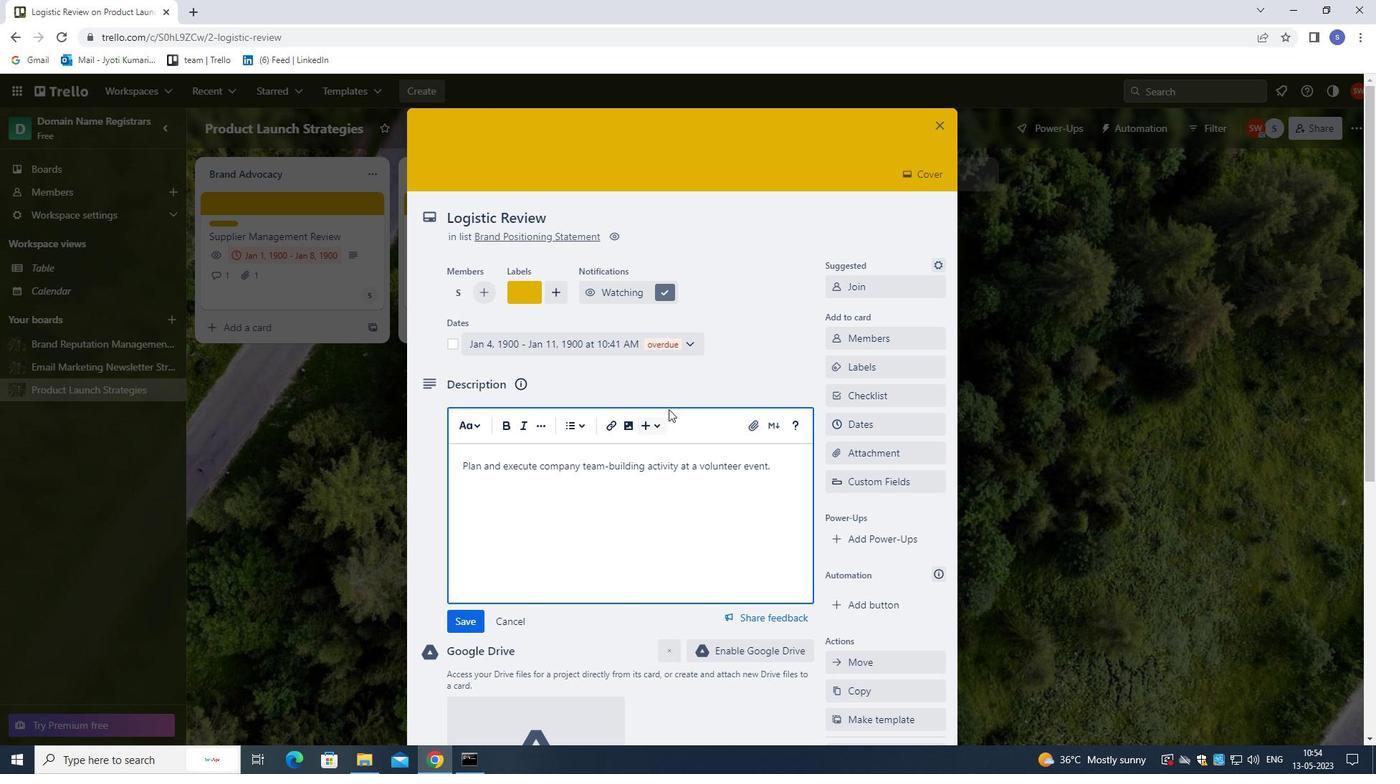
Action: Mouse moved to (672, 464)
Screenshot: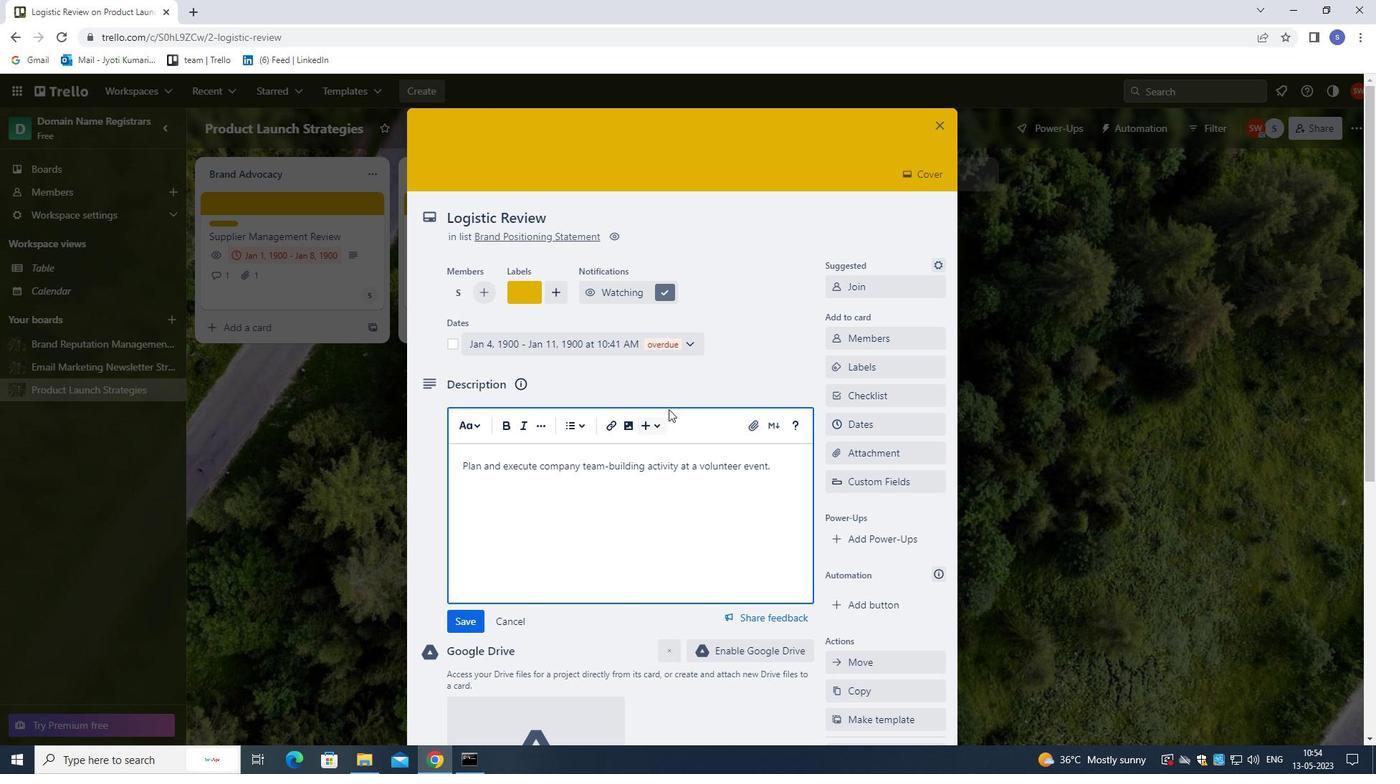 
Action: Mouse scrolled (672, 463) with delta (0, 0)
Screenshot: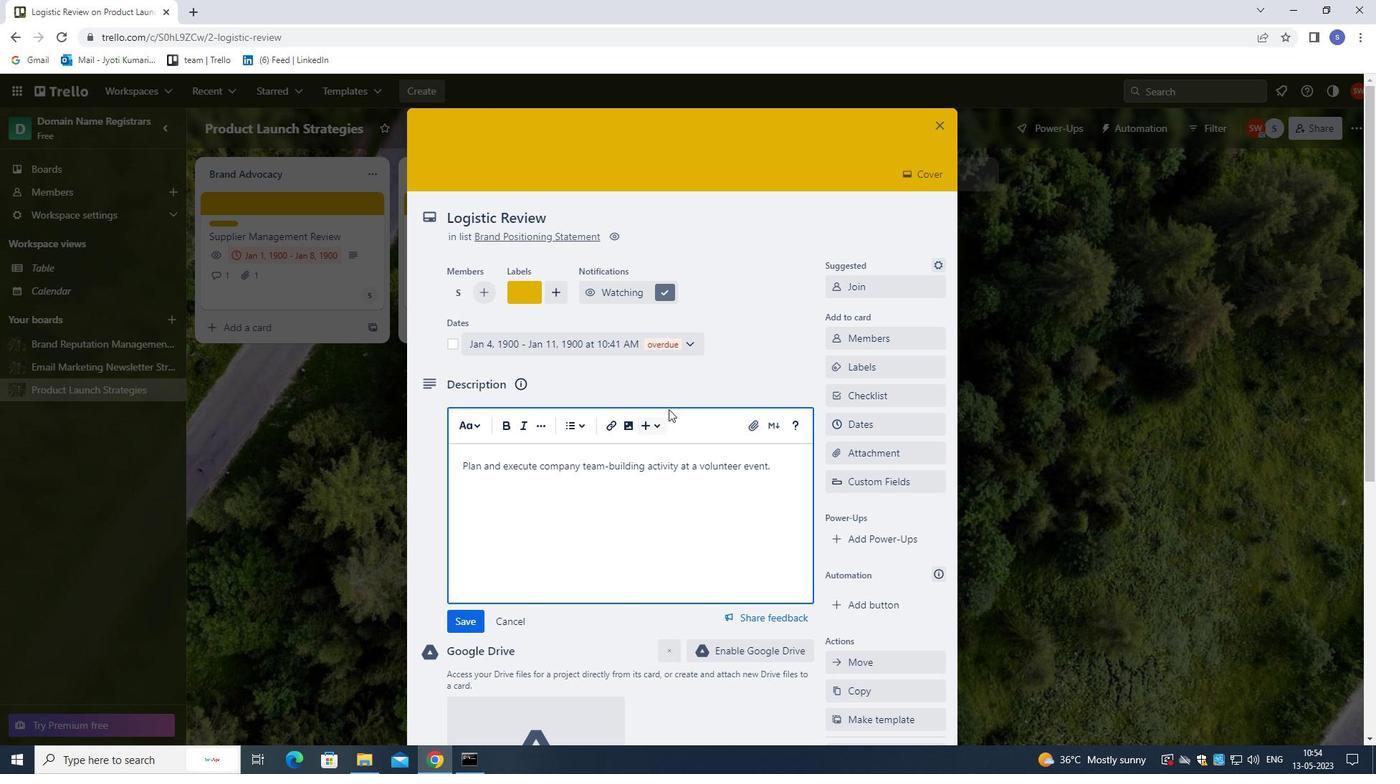 
Action: Mouse moved to (672, 473)
Screenshot: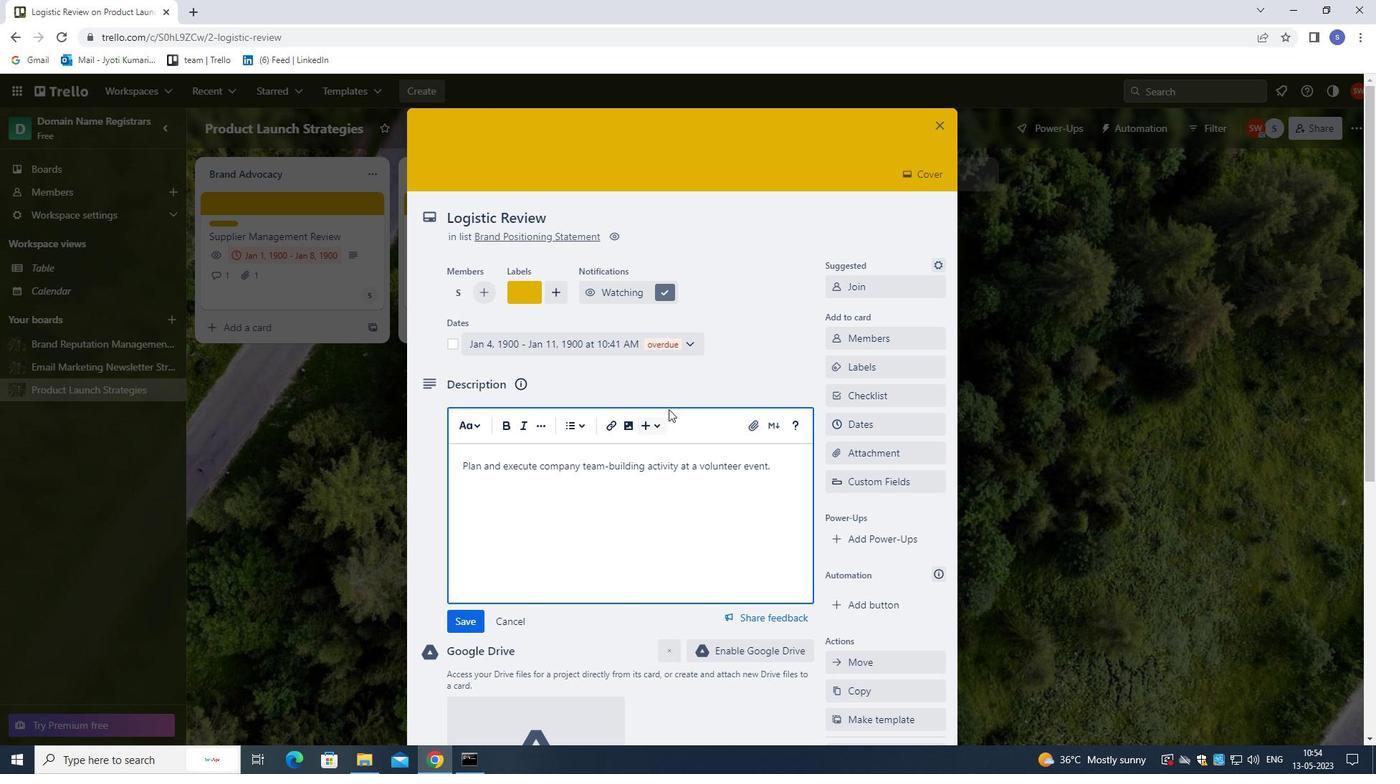 
Action: Mouse scrolled (672, 472) with delta (0, 0)
Screenshot: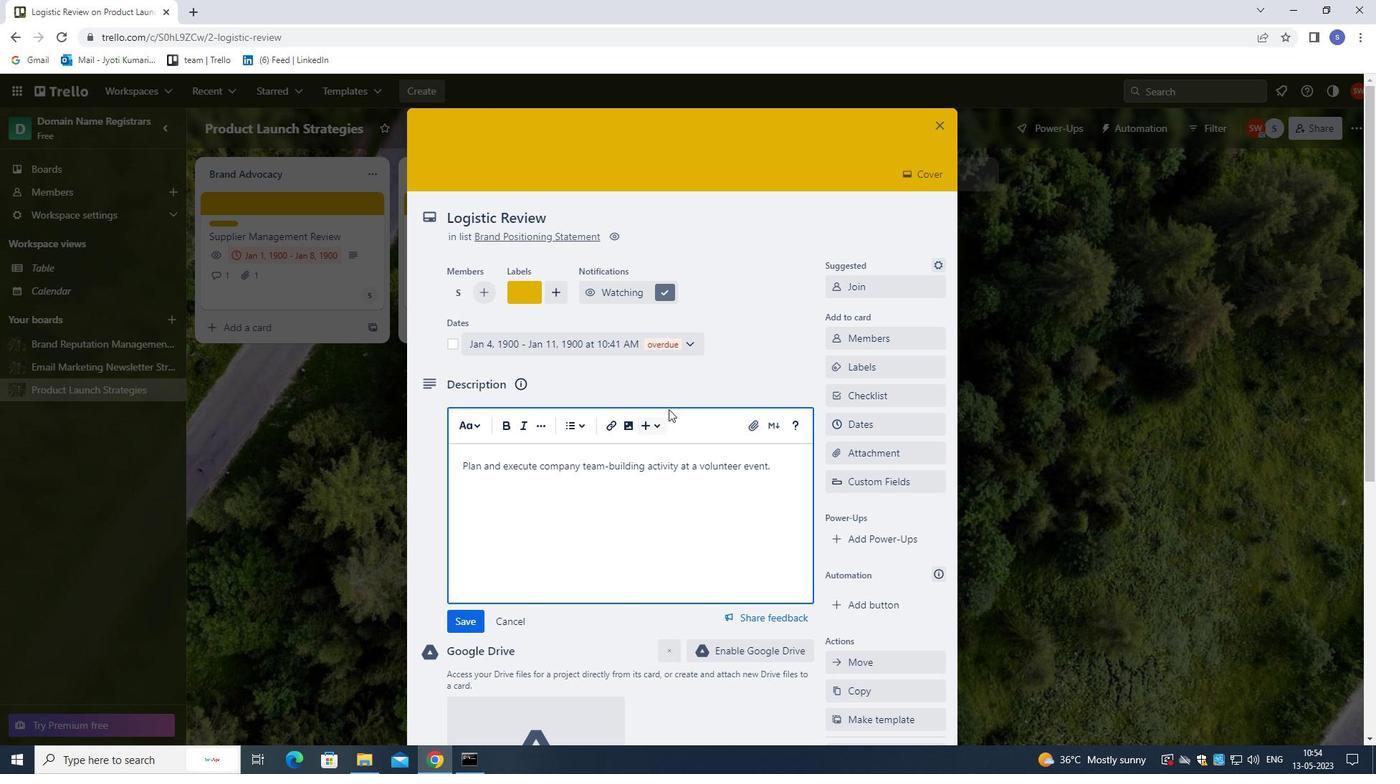 
Action: Mouse moved to (672, 480)
Screenshot: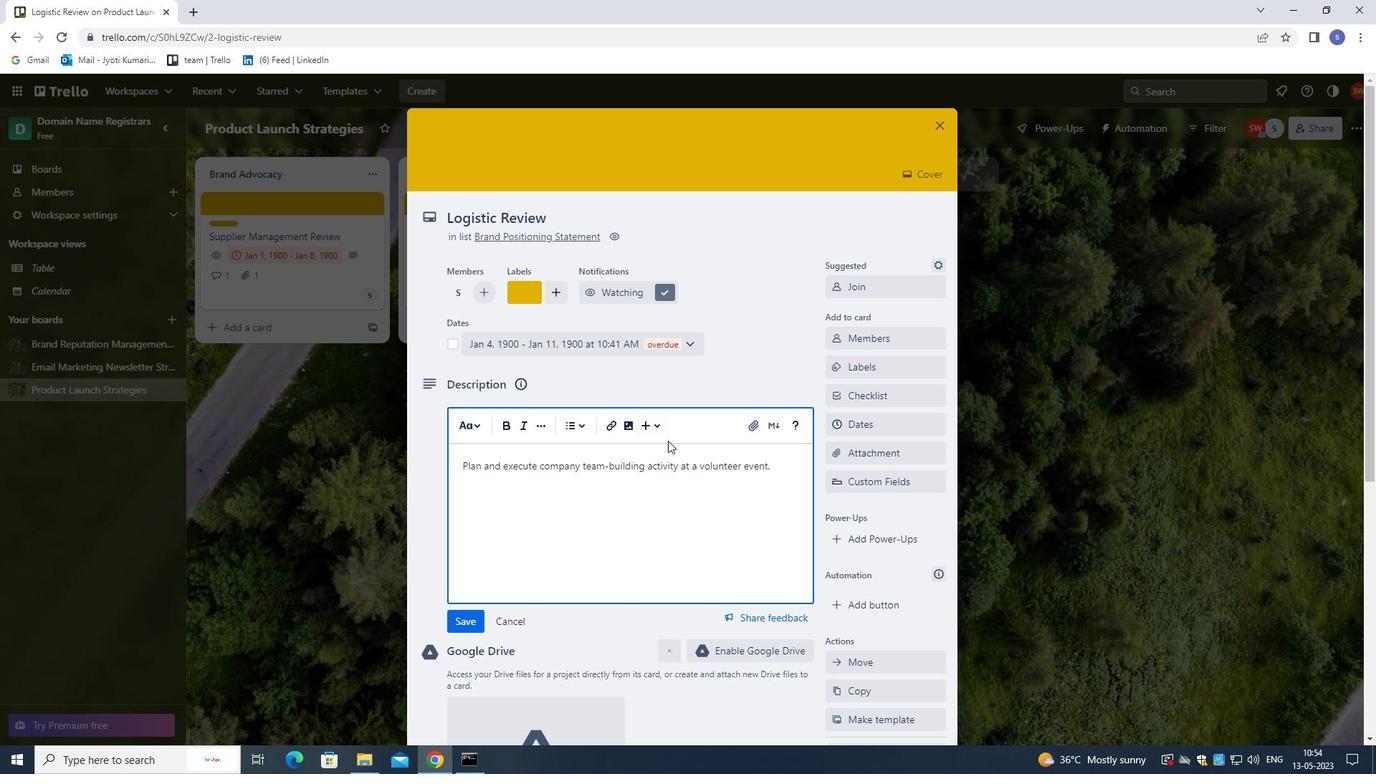 
Action: Mouse scrolled (672, 479) with delta (0, 0)
Screenshot: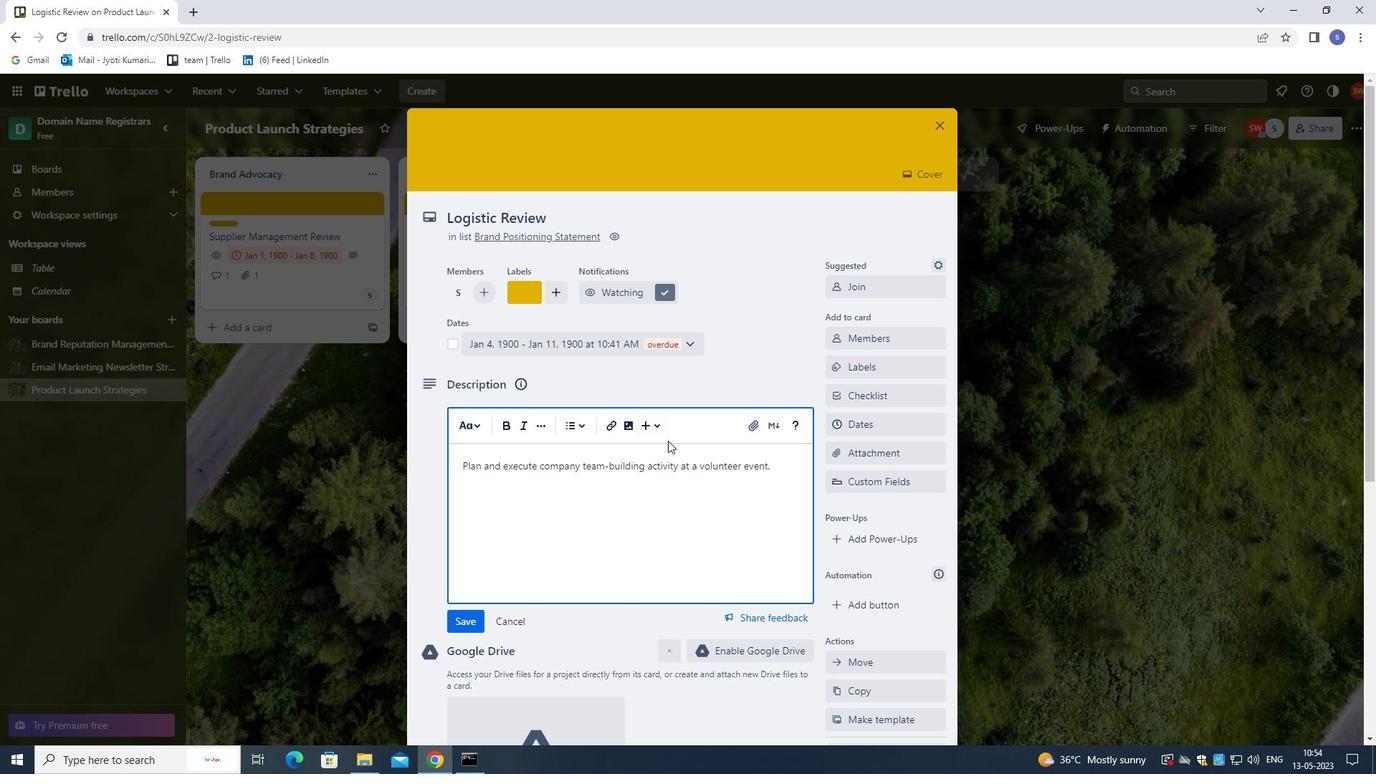 
Action: Mouse moved to (672, 481)
Screenshot: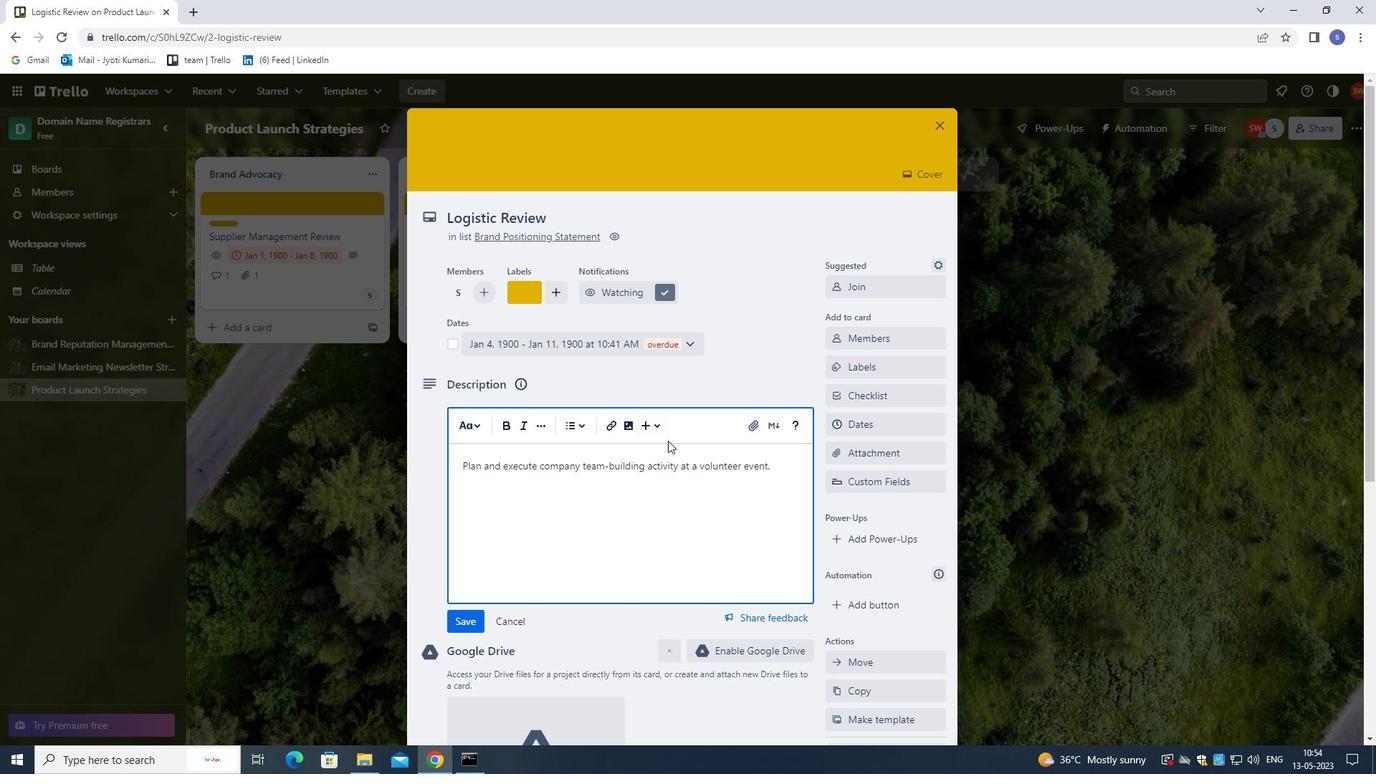 
Action: Mouse scrolled (672, 481) with delta (0, 0)
Screenshot: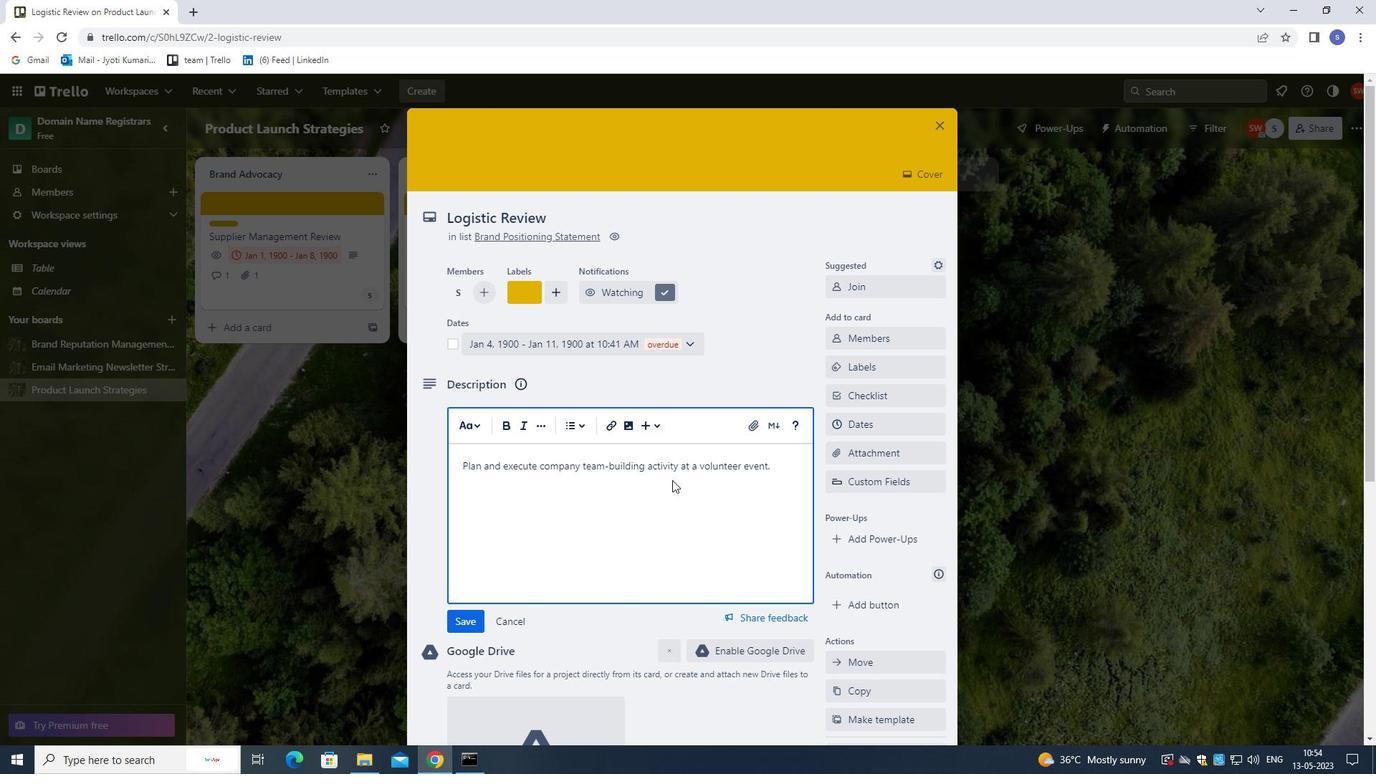 
Action: Mouse moved to (672, 482)
Screenshot: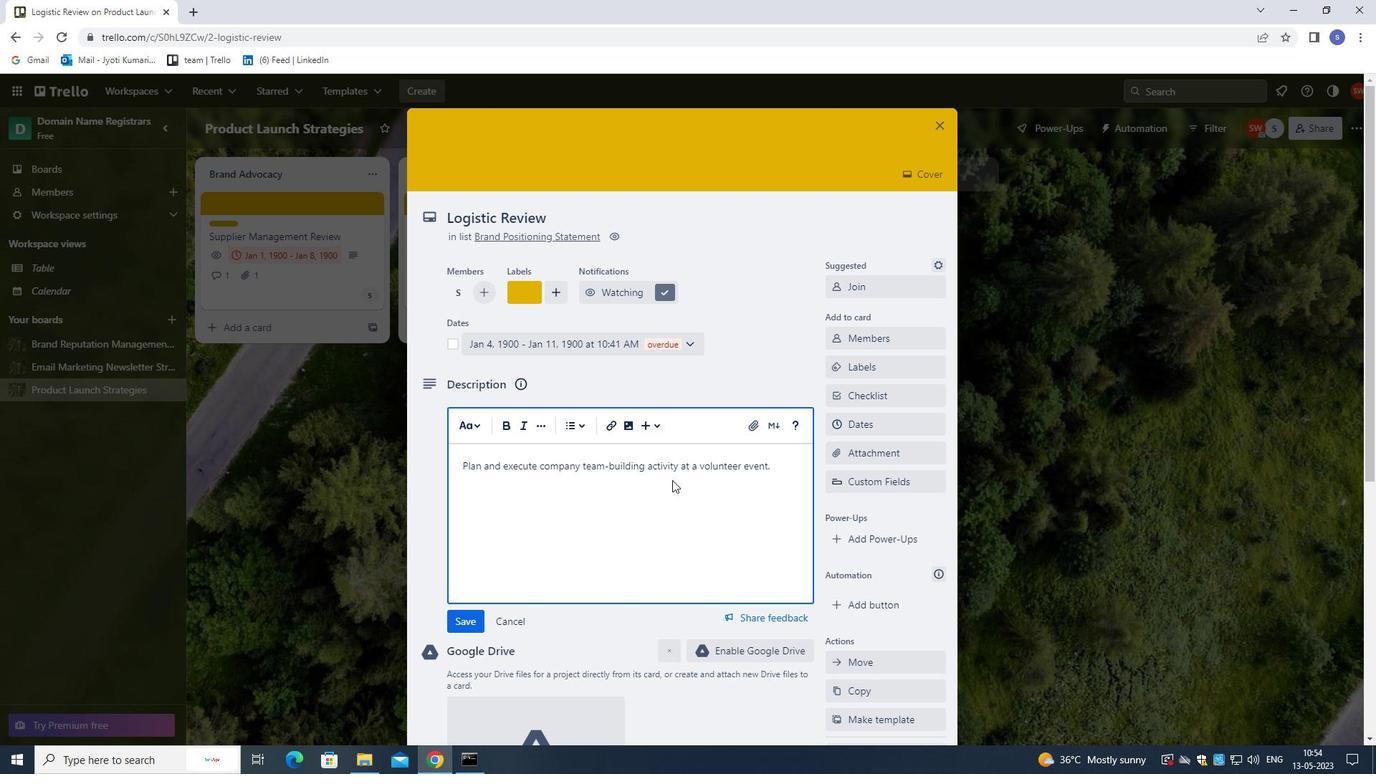 
Action: Mouse scrolled (672, 481) with delta (0, 0)
Screenshot: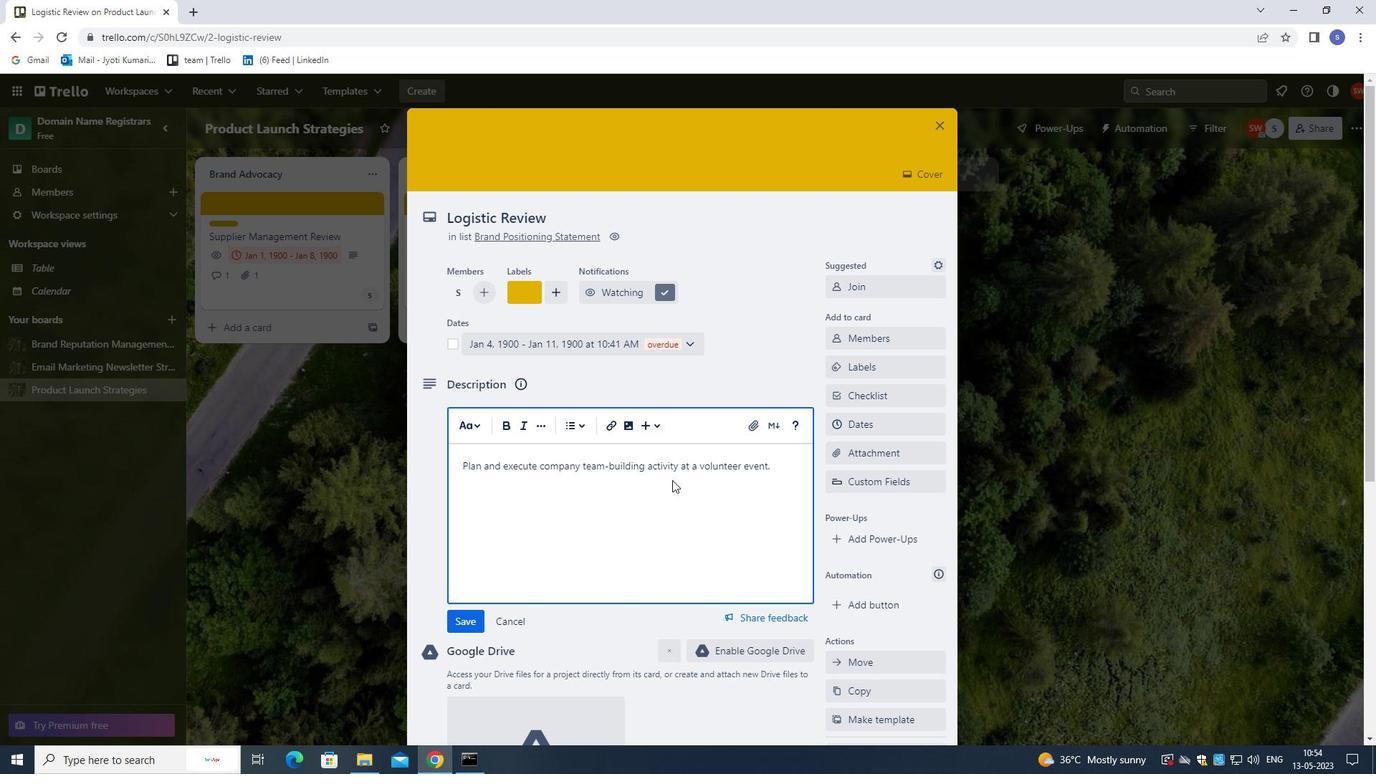
Action: Mouse moved to (513, 621)
Screenshot: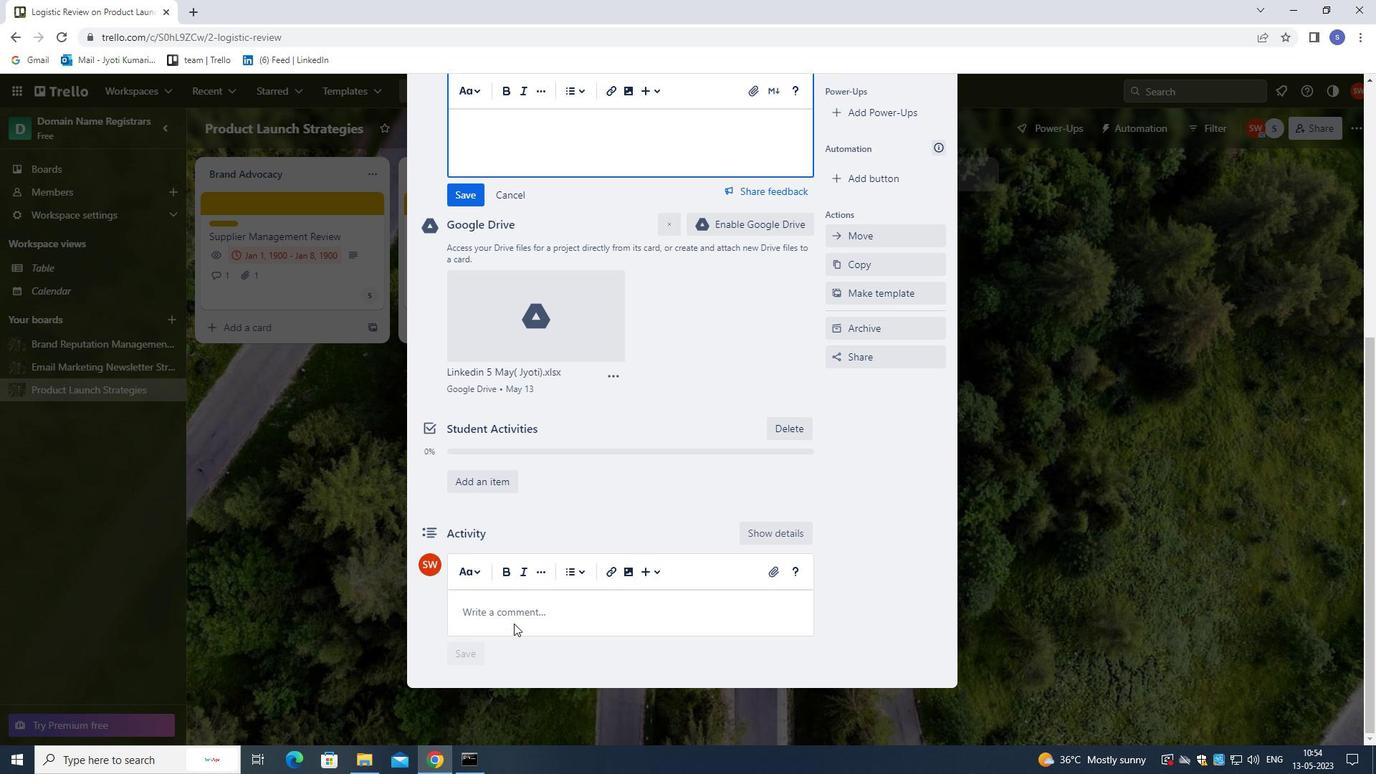 
Action: Mouse pressed left at (513, 621)
Screenshot: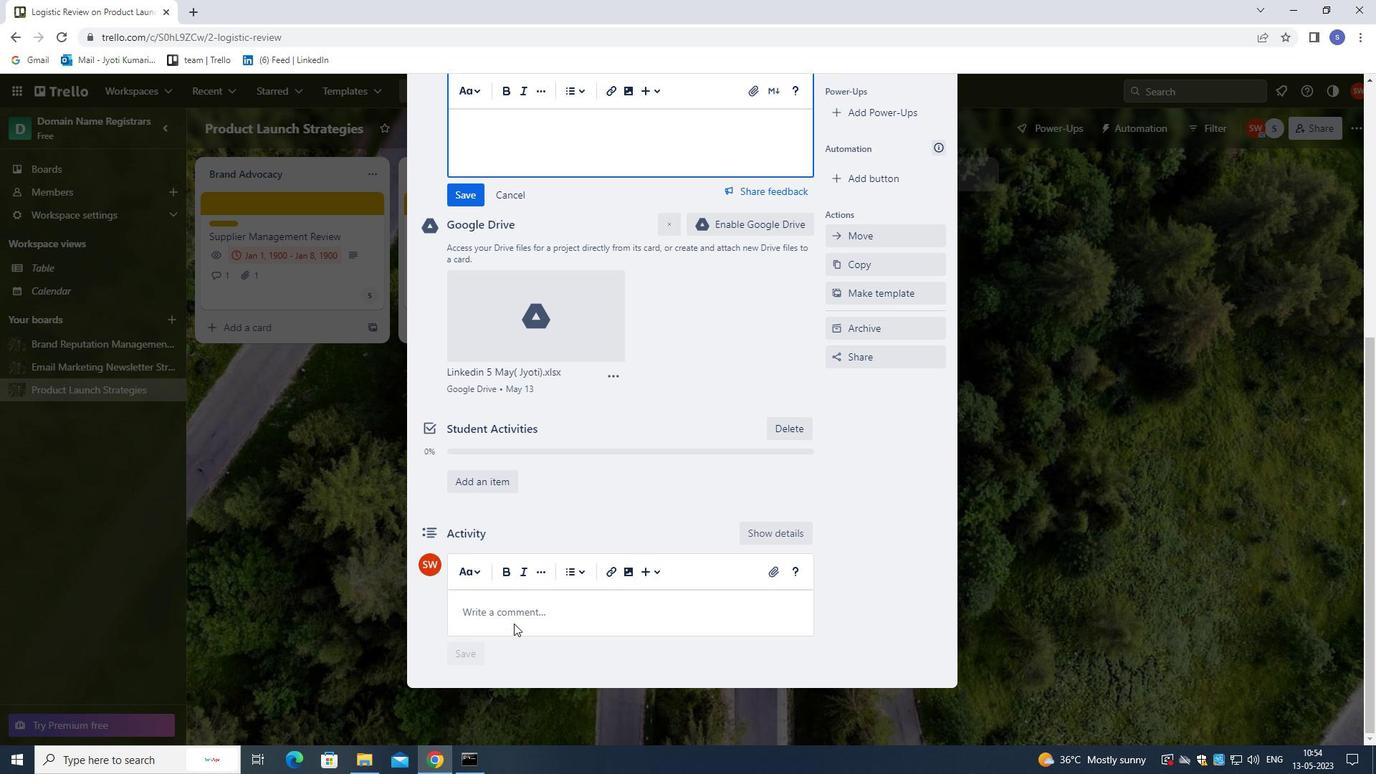 
Action: Mouse moved to (796, 561)
Screenshot: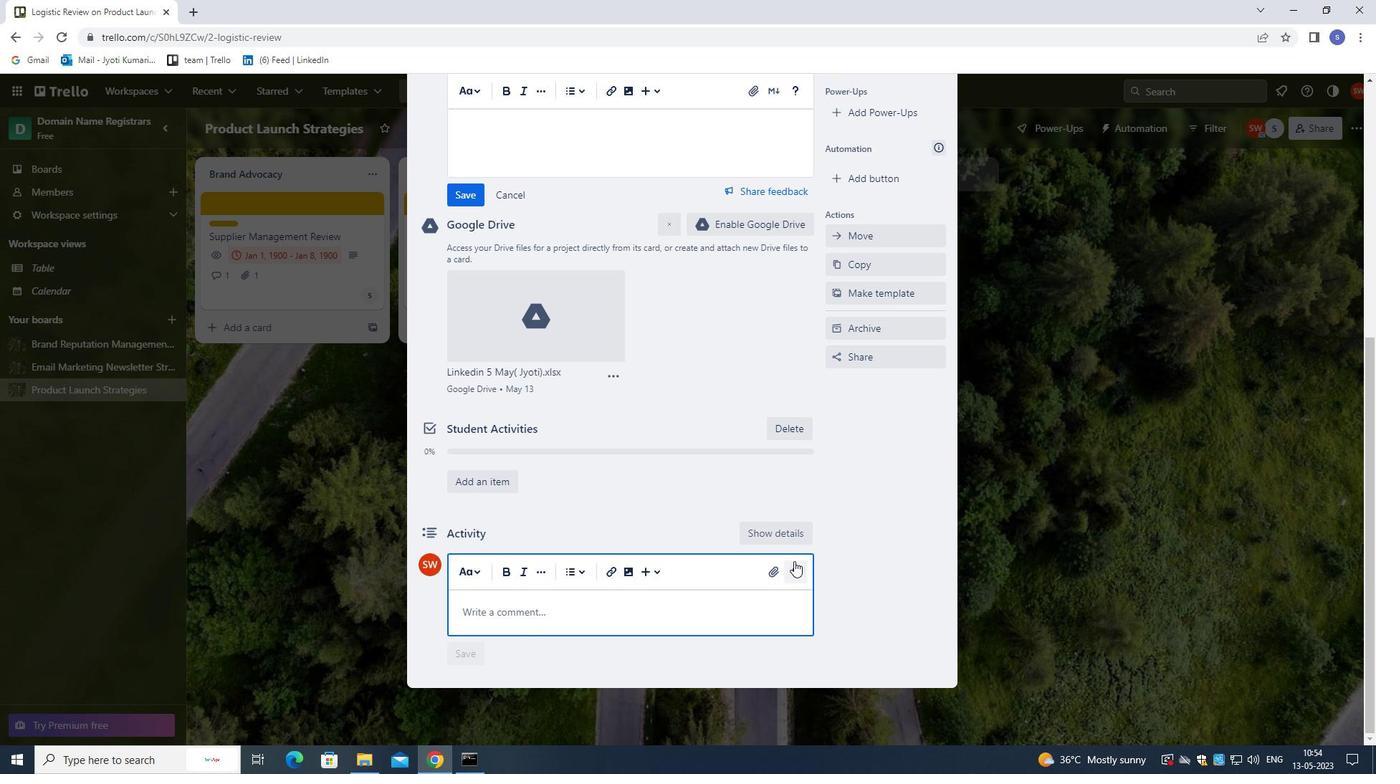 
Action: Key pressed <Key.shift><Key.shift><Key.shift>LET<Key.space>U<Key.space>S<Key.space>APPROACH<Key.space>THIS<Key.space>TS<Key.backspace>ASK<Key.space>WITH<Key.space>A<Key.space>SENSE<Key.space>OF<Key.space>CURIOSITY<Key.space>AND<Key.space>A<Key.space>SWILLINGNESS<Key.space><Key.backspace><Key.left><Key.left><Key.left><Key.left><Key.left><Key.left><Key.left><Key.left><Key.left><Key.left><Key.left><Key.backspace><Key.right><Key.right><Key.right><Key.right><Key.right><Key.right><Key.right><Key.right><Key.right><Key.right><Key.right><Key.right><Key.right><Key.right><Key.alt_gr>ctrl+TO<Key.space><Key.backspace>
Screenshot: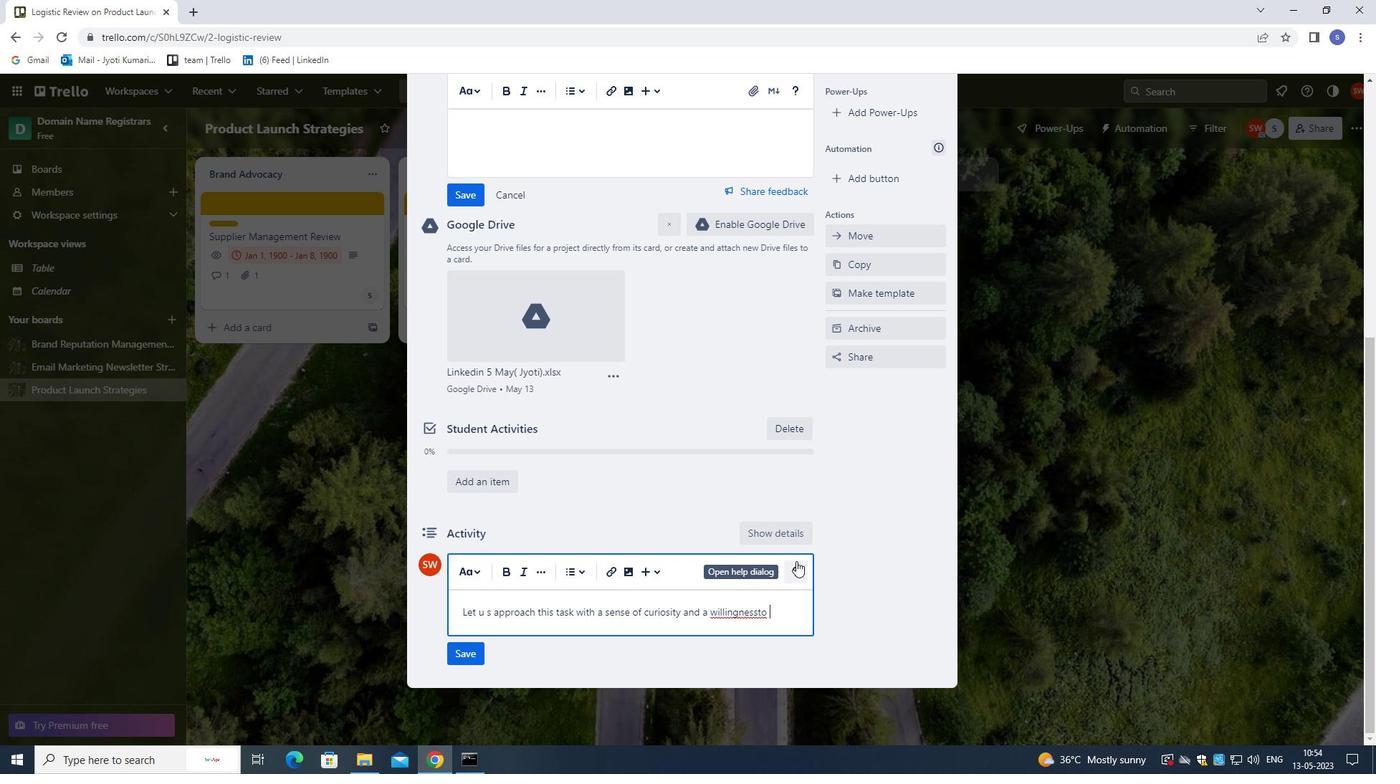 
Action: Mouse moved to (797, 561)
Screenshot: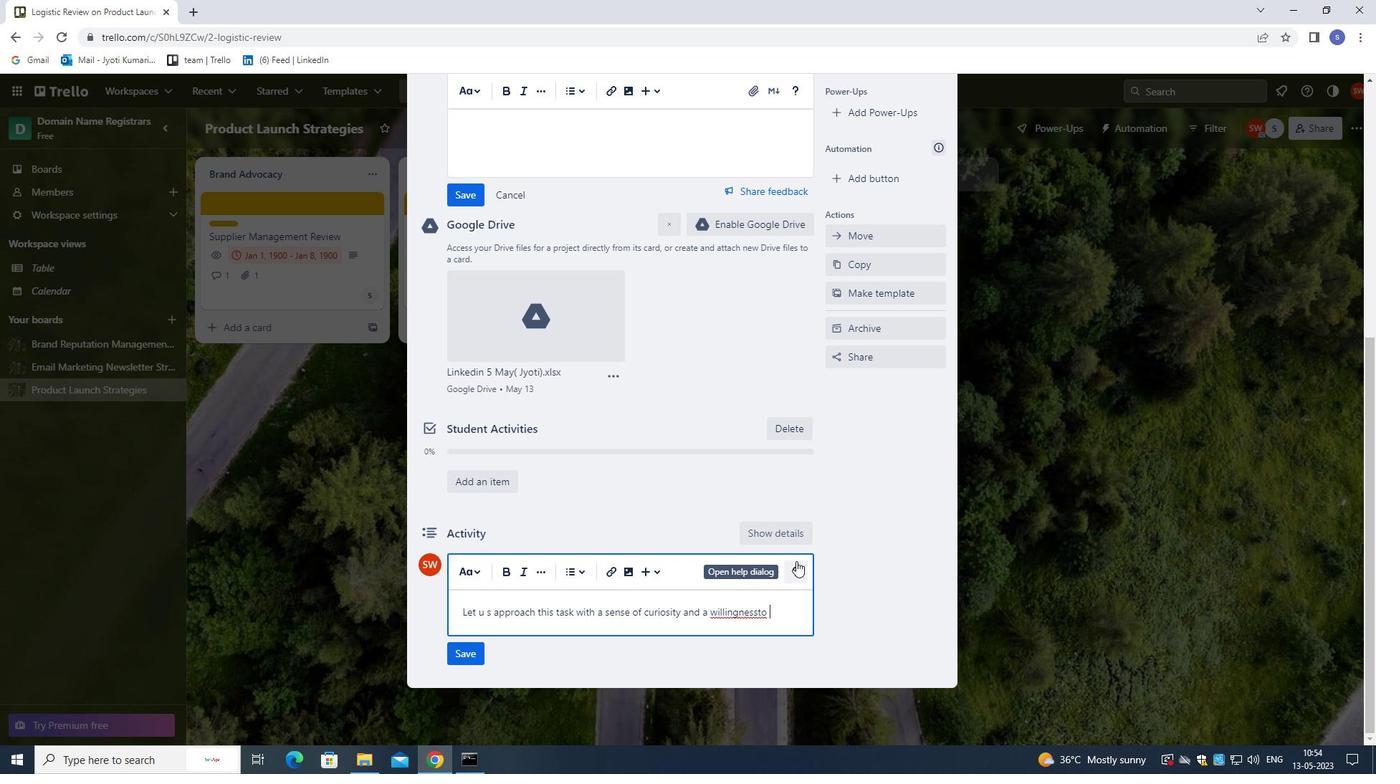 
Action: Key pressed <Key.backspace><Key.space>T<Key.backspace><Key.backspace><Key.backspace><Key.space>TO<Key.space>EXPLROE<Key.backspace><Key.backspace><Key.backspace>ORE<Key.space>NEW<Key.space>IDEAS<Key.space>AND<Key.space>APPROACHES.
Screenshot: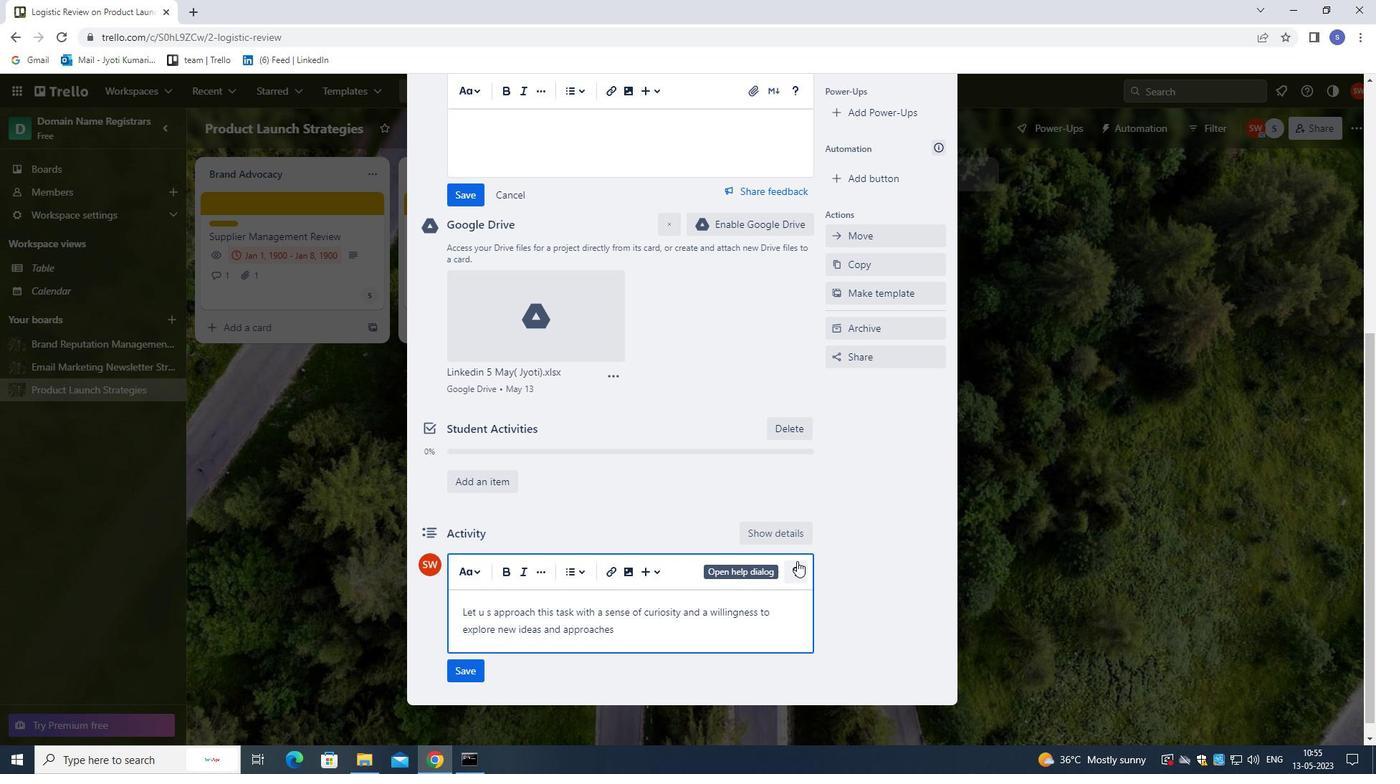 
Action: Mouse moved to (460, 202)
Screenshot: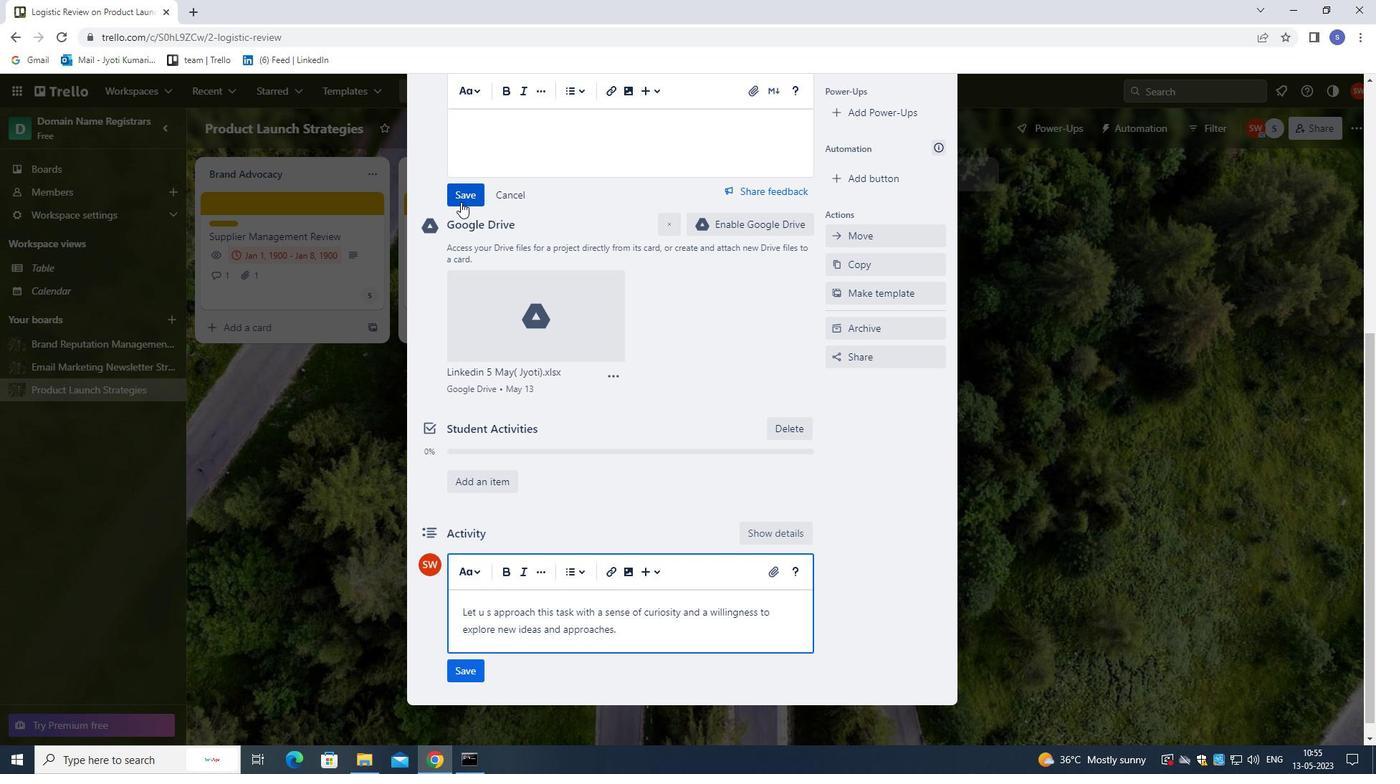 
Action: Mouse pressed left at (460, 202)
Screenshot: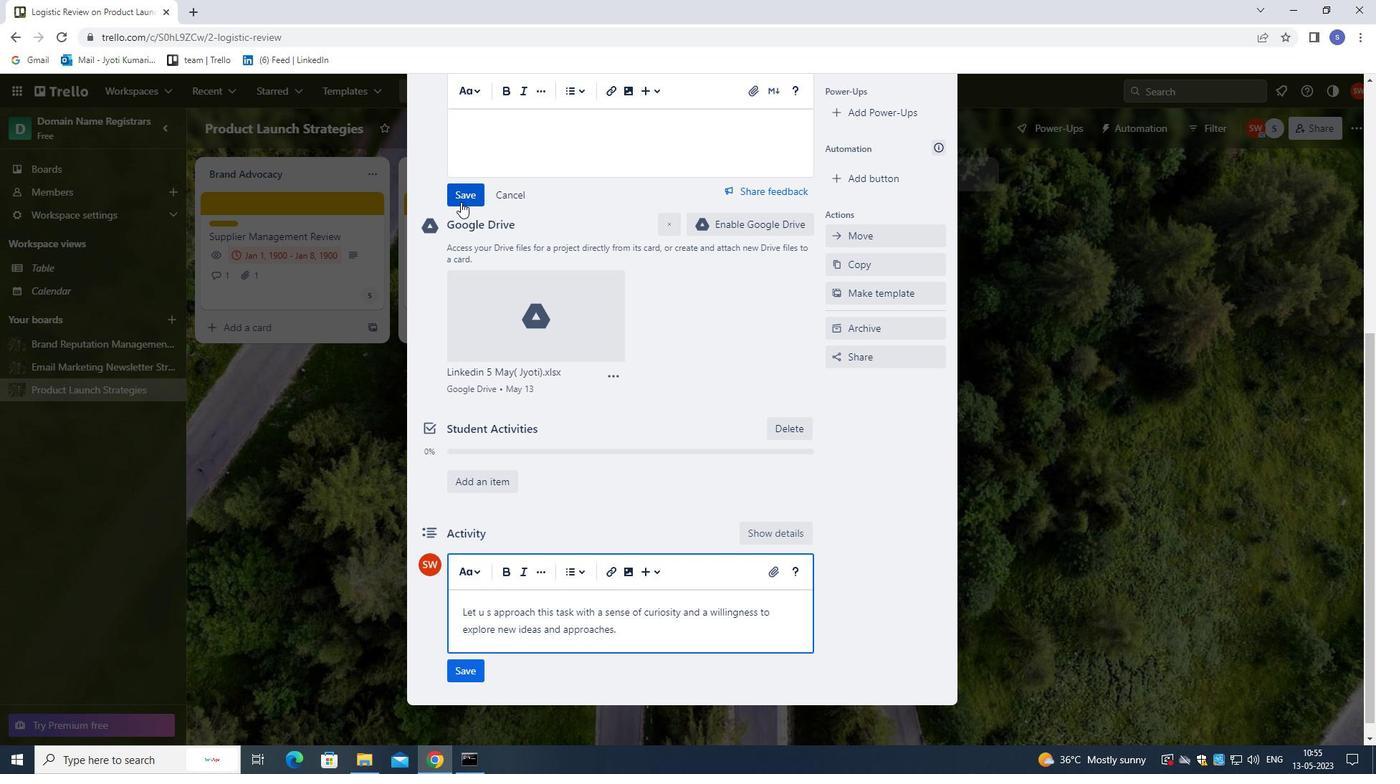
Action: Mouse moved to (468, 660)
Screenshot: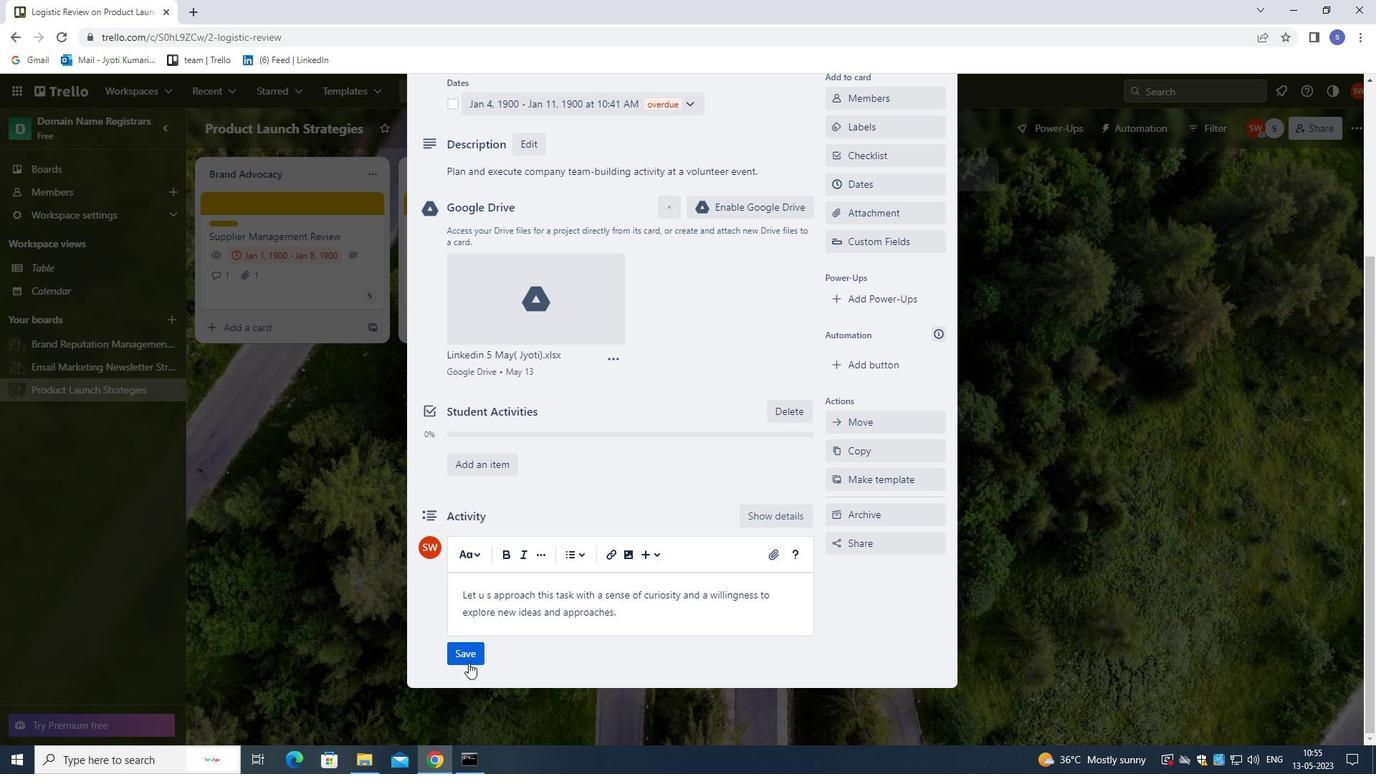 
Action: Mouse pressed left at (468, 660)
Screenshot: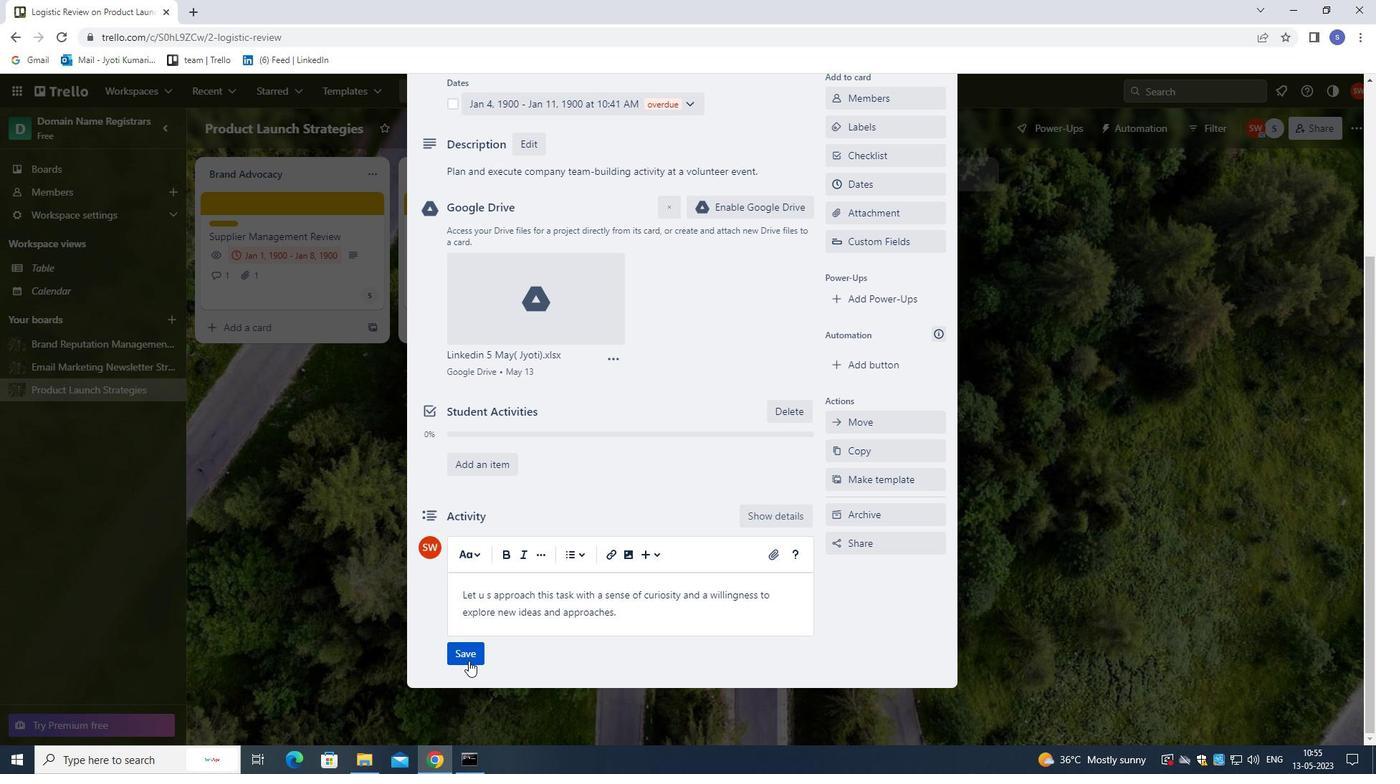 
Action: Mouse moved to (625, 655)
Screenshot: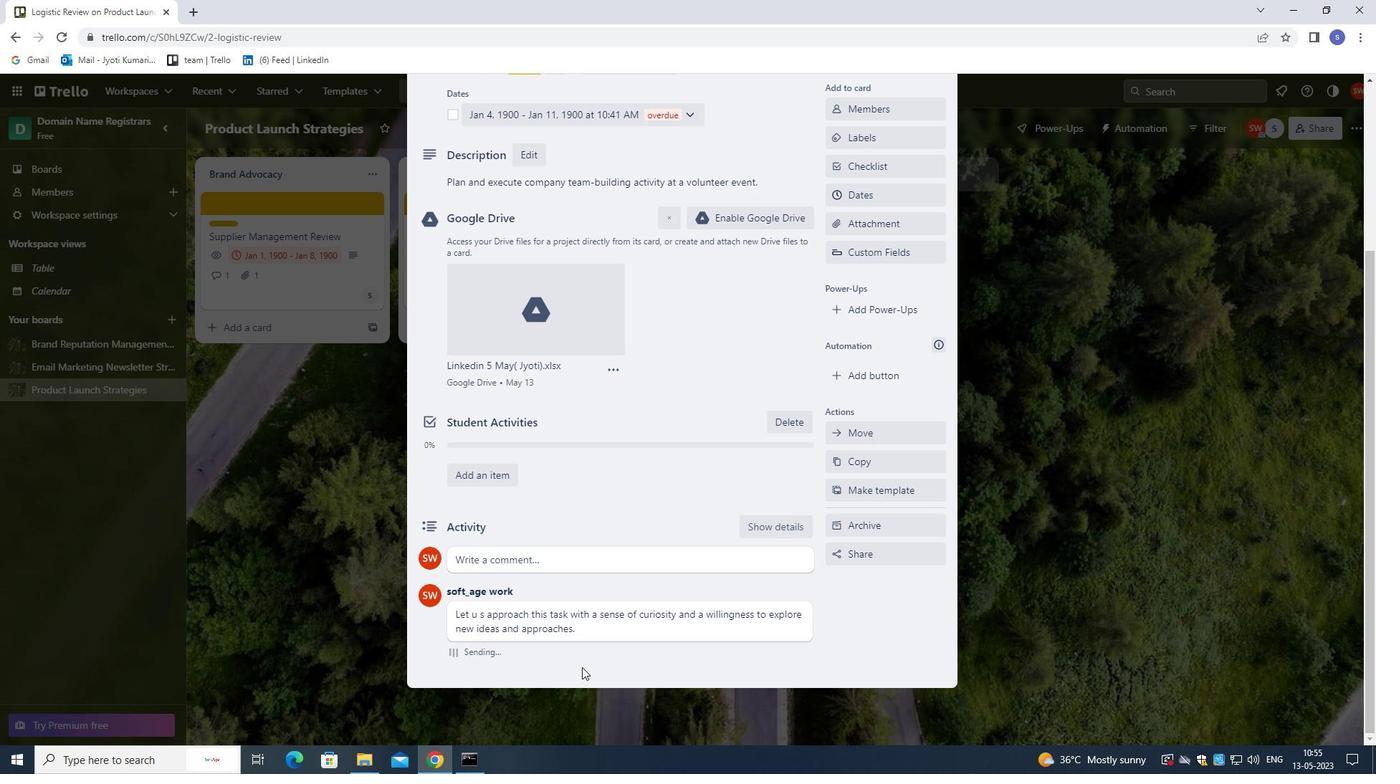 
Action: Mouse scrolled (625, 655) with delta (0, 0)
Screenshot: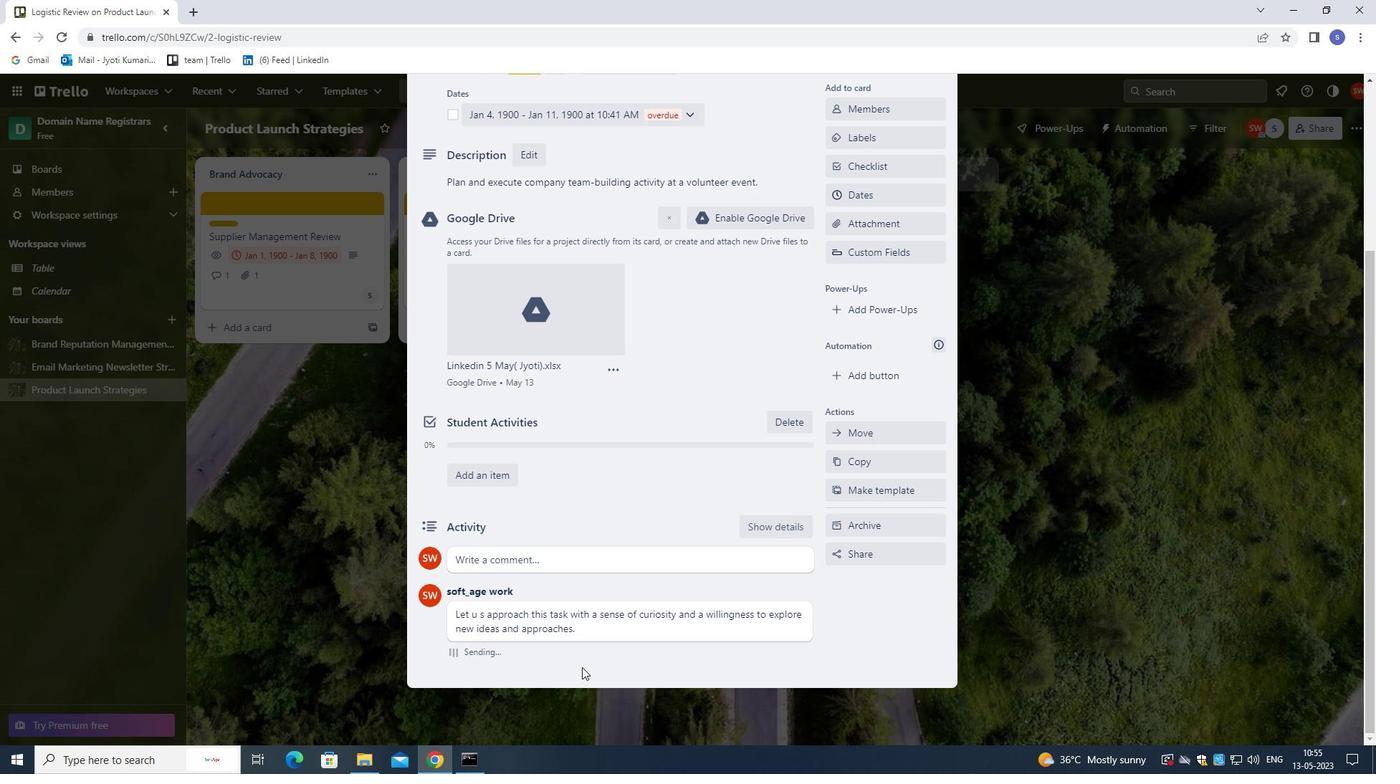 
Action: Mouse moved to (630, 650)
Screenshot: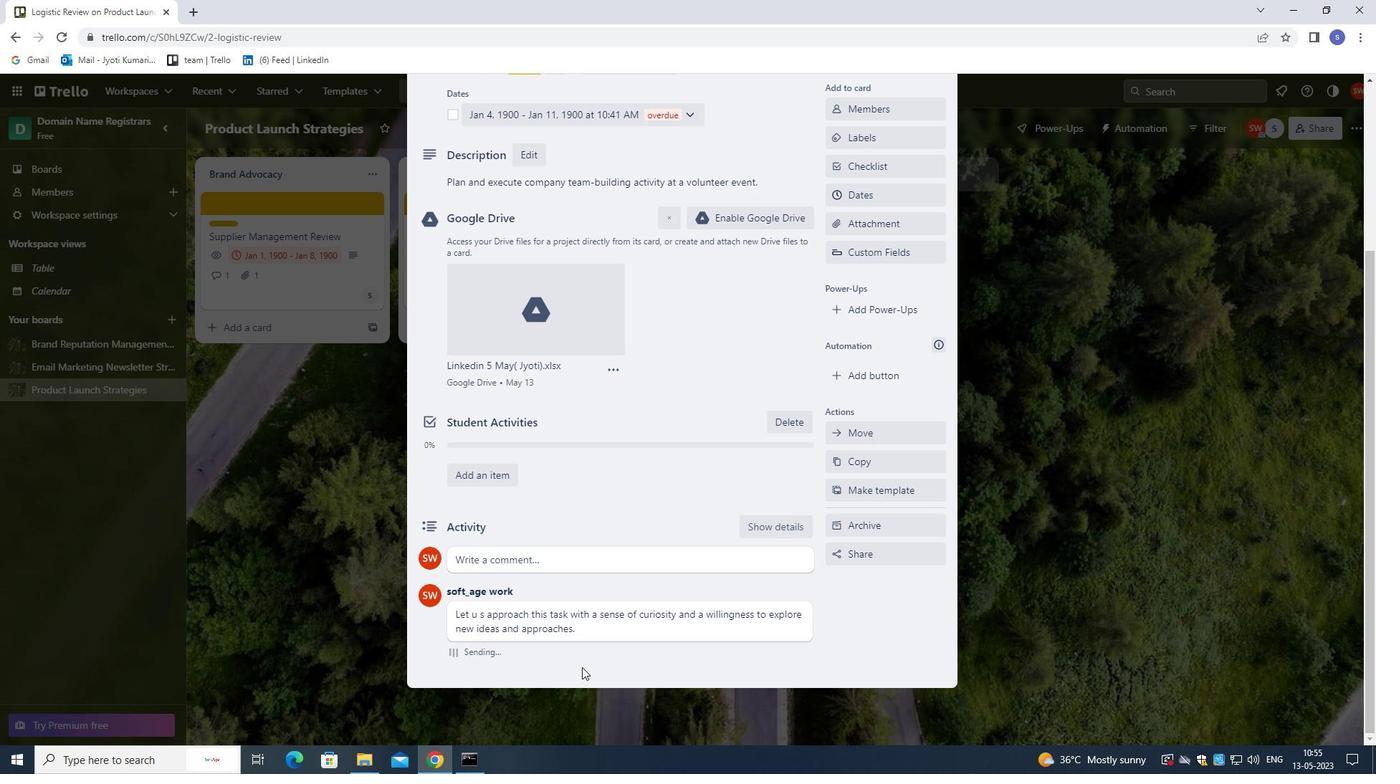 
Action: Mouse scrolled (630, 651) with delta (0, 0)
Screenshot: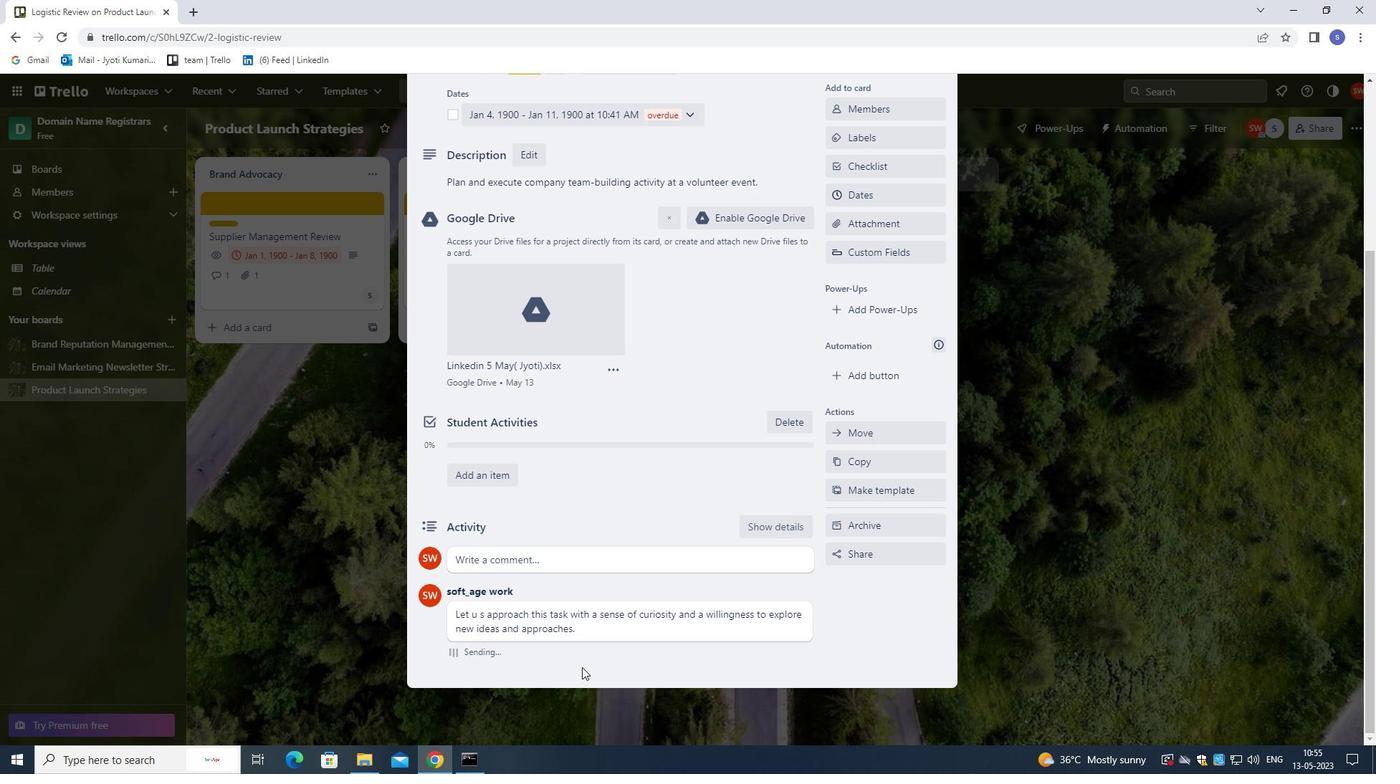 
Action: Mouse moved to (636, 645)
Screenshot: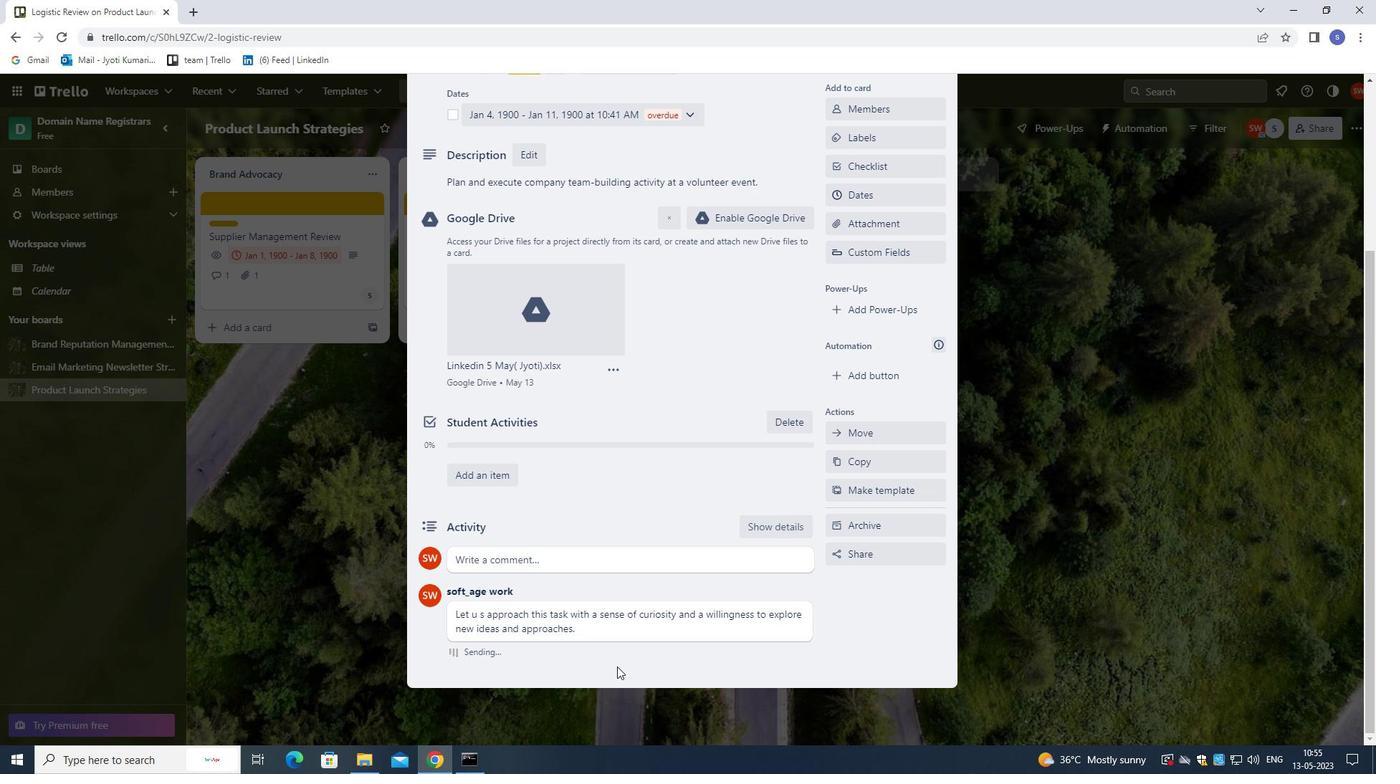 
Action: Mouse scrolled (636, 646) with delta (0, 0)
Screenshot: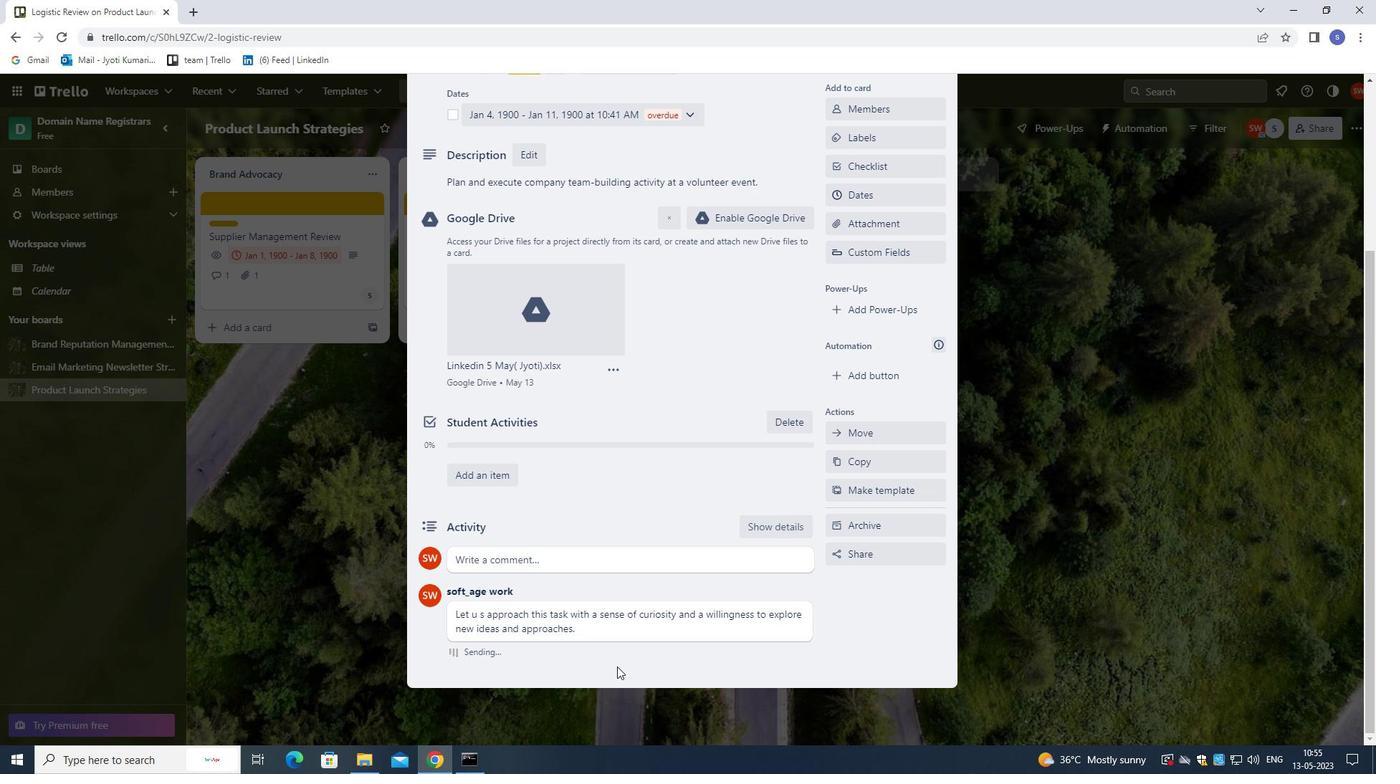 
Action: Mouse moved to (640, 641)
Screenshot: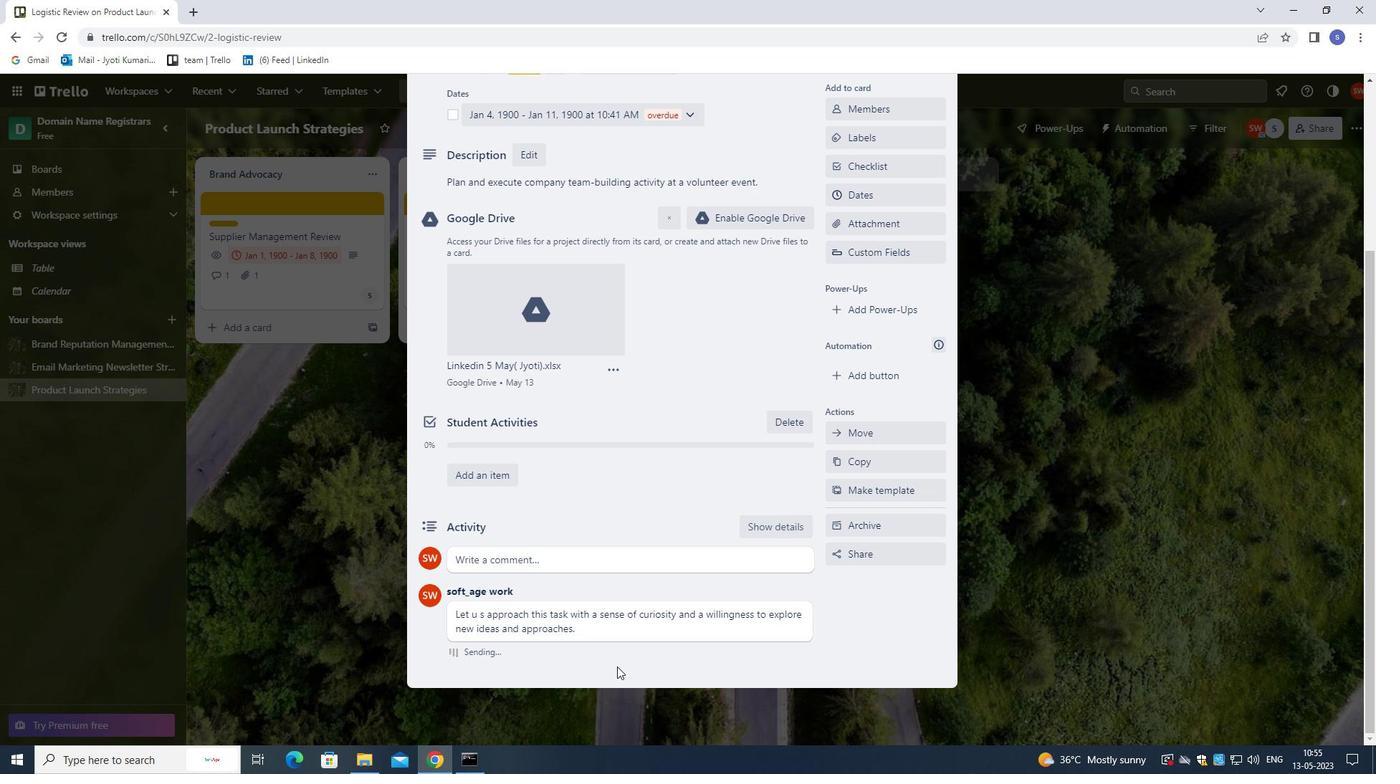
Action: Mouse scrolled (640, 642) with delta (0, 0)
Screenshot: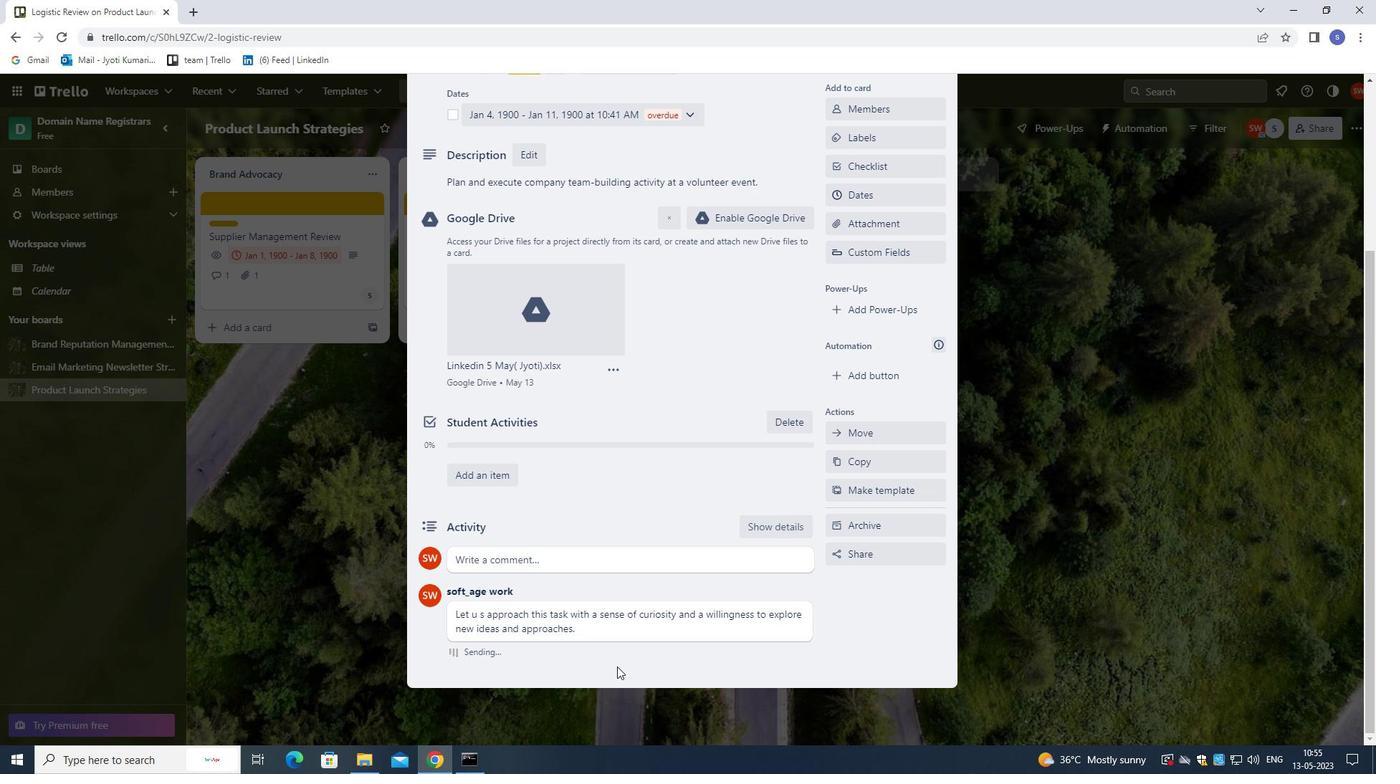 
Action: Mouse moved to (647, 627)
Screenshot: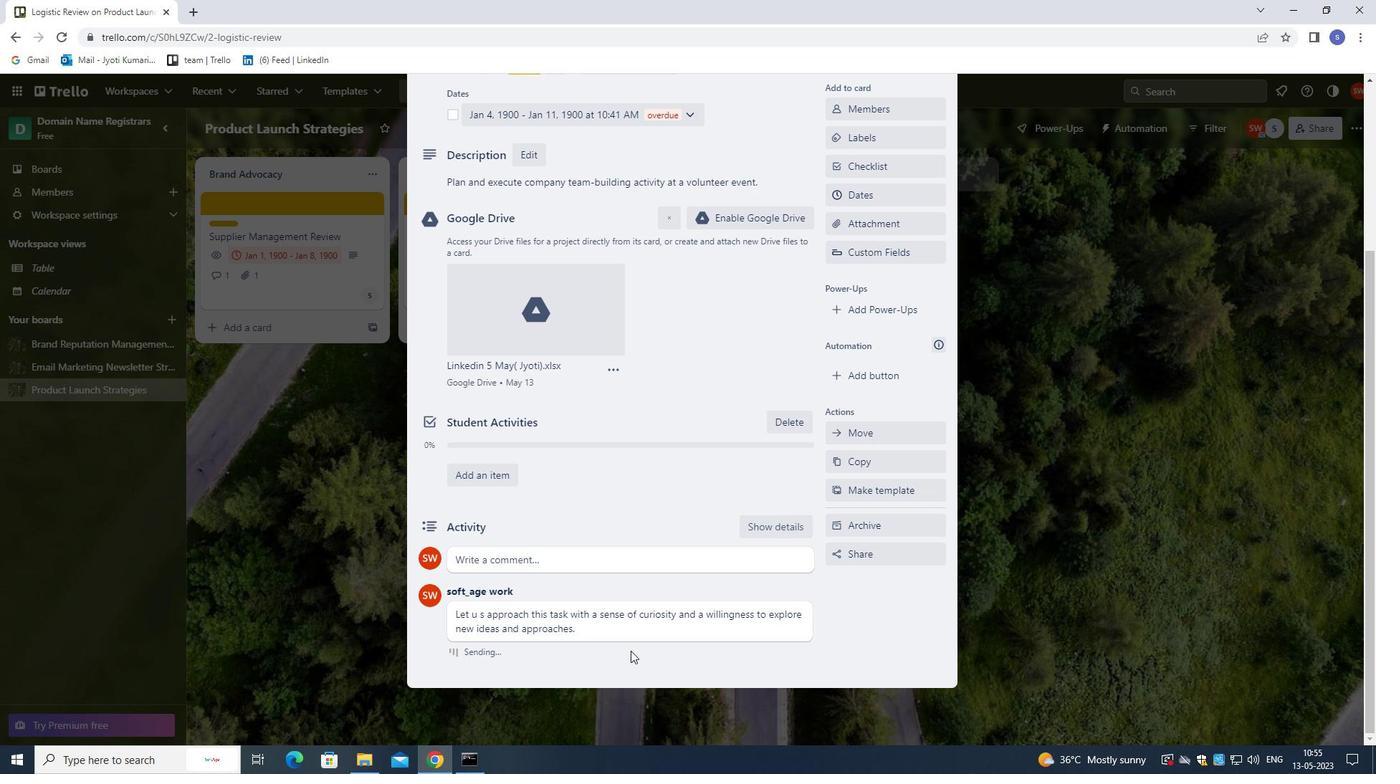 
Action: Mouse scrolled (647, 627) with delta (0, 0)
Screenshot: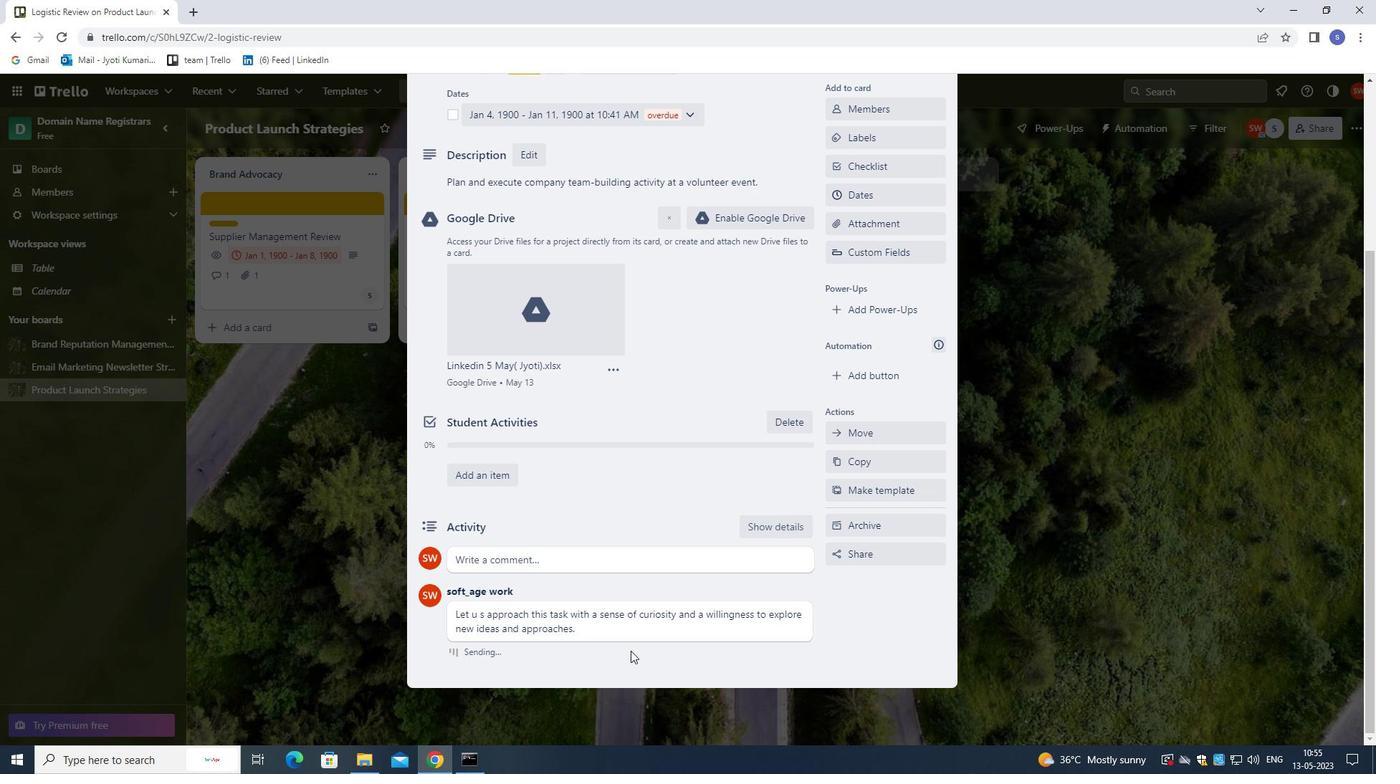 
Action: Mouse moved to (663, 592)
Screenshot: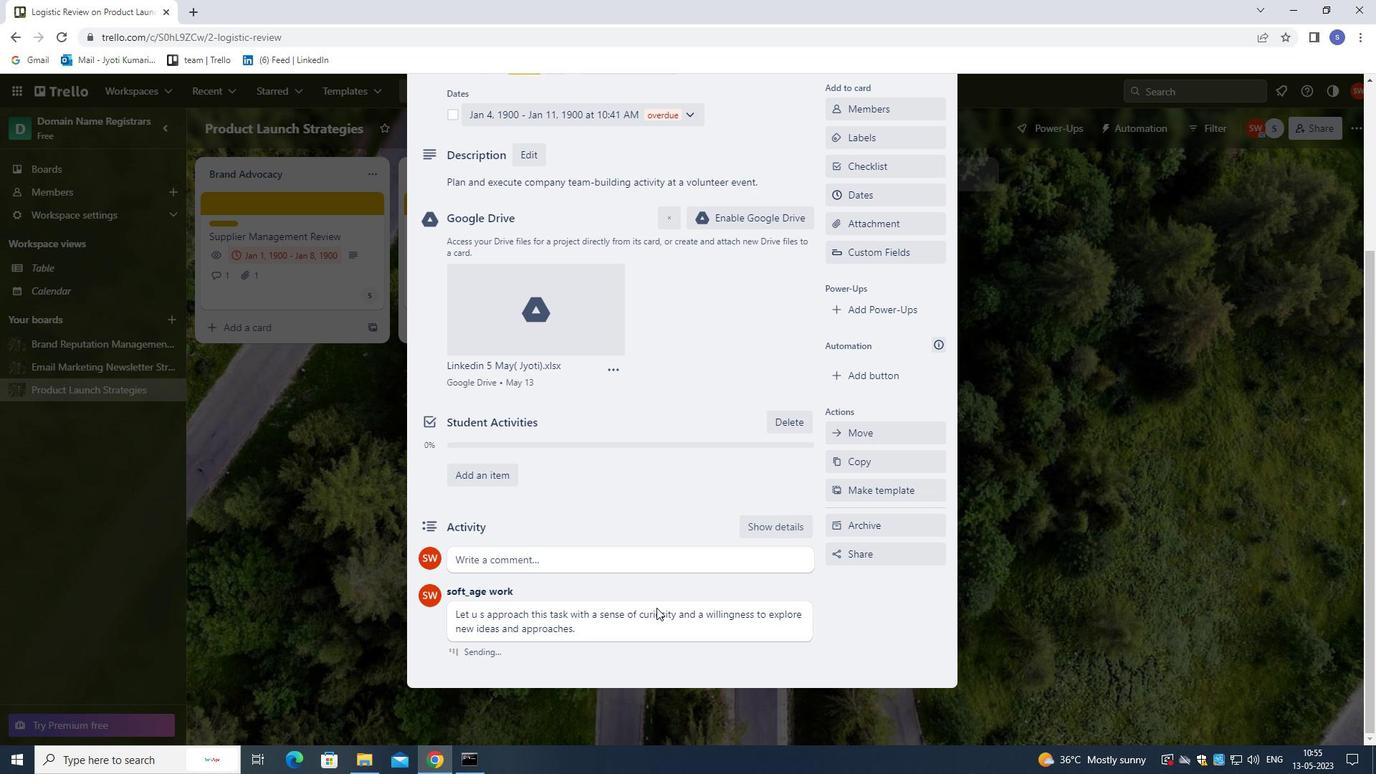 
Action: Mouse scrolled (663, 593) with delta (0, 0)
Screenshot: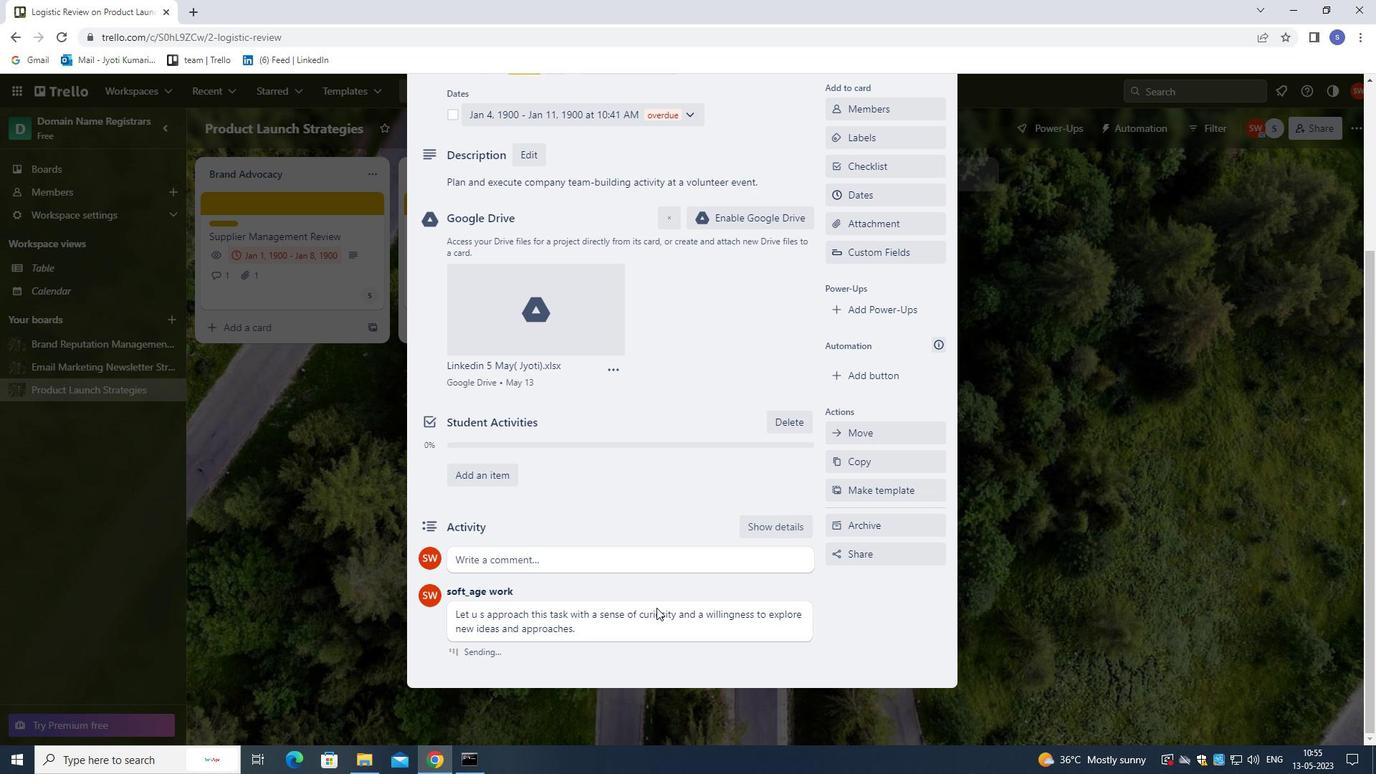 
Action: Mouse moved to (683, 536)
Screenshot: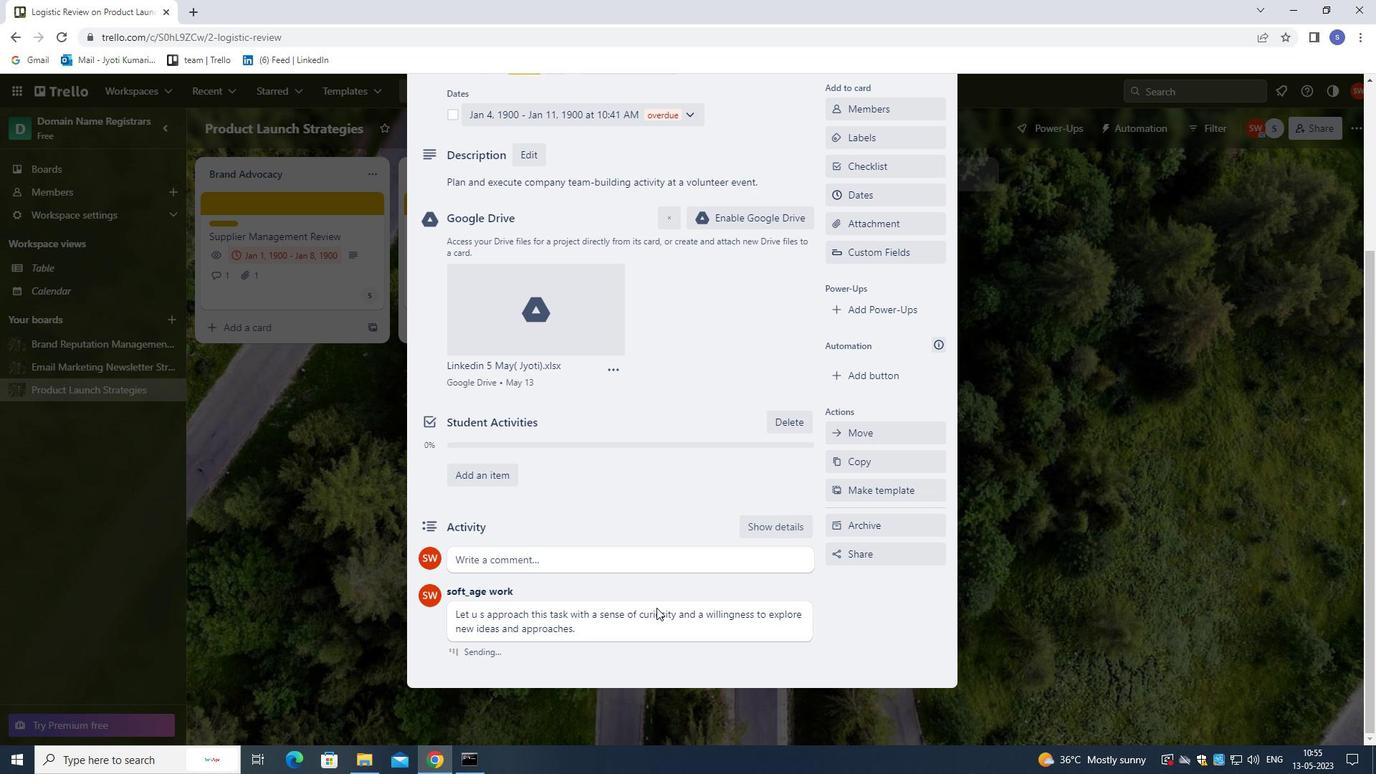 
Action: Mouse scrolled (683, 537) with delta (0, 0)
Screenshot: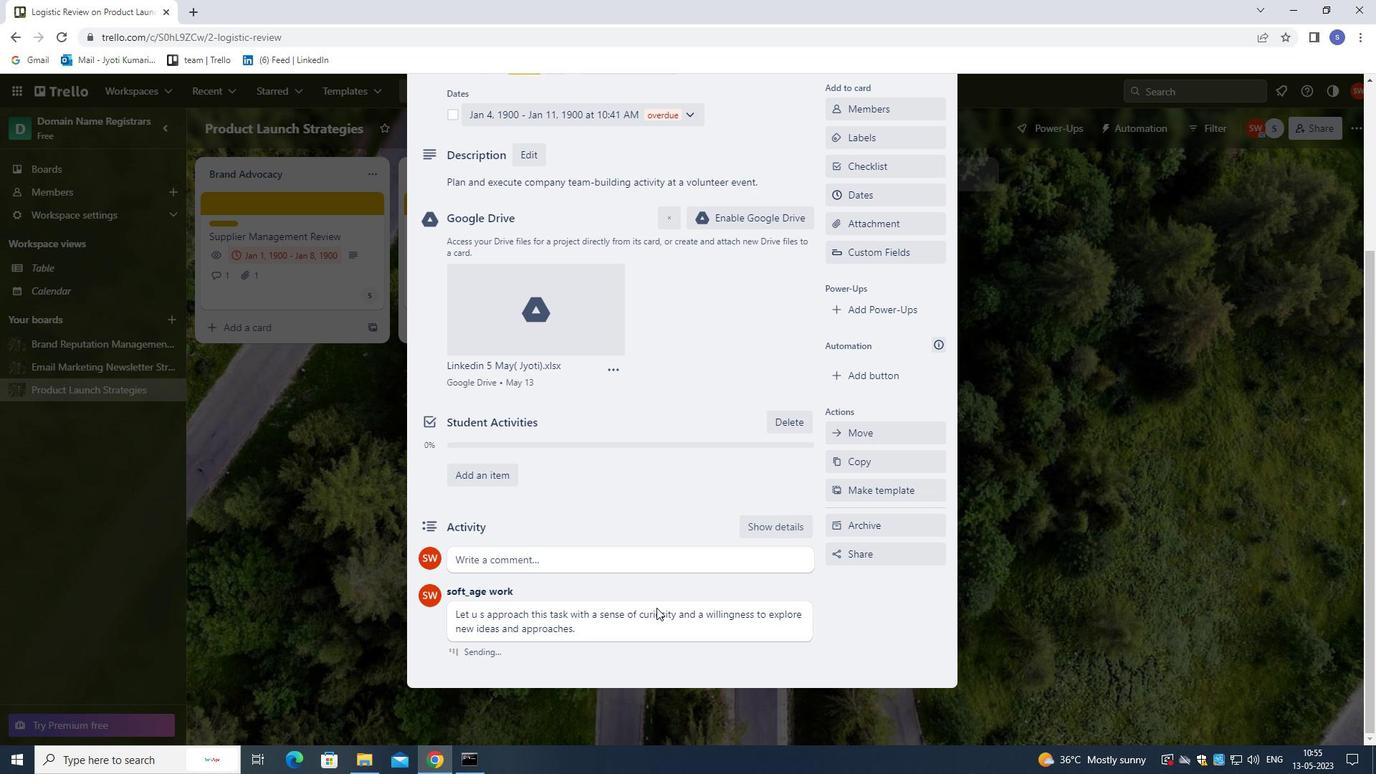 
Action: Mouse moved to (939, 118)
Screenshot: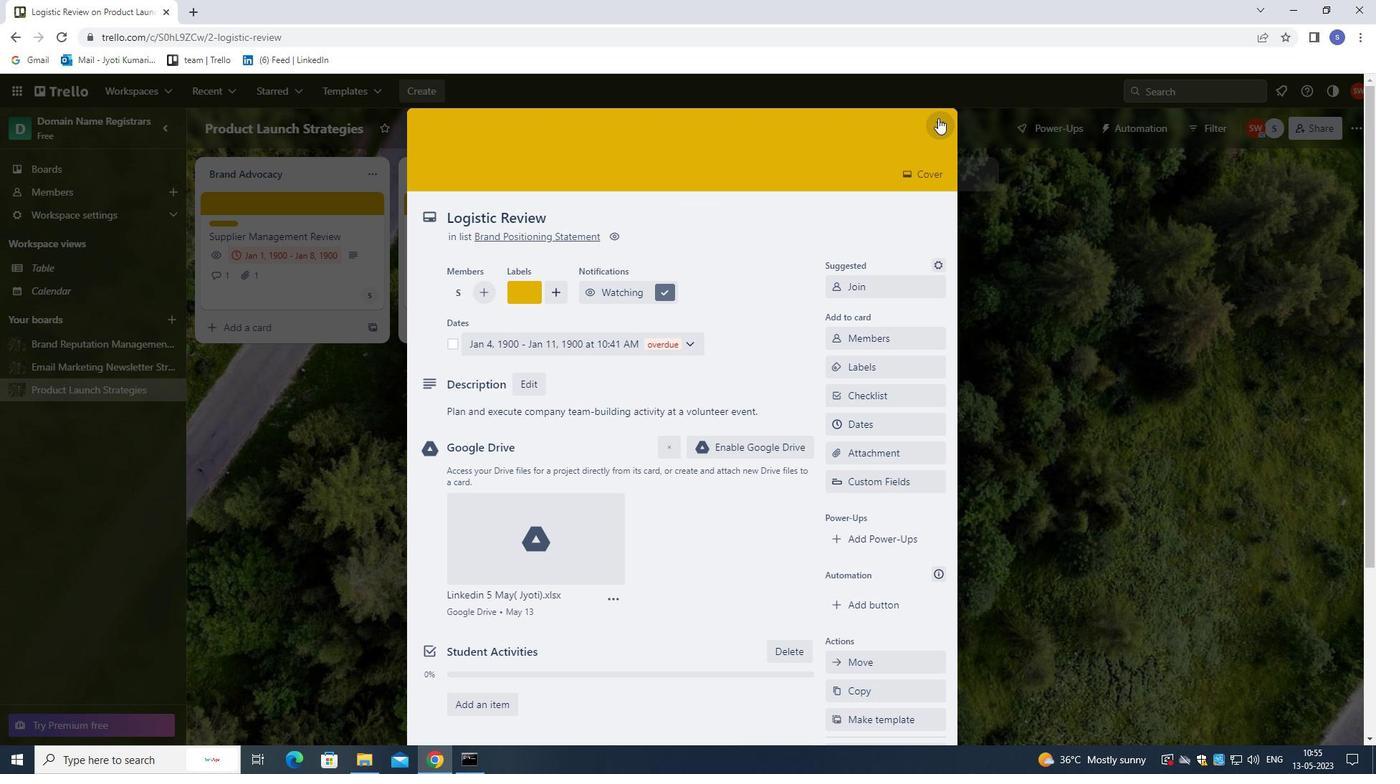 
Action: Mouse pressed left at (939, 118)
Screenshot: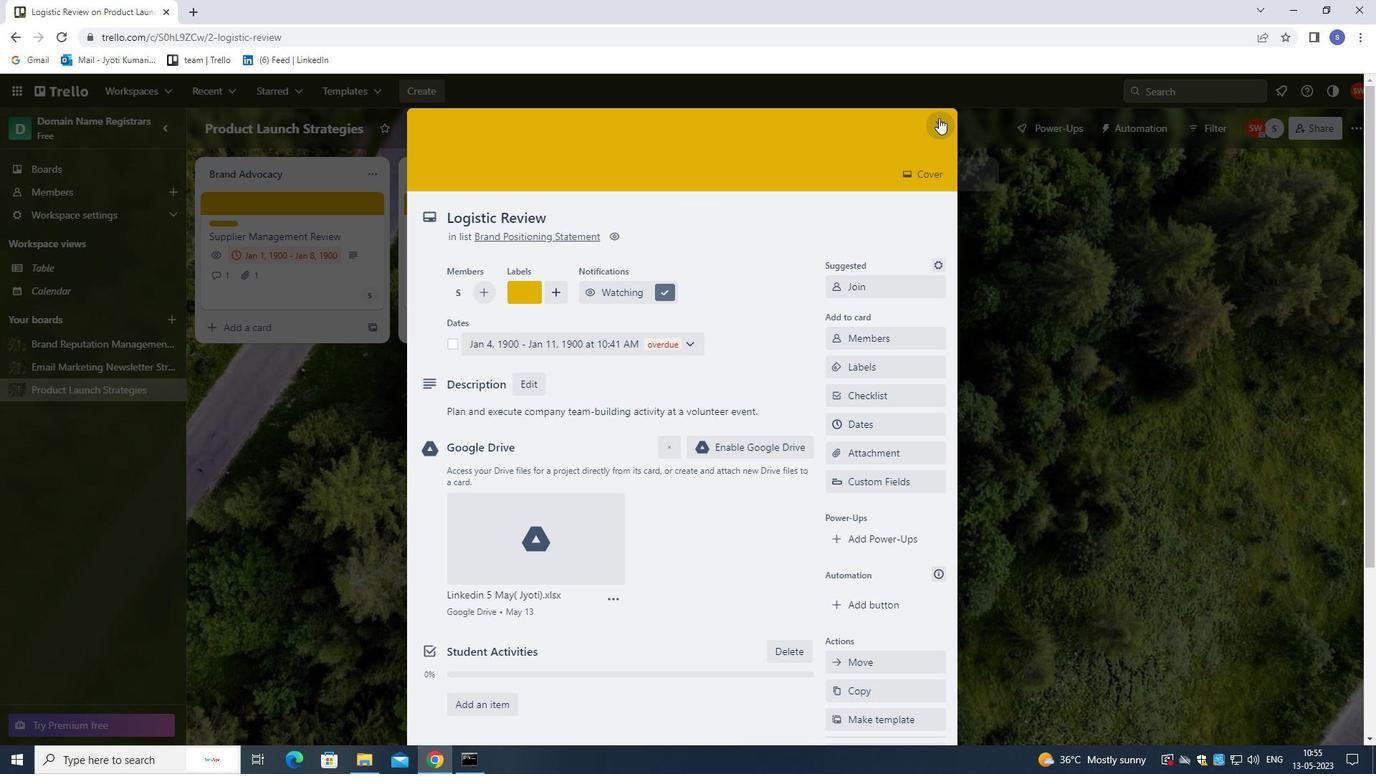 
Action: Mouse moved to (940, 124)
Screenshot: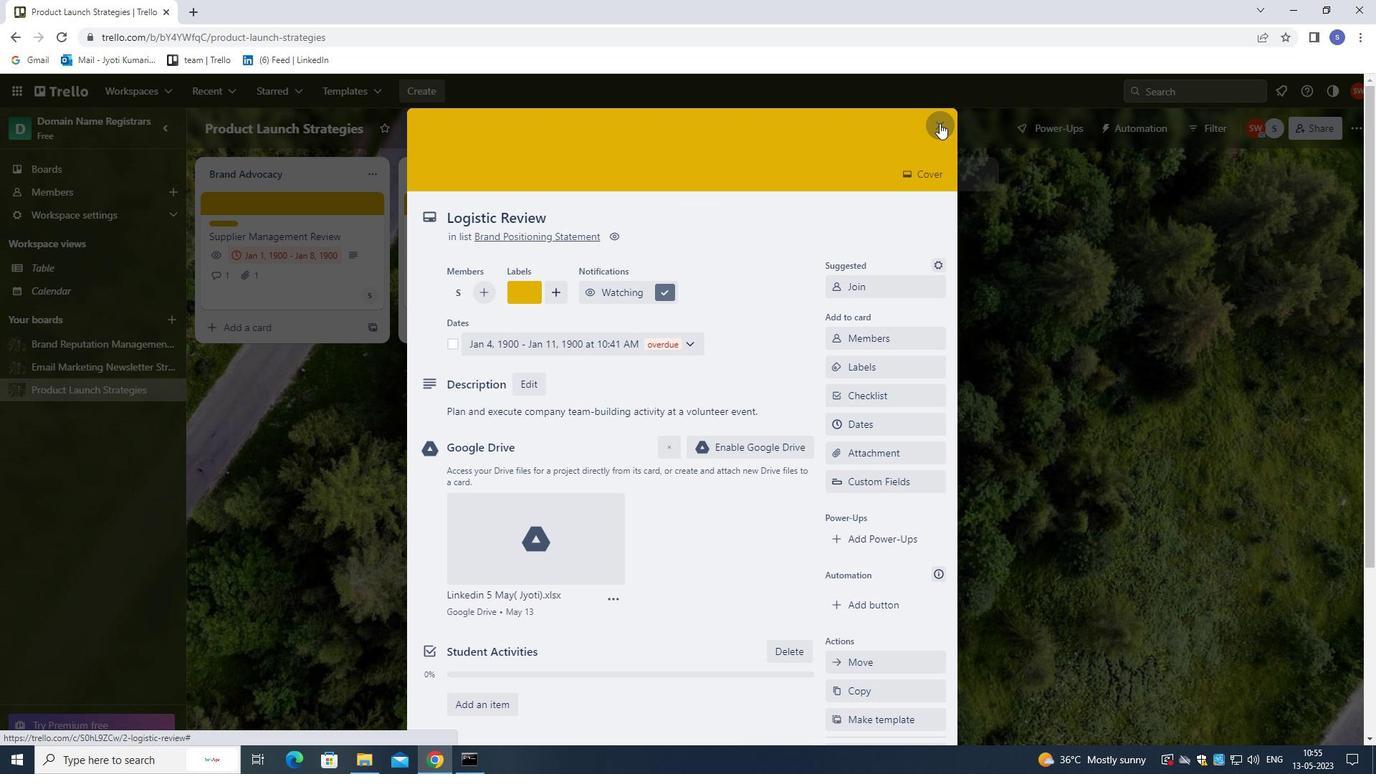 
